 Task: Research Airbnb accommodation in Citrus Park, United States from 5th November, 2023 to 16th November, 2023 for 2 adults. Place can be entire room with 1  bedroom having 1 bed and 1 bathroom. Property type can be hotel.
Action: Mouse moved to (412, 61)
Screenshot: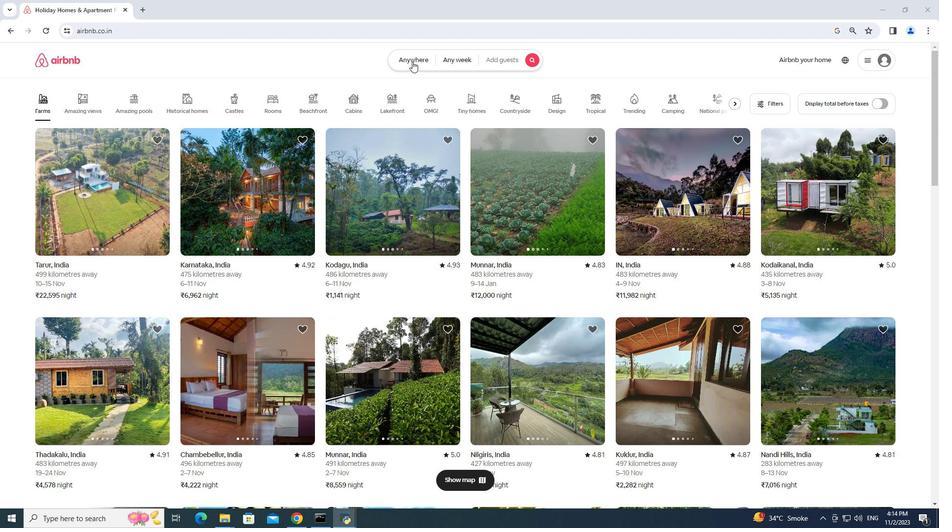 
Action: Mouse pressed left at (412, 61)
Screenshot: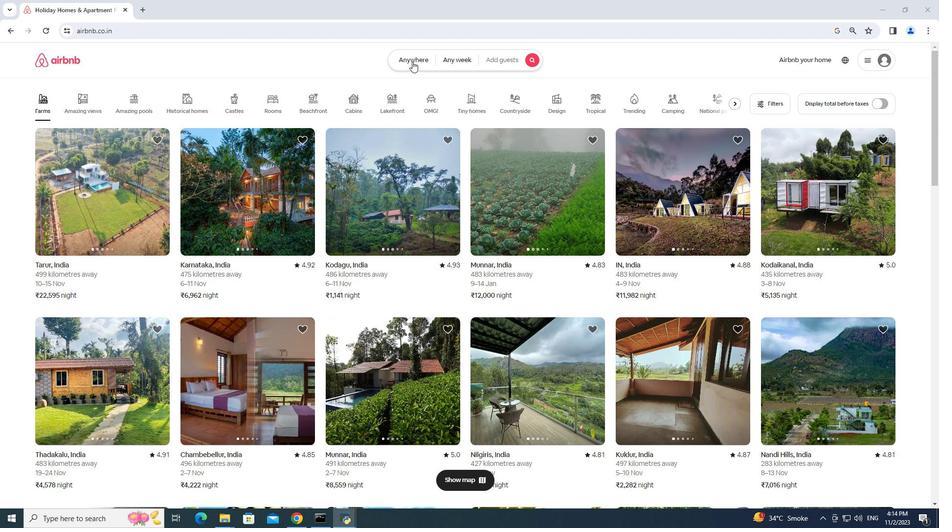 
Action: Key pressed citrus<Key.space>park,<Key.space>united<Key.space>states<Key.space>
Screenshot: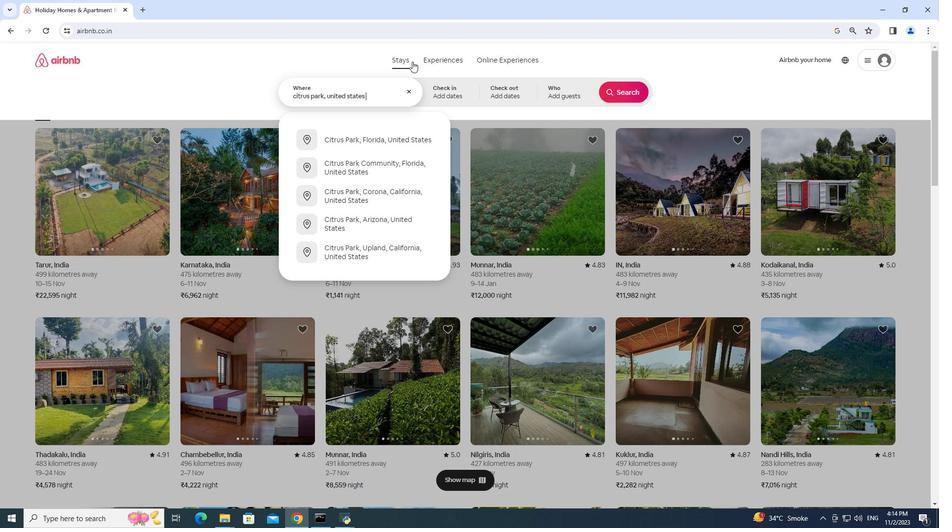 
Action: Mouse moved to (449, 94)
Screenshot: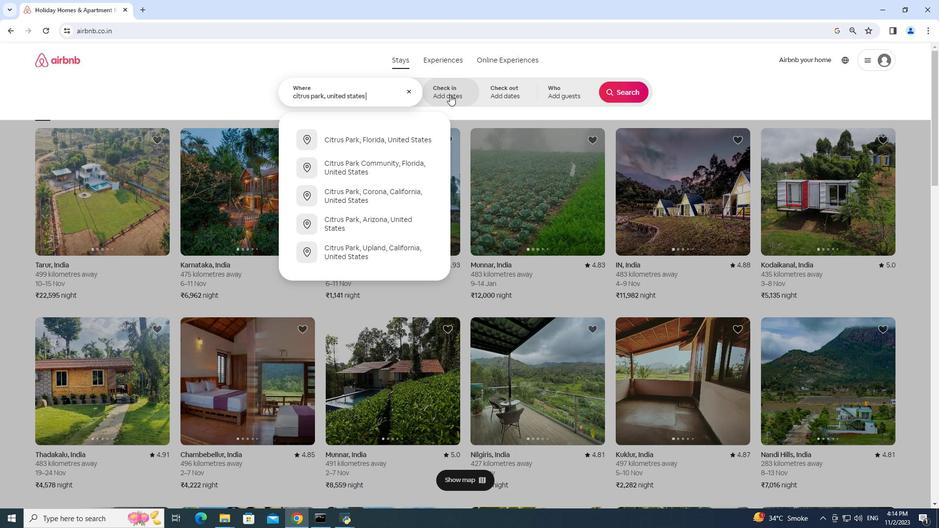 
Action: Mouse pressed left at (449, 94)
Screenshot: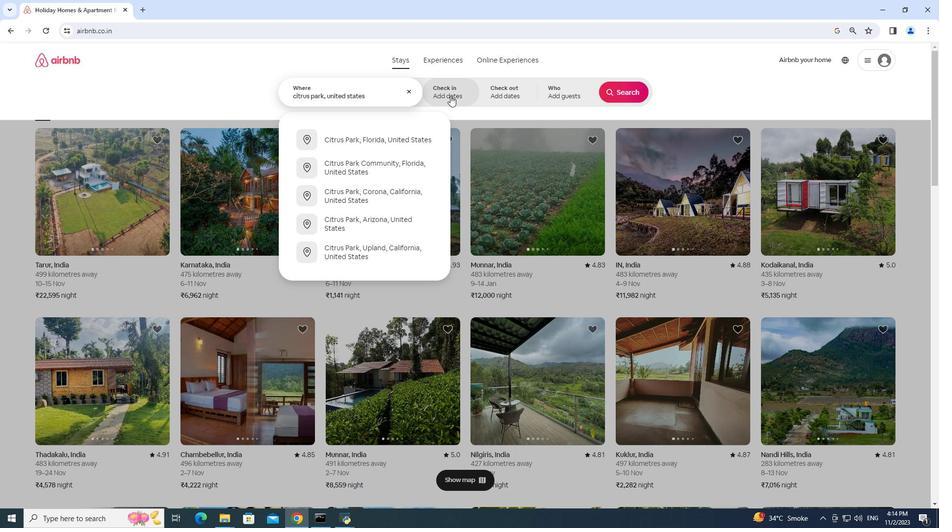 
Action: Mouse moved to (317, 218)
Screenshot: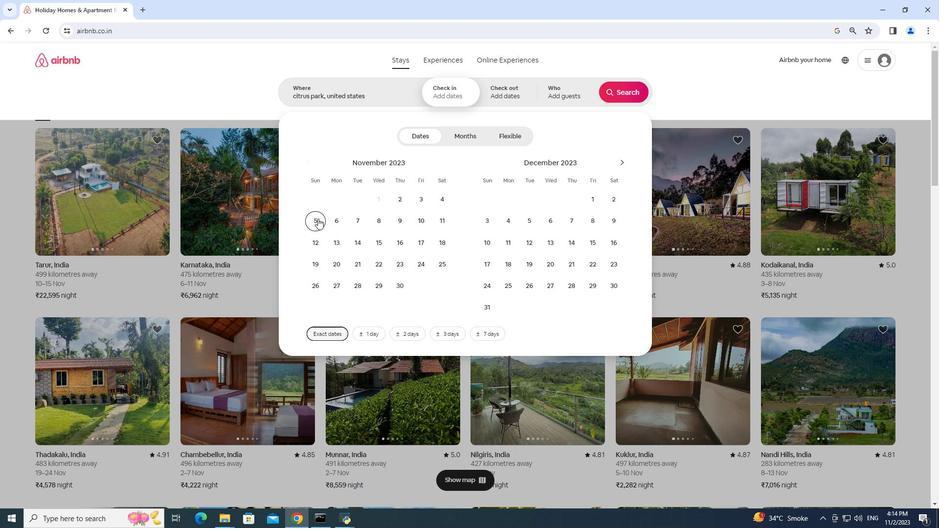 
Action: Mouse pressed left at (317, 218)
Screenshot: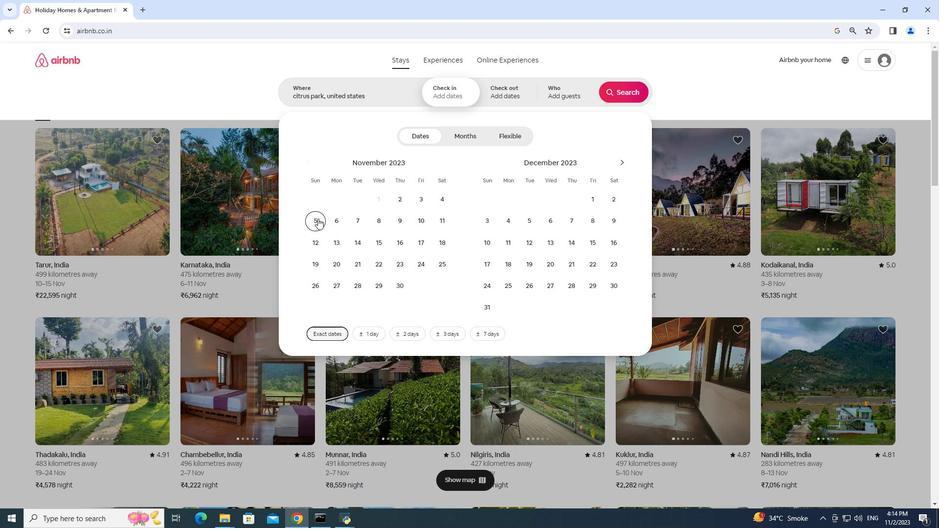
Action: Mouse moved to (400, 238)
Screenshot: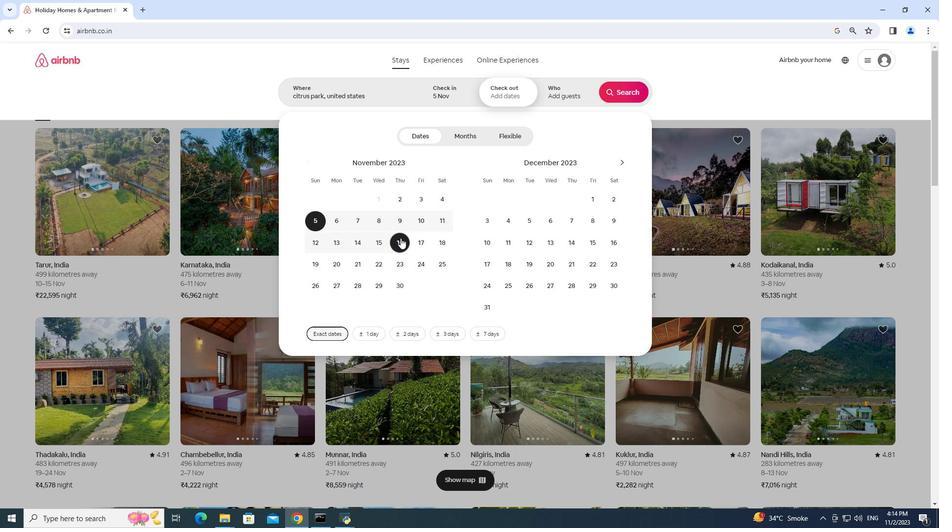 
Action: Mouse pressed left at (400, 238)
Screenshot: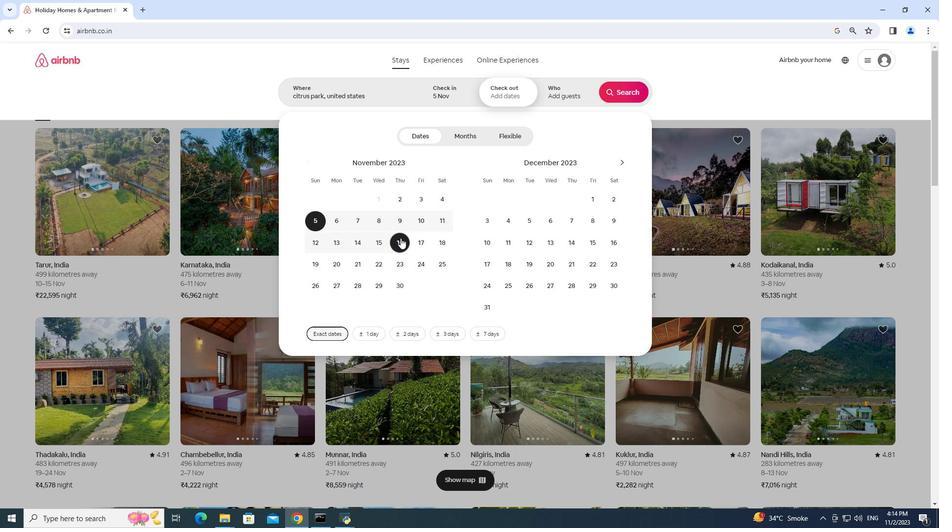 
Action: Mouse moved to (570, 97)
Screenshot: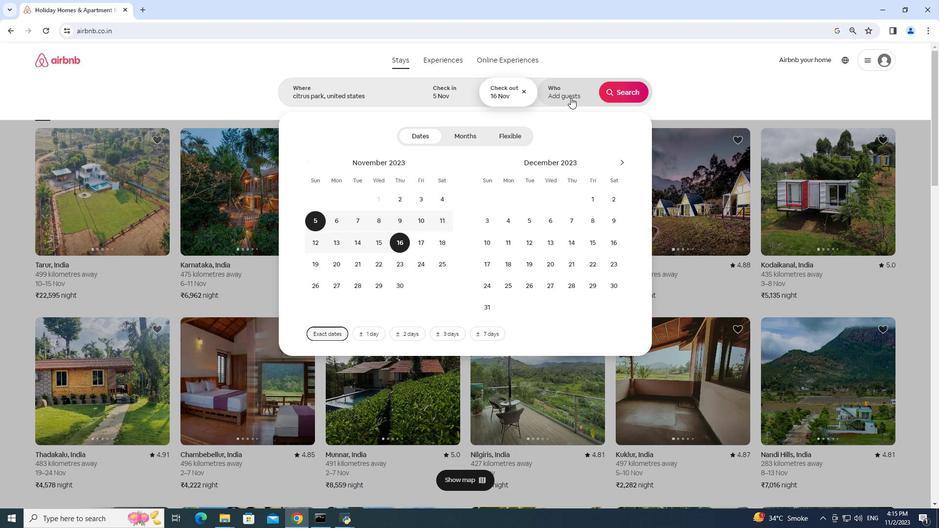 
Action: Mouse pressed left at (570, 97)
Screenshot: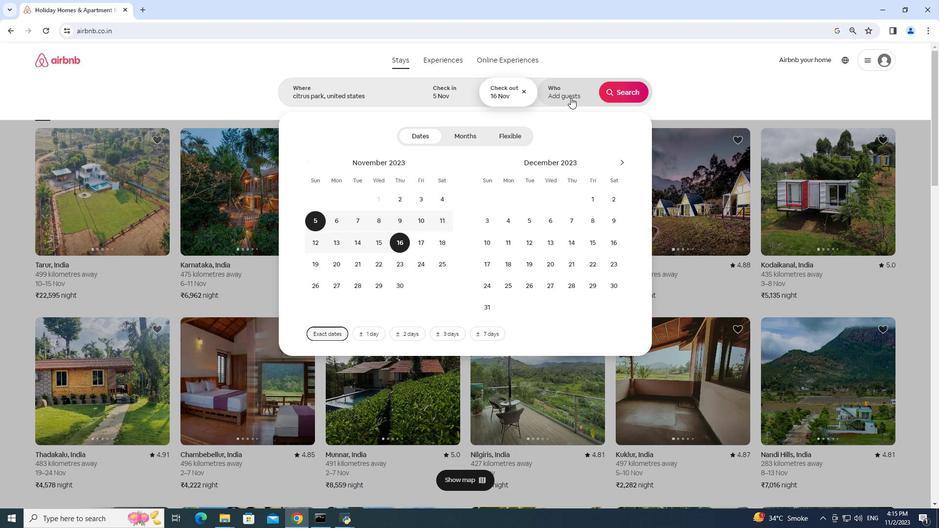 
Action: Mouse moved to (624, 135)
Screenshot: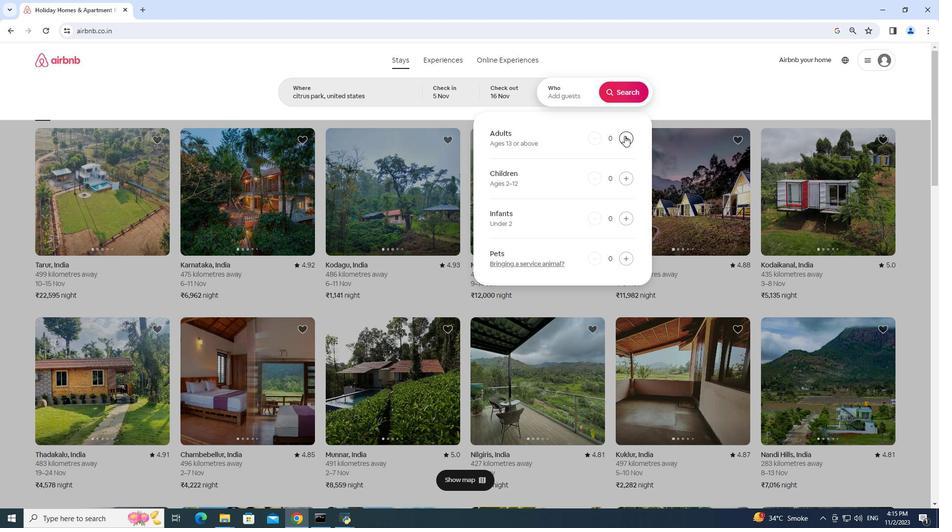 
Action: Mouse pressed left at (624, 135)
Screenshot: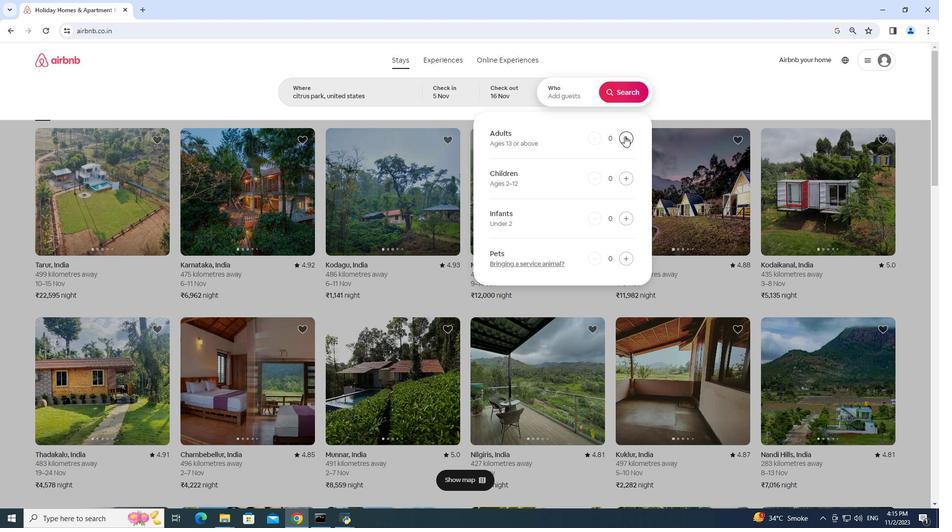 
Action: Mouse moved to (624, 136)
Screenshot: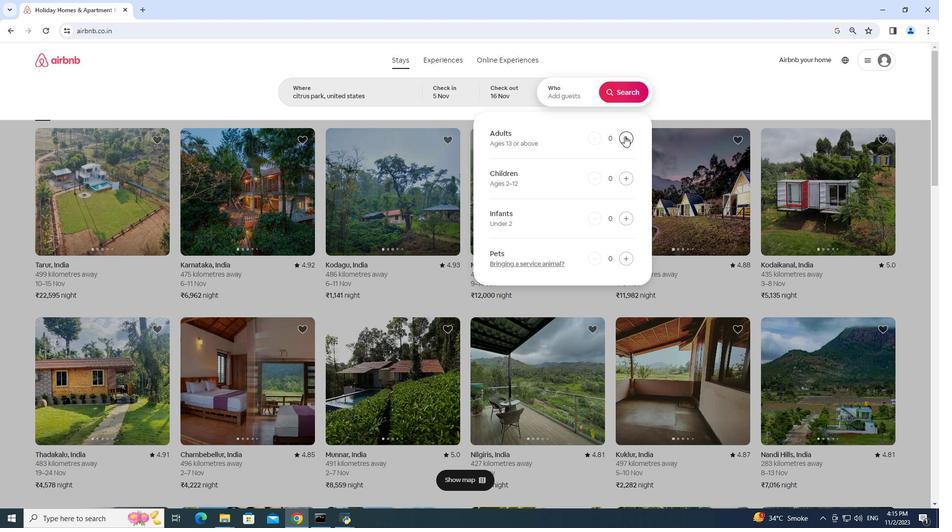 
Action: Mouse pressed left at (624, 136)
Screenshot: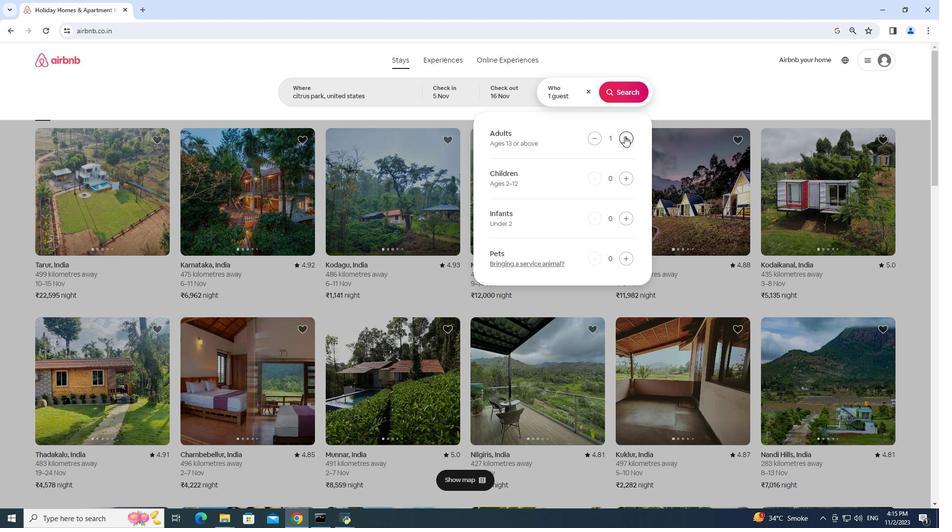 
Action: Mouse moved to (618, 89)
Screenshot: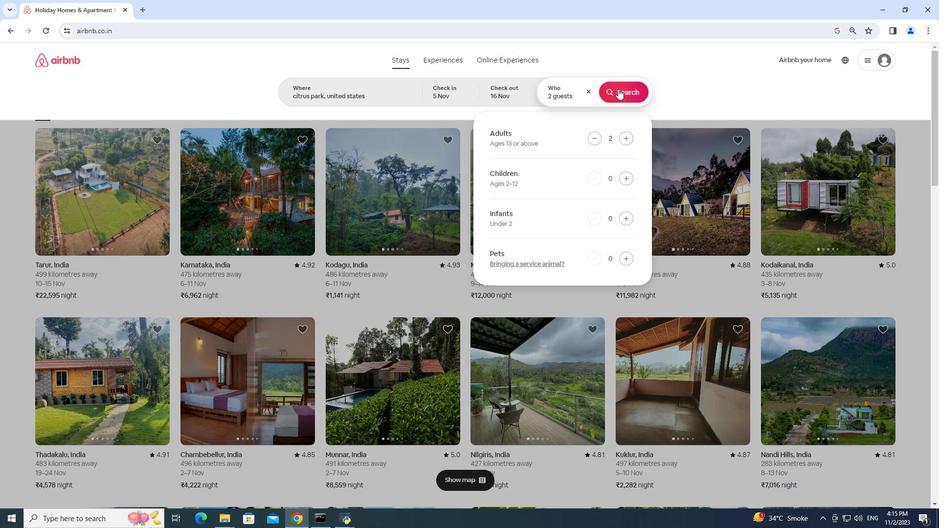
Action: Mouse pressed left at (618, 89)
Screenshot: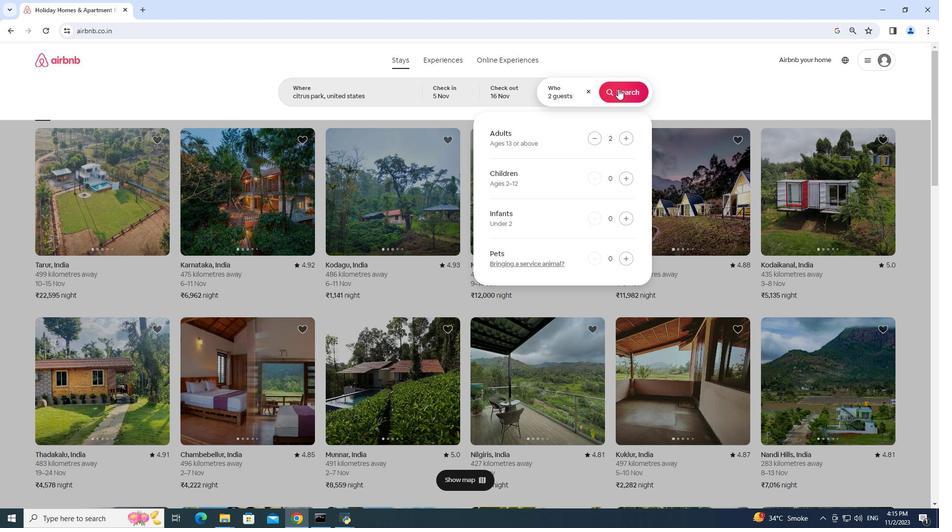 
Action: Mouse moved to (793, 92)
Screenshot: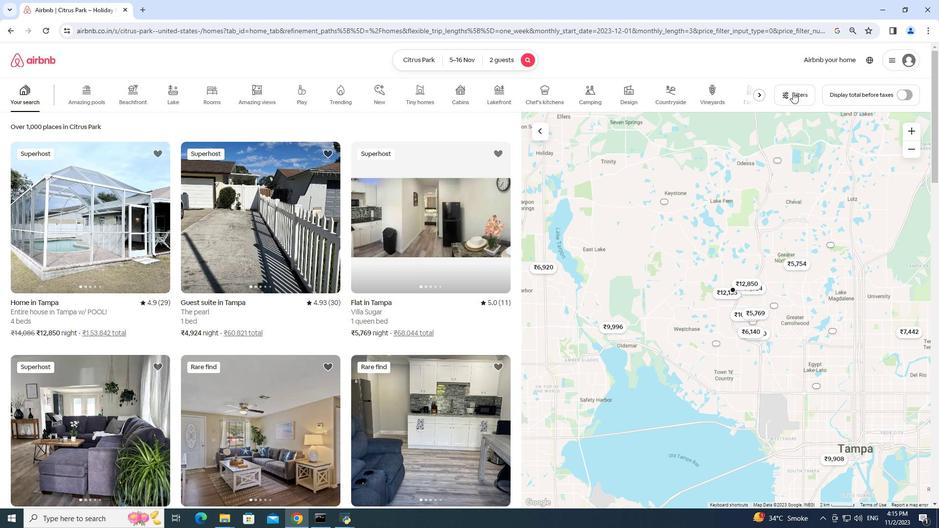 
Action: Mouse pressed left at (793, 92)
Screenshot: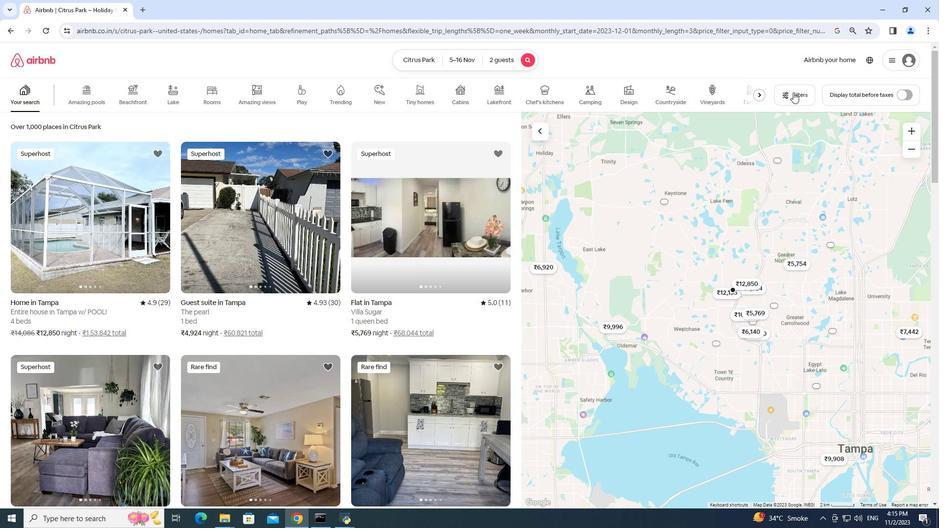 
Action: Mouse moved to (367, 368)
Screenshot: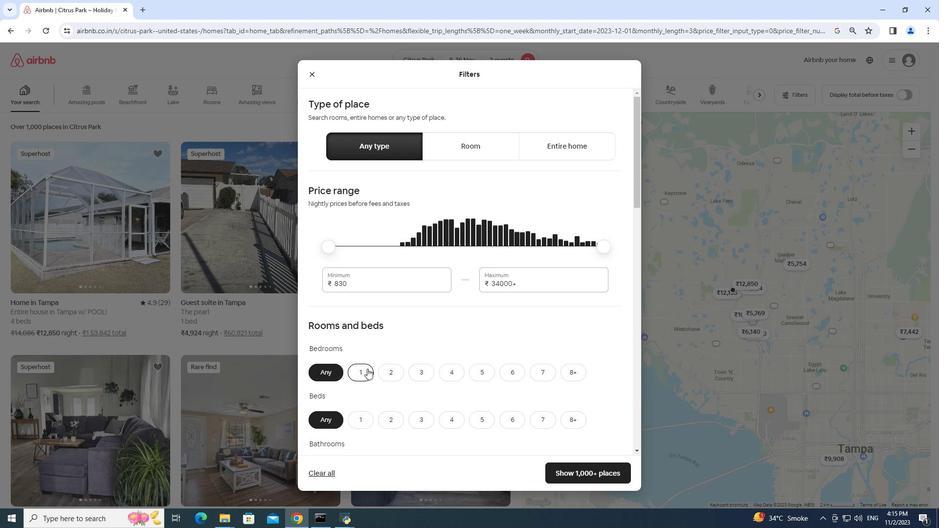 
Action: Mouse pressed left at (367, 368)
Screenshot: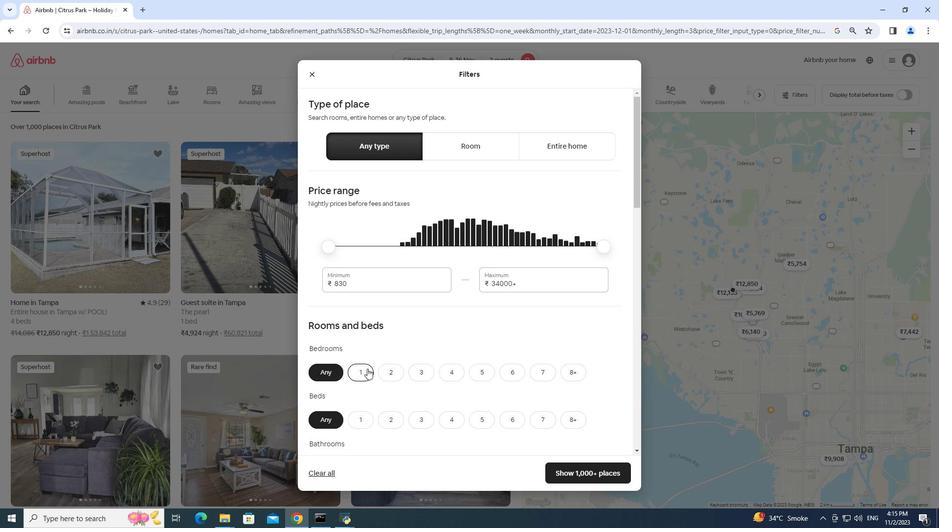 
Action: Mouse moved to (362, 413)
Screenshot: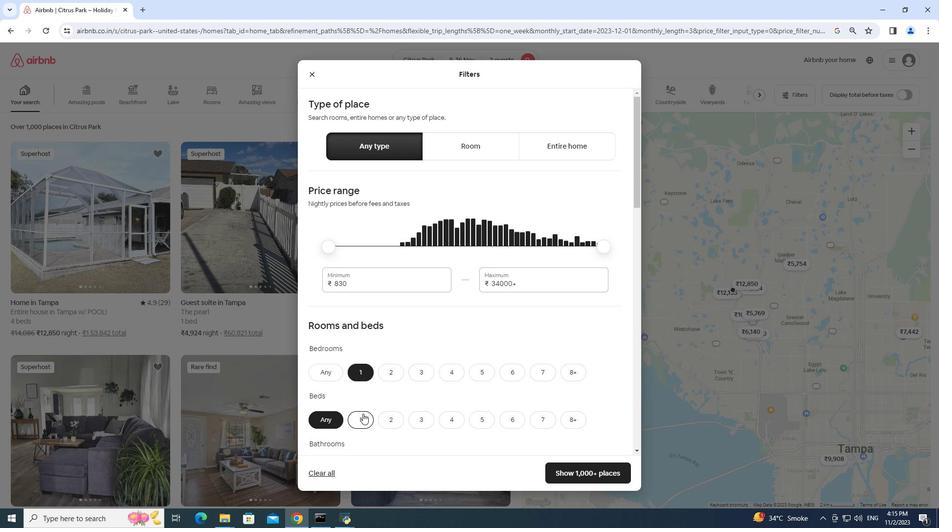 
Action: Mouse scrolled (362, 413) with delta (0, 0)
Screenshot: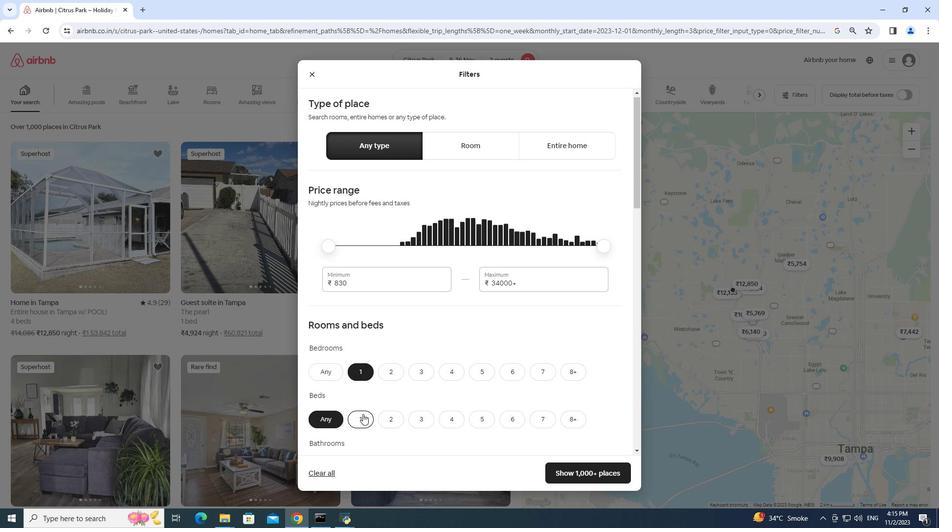 
Action: Mouse moved to (362, 414)
Screenshot: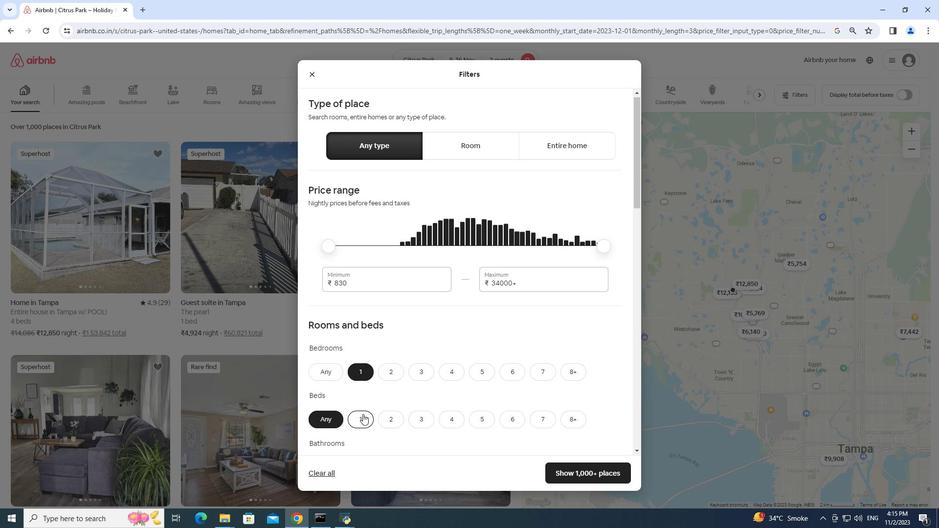 
Action: Mouse scrolled (362, 413) with delta (0, 0)
Screenshot: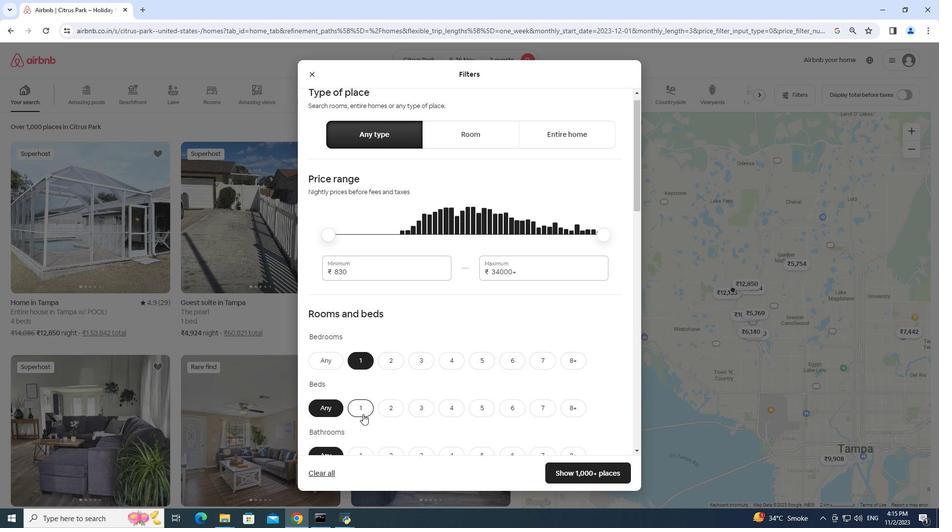 
Action: Mouse moved to (358, 319)
Screenshot: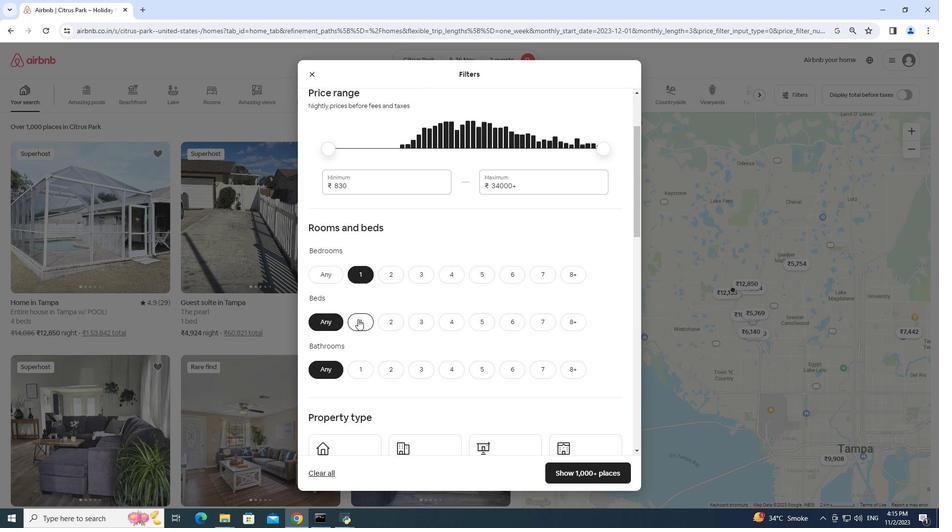 
Action: Mouse pressed left at (358, 319)
Screenshot: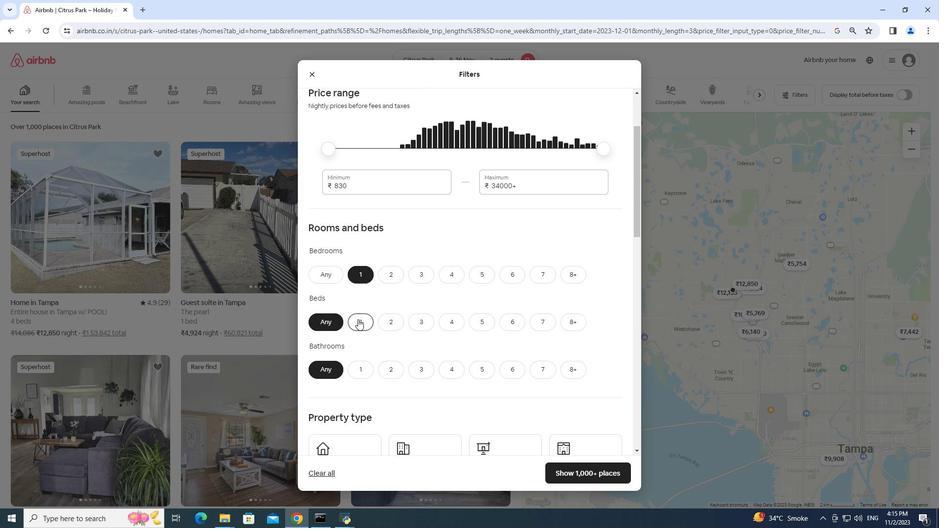 
Action: Mouse moved to (363, 366)
Screenshot: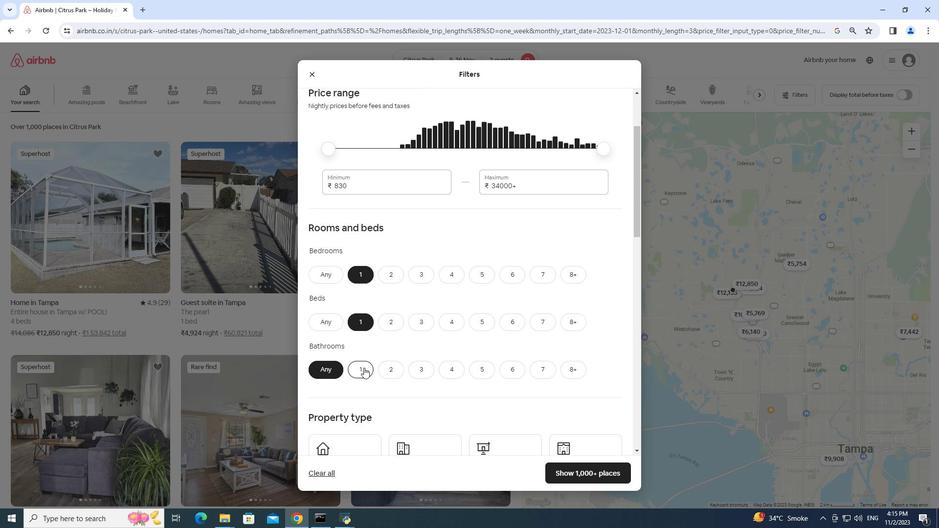 
Action: Mouse pressed left at (363, 366)
Screenshot: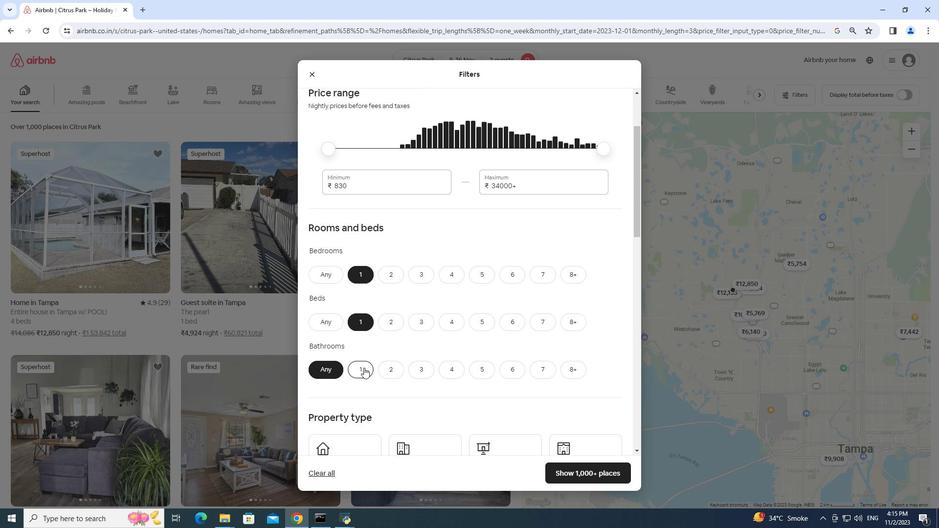 
Action: Mouse moved to (366, 362)
Screenshot: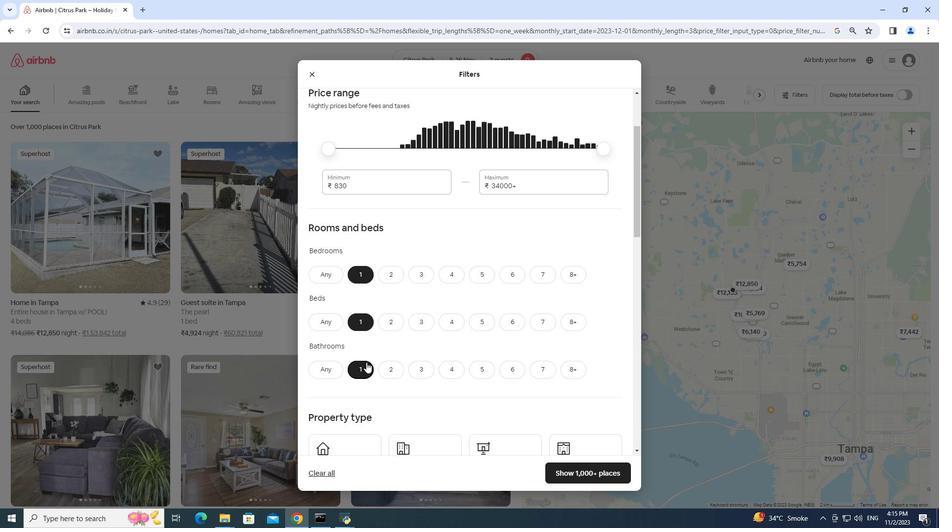 
Action: Mouse scrolled (366, 361) with delta (0, 0)
Screenshot: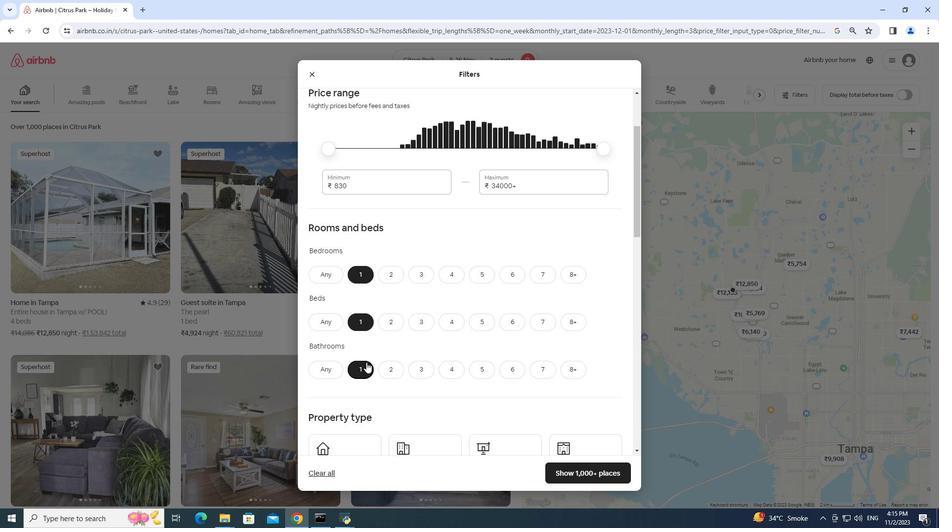 
Action: Mouse scrolled (366, 361) with delta (0, 0)
Screenshot: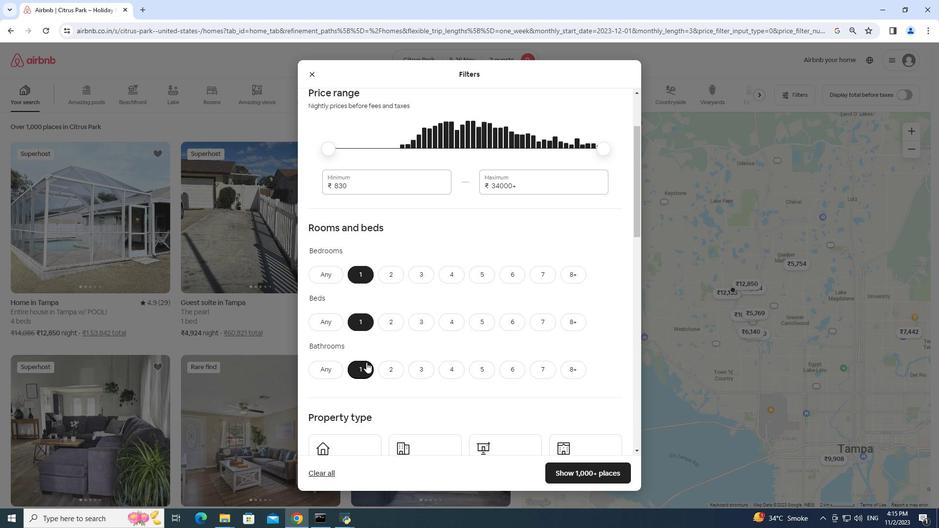 
Action: Mouse scrolled (366, 361) with delta (0, 0)
Screenshot: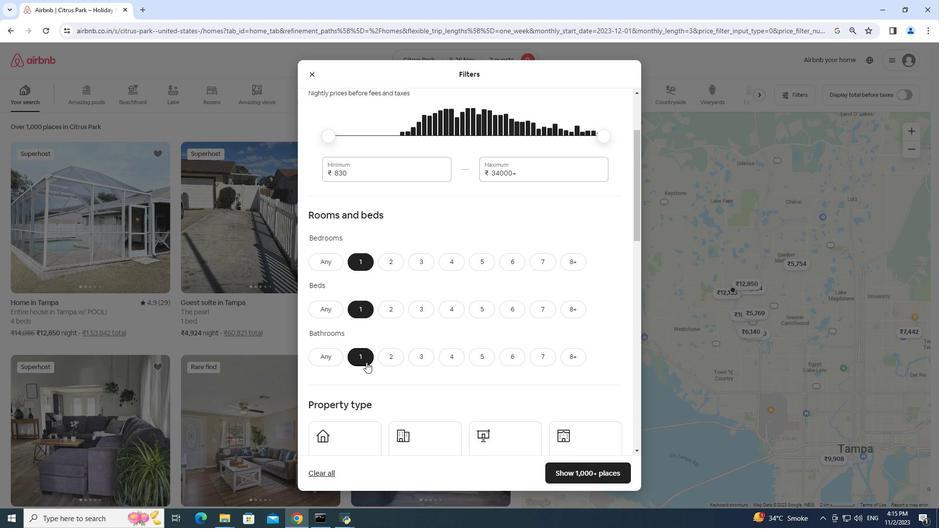 
Action: Mouse scrolled (366, 361) with delta (0, 0)
Screenshot: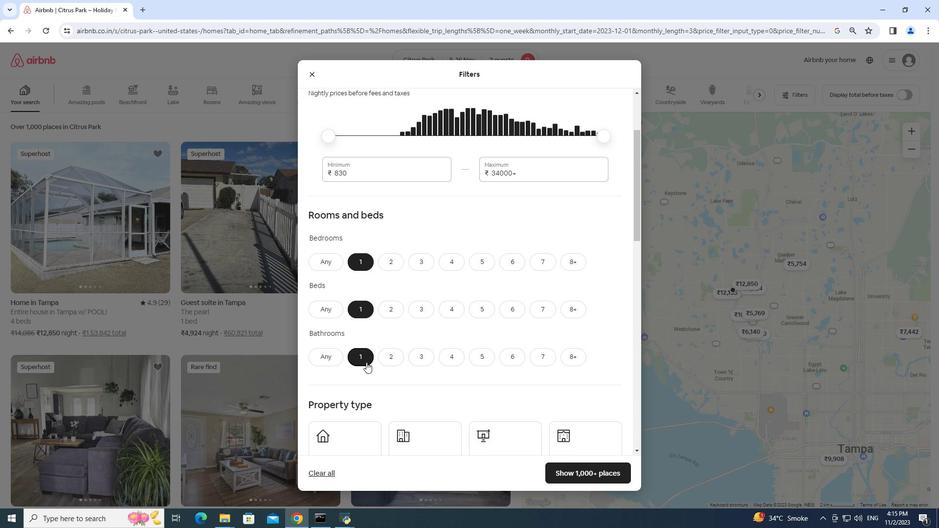 
Action: Mouse moved to (597, 261)
Screenshot: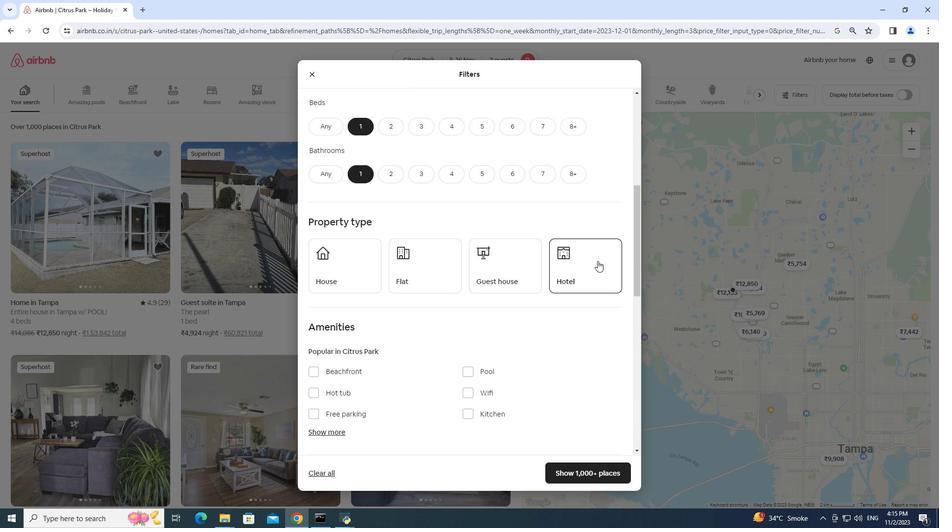
Action: Mouse pressed left at (597, 261)
Screenshot: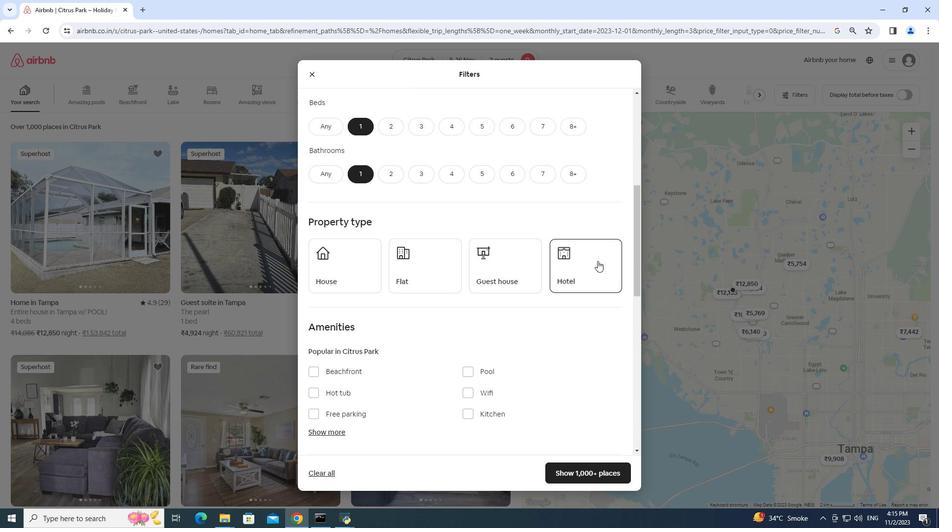 
Action: Mouse moved to (609, 471)
Screenshot: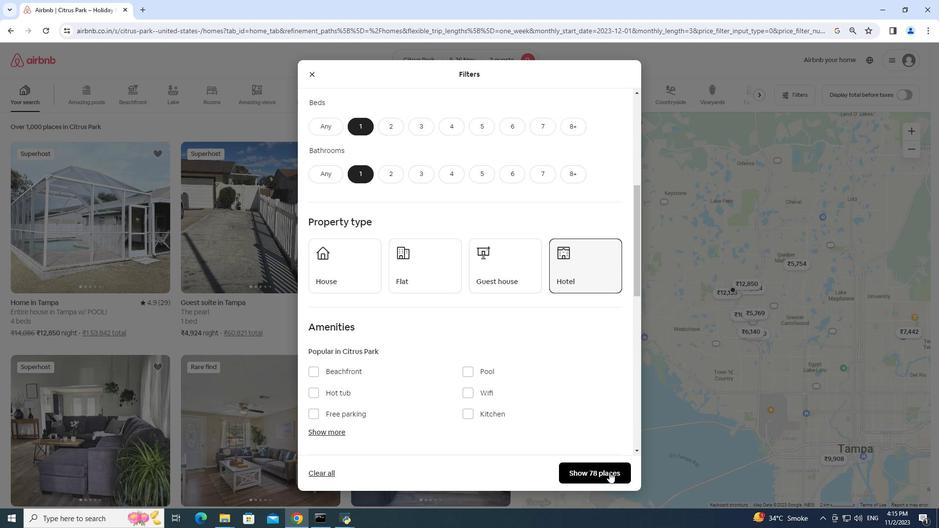 
Action: Mouse pressed left at (609, 471)
Screenshot: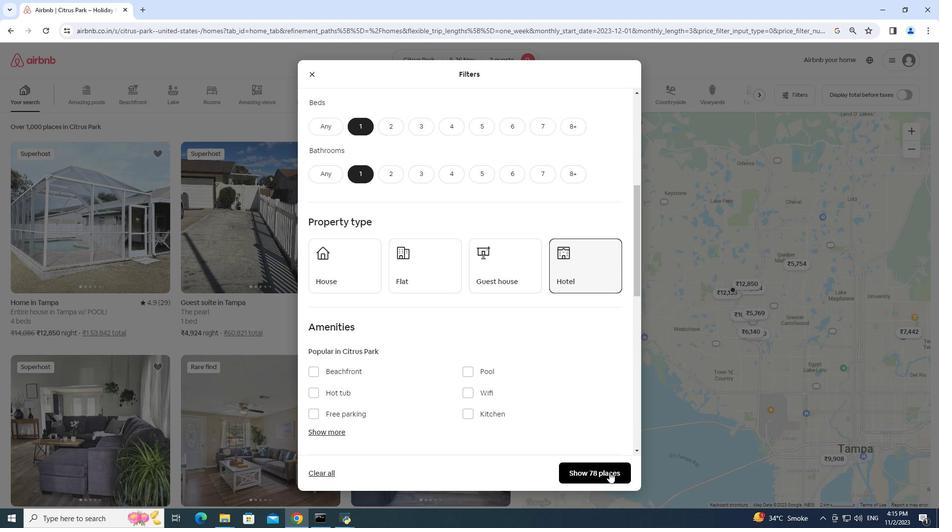 
Action: Mouse moved to (219, 268)
Screenshot: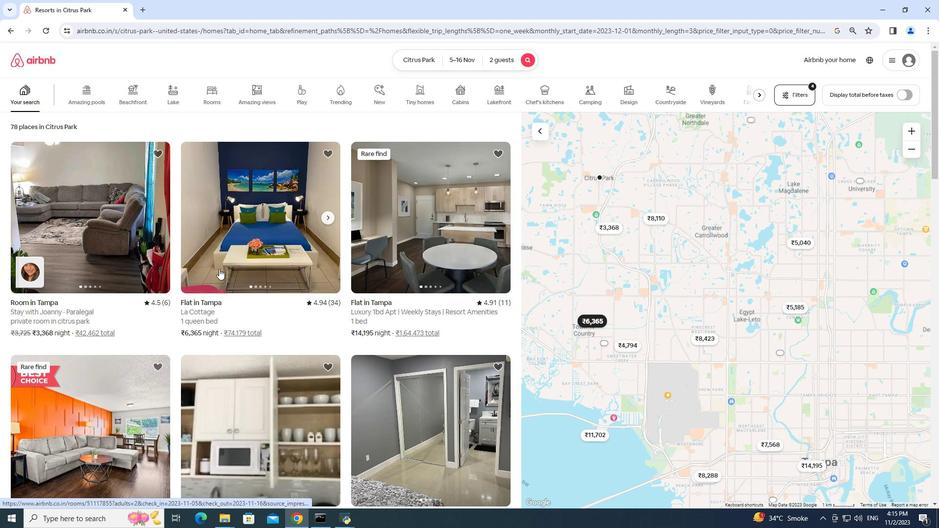 
Action: Mouse pressed left at (219, 268)
Screenshot: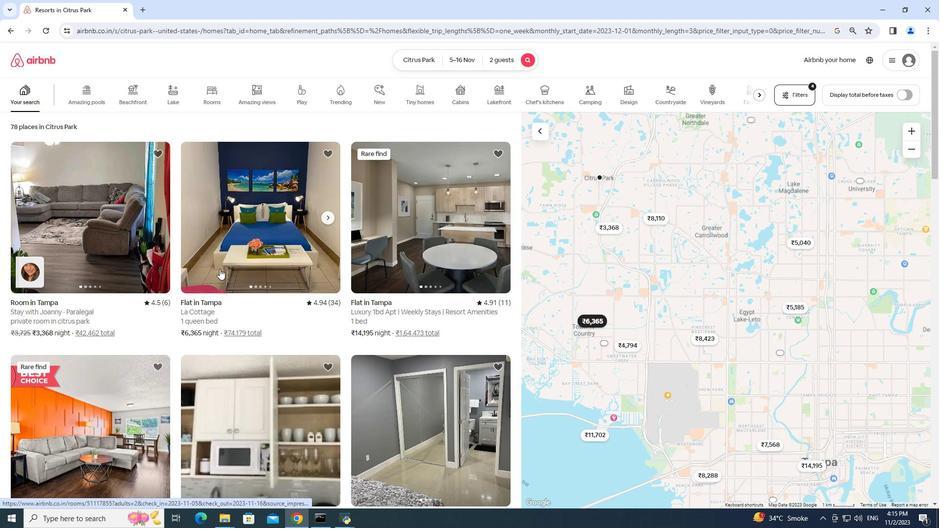 
Action: Mouse moved to (649, 351)
Screenshot: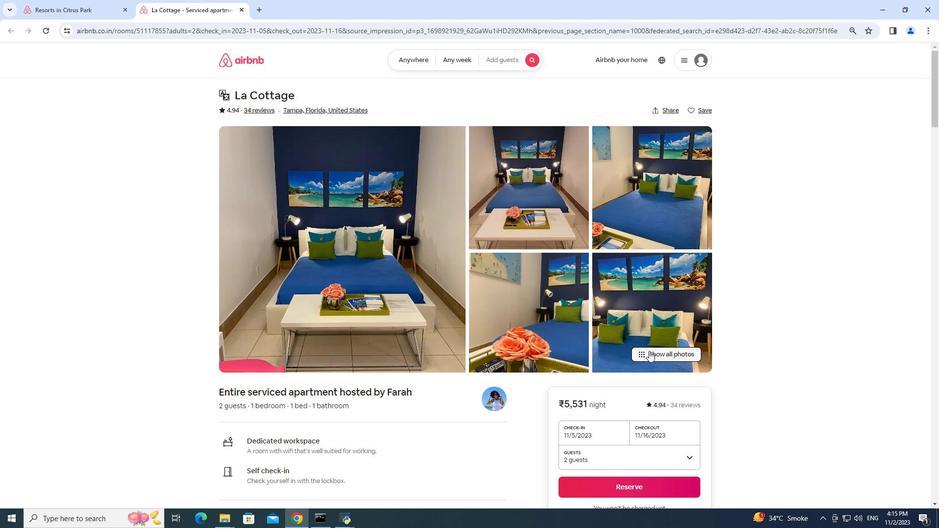 
Action: Mouse pressed left at (649, 351)
Screenshot: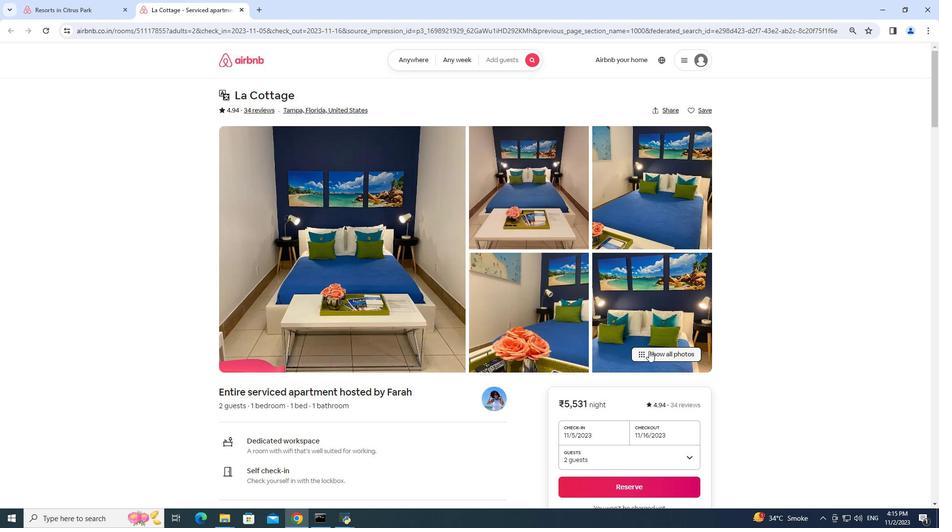 
Action: Mouse moved to (442, 287)
Screenshot: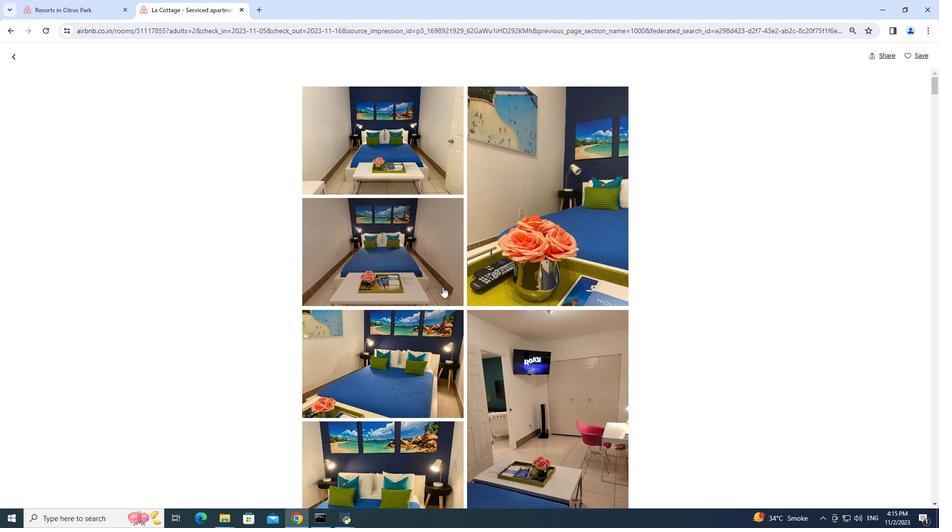 
Action: Mouse scrolled (442, 286) with delta (0, 0)
Screenshot: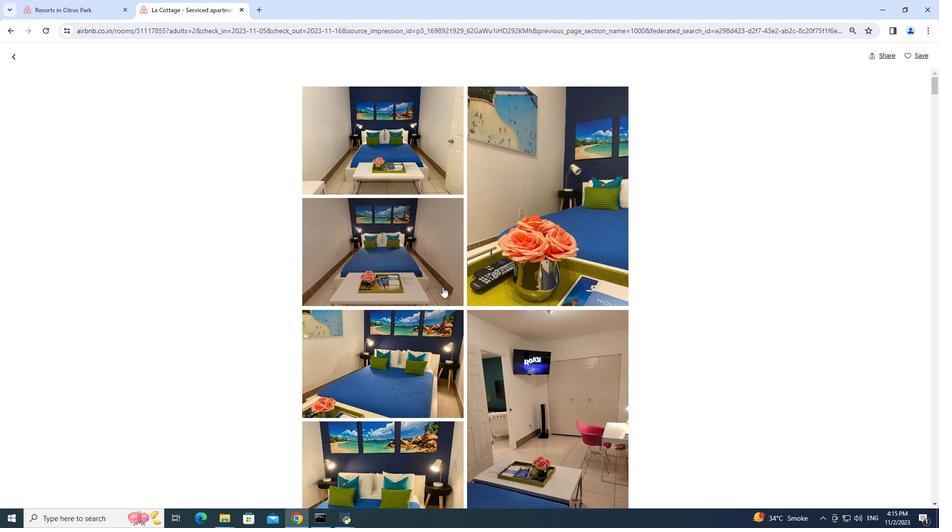 
Action: Mouse scrolled (442, 286) with delta (0, 0)
Screenshot: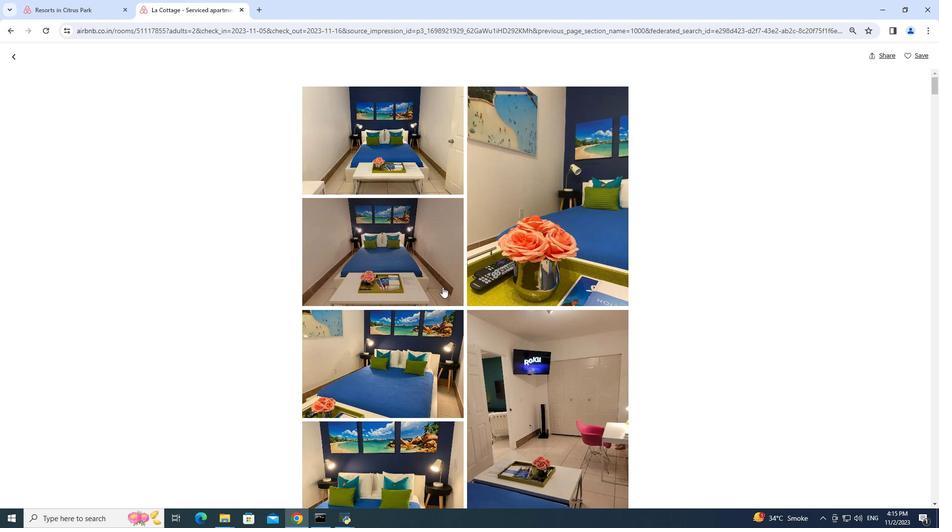 
Action: Mouse scrolled (442, 286) with delta (0, 0)
Screenshot: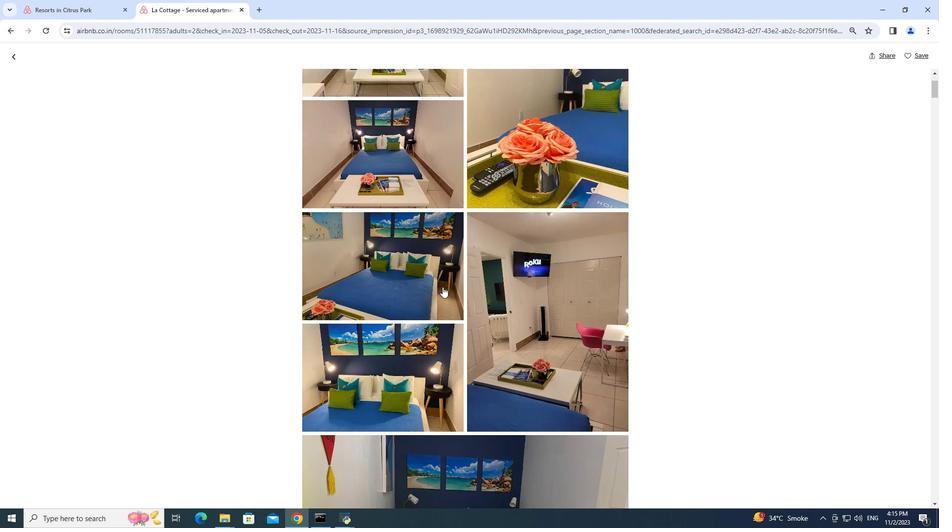 
Action: Mouse scrolled (442, 286) with delta (0, 0)
Screenshot: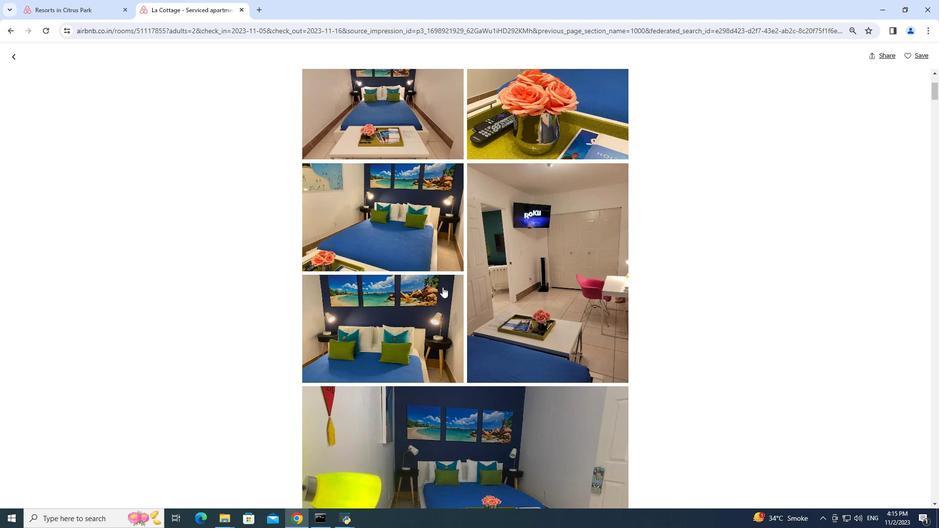 
Action: Mouse scrolled (442, 286) with delta (0, 0)
Screenshot: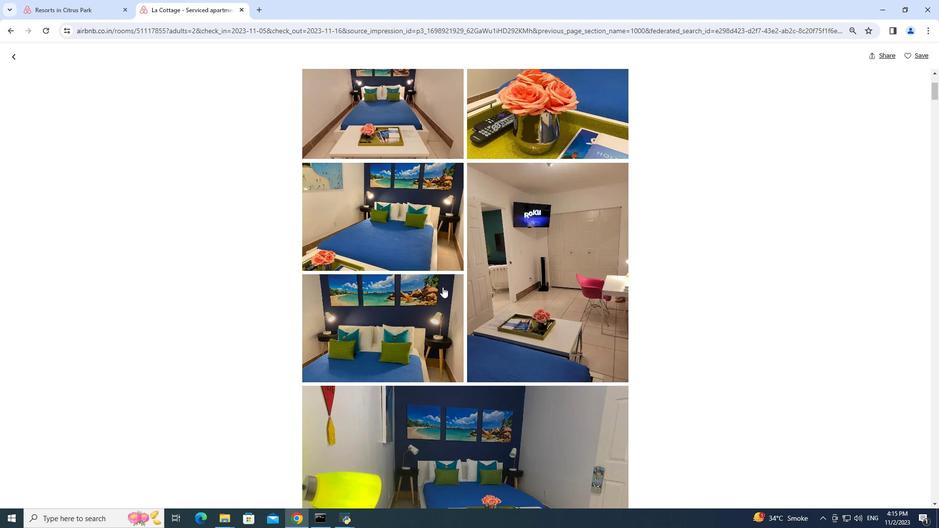 
Action: Mouse scrolled (442, 286) with delta (0, 0)
Screenshot: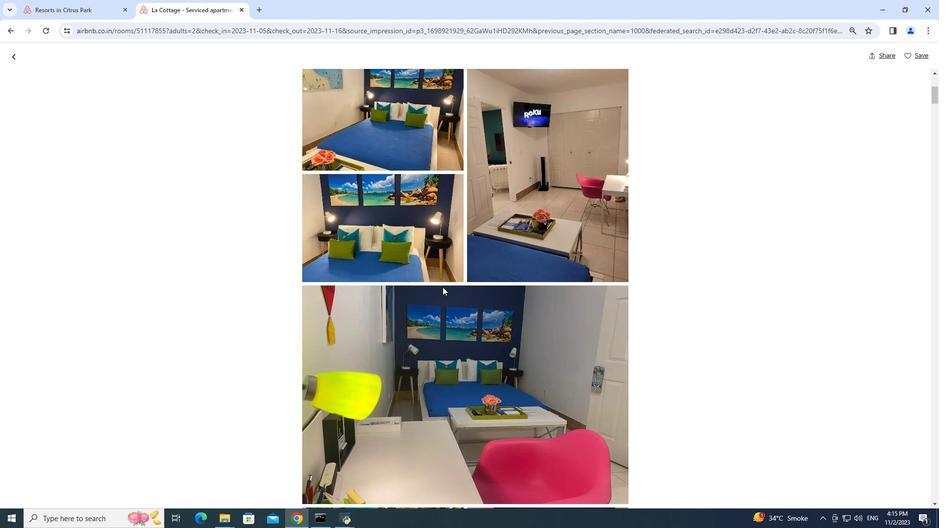 
Action: Mouse scrolled (442, 286) with delta (0, 0)
Screenshot: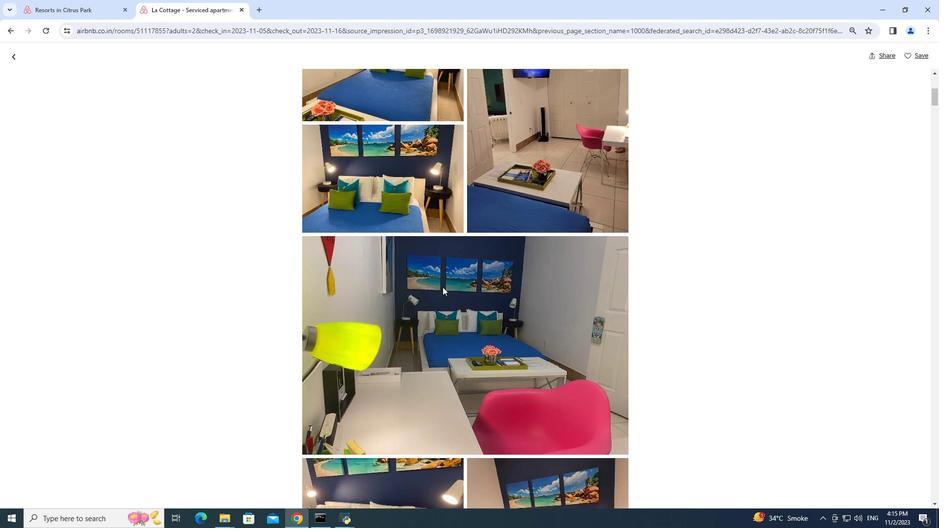 
Action: Mouse scrolled (442, 286) with delta (0, 0)
Screenshot: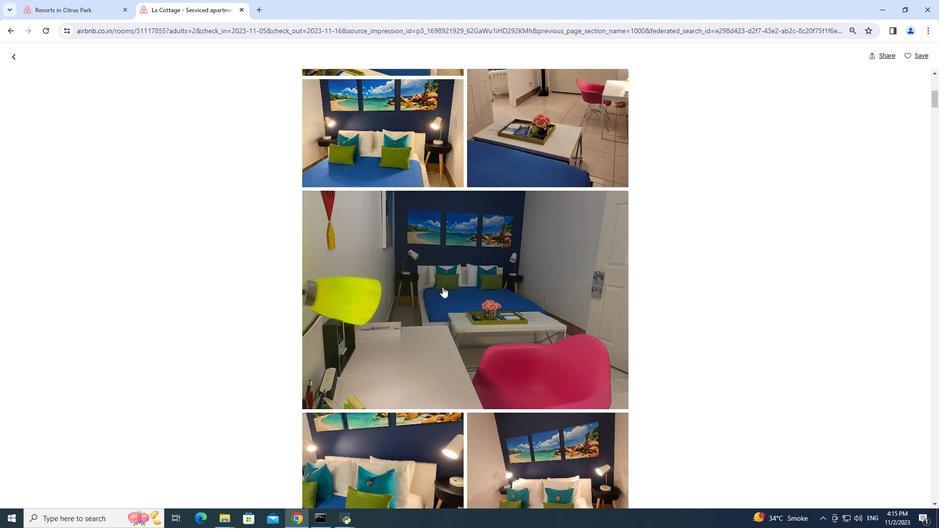 
Action: Mouse scrolled (442, 286) with delta (0, 0)
Screenshot: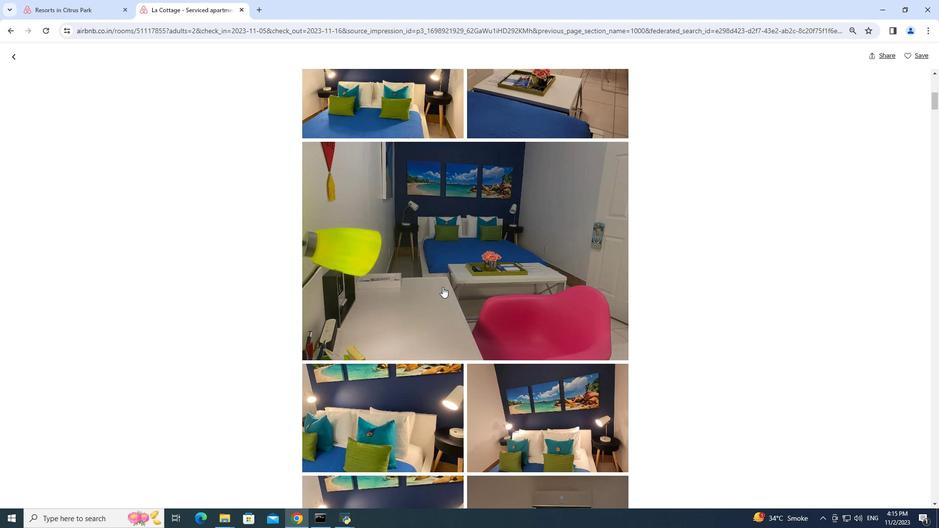 
Action: Mouse moved to (442, 287)
Screenshot: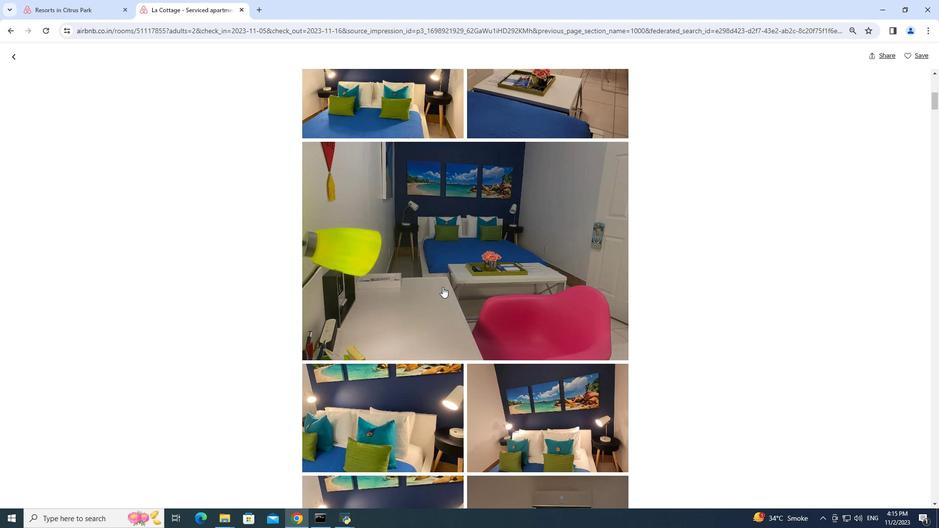 
Action: Mouse scrolled (442, 286) with delta (0, 0)
Screenshot: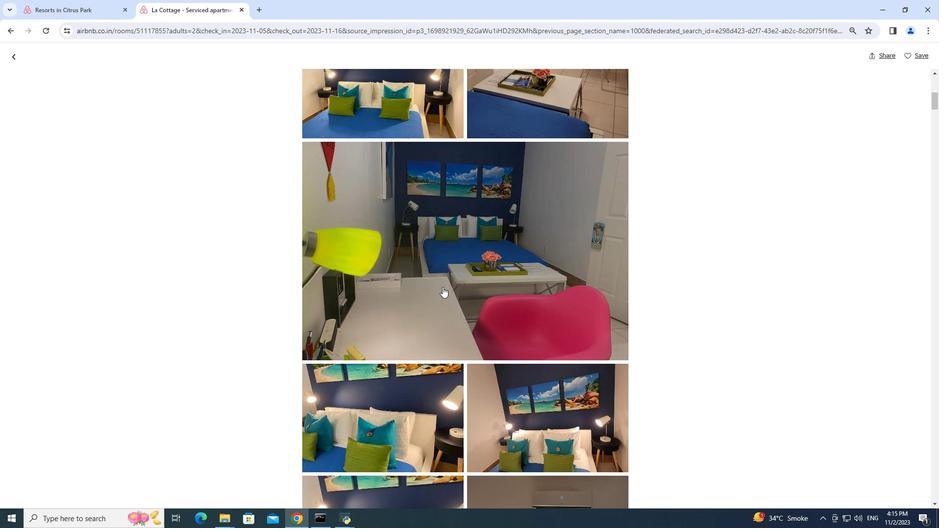 
Action: Mouse scrolled (442, 286) with delta (0, 0)
Screenshot: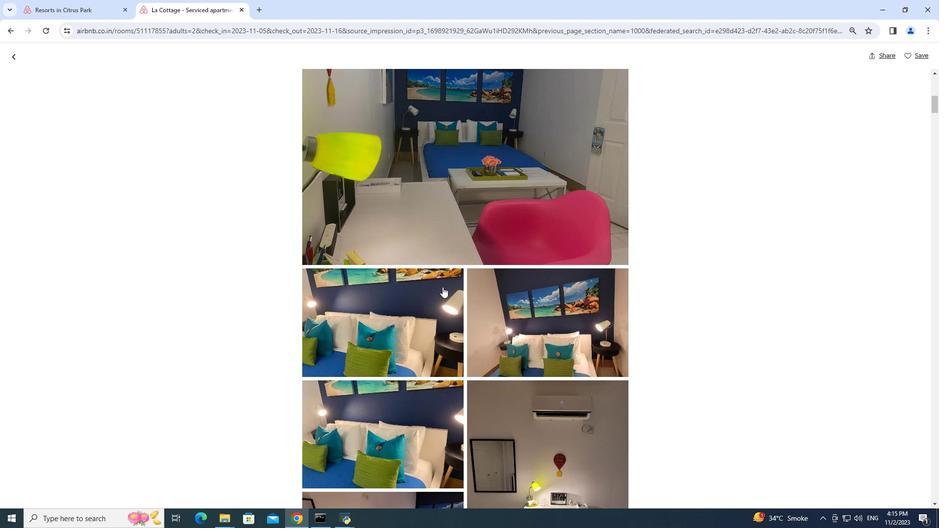 
Action: Mouse scrolled (442, 286) with delta (0, 0)
Screenshot: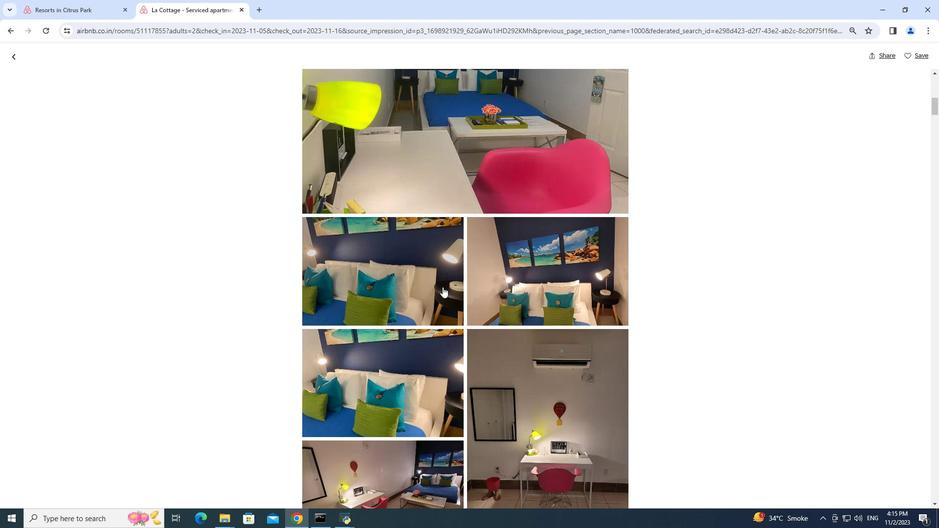 
Action: Mouse scrolled (442, 286) with delta (0, 0)
Screenshot: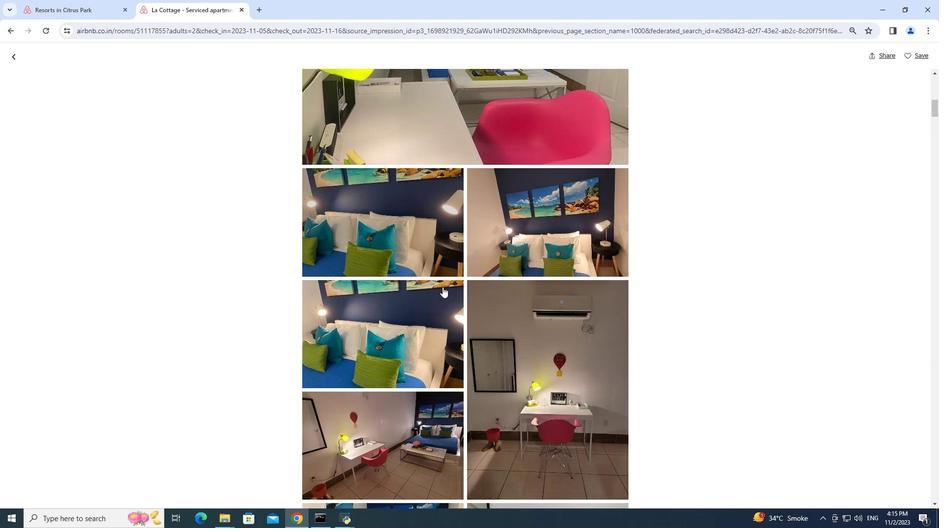 
Action: Mouse moved to (442, 287)
Screenshot: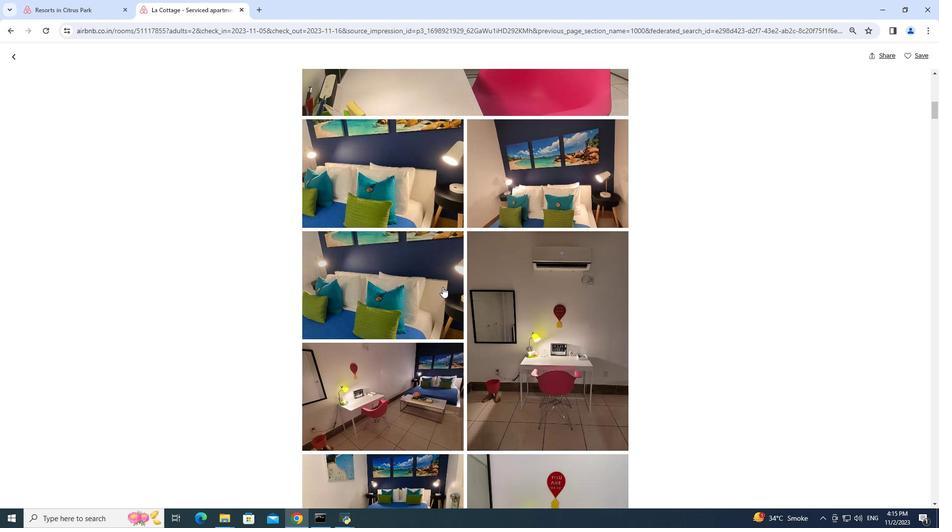 
Action: Mouse scrolled (442, 286) with delta (0, 0)
Screenshot: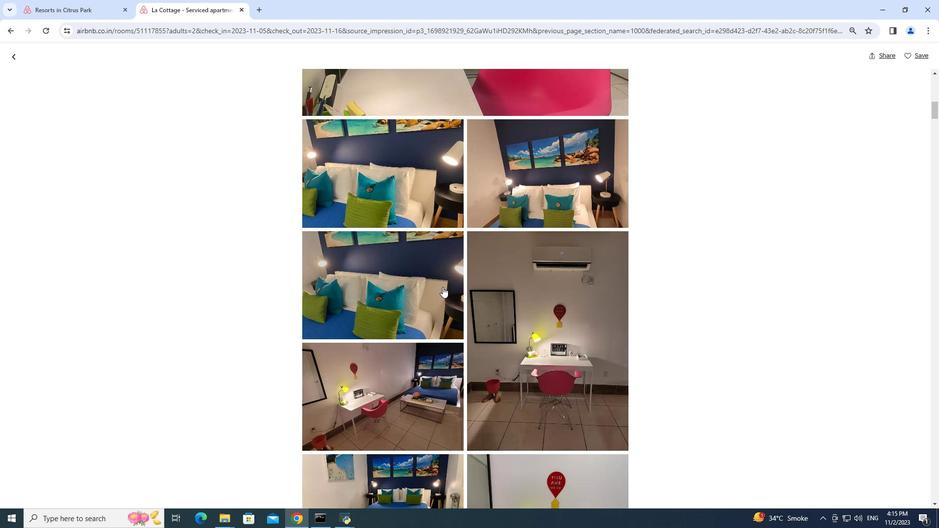 
Action: Mouse scrolled (442, 286) with delta (0, 0)
Screenshot: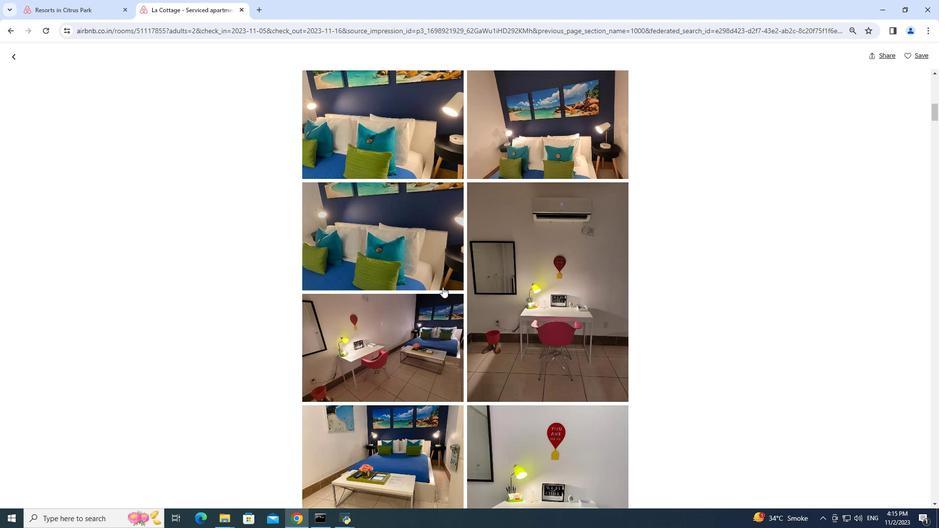 
Action: Mouse scrolled (442, 286) with delta (0, 0)
Screenshot: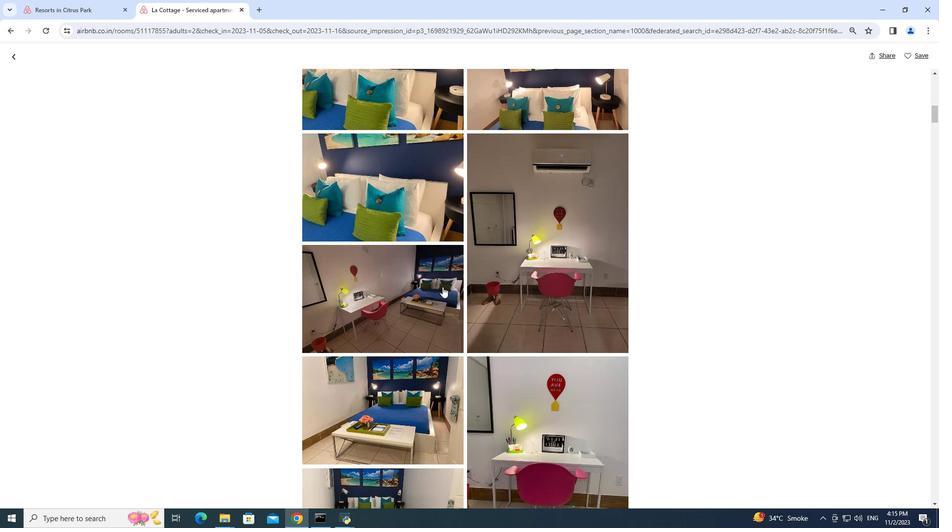 
Action: Mouse scrolled (442, 286) with delta (0, 0)
Screenshot: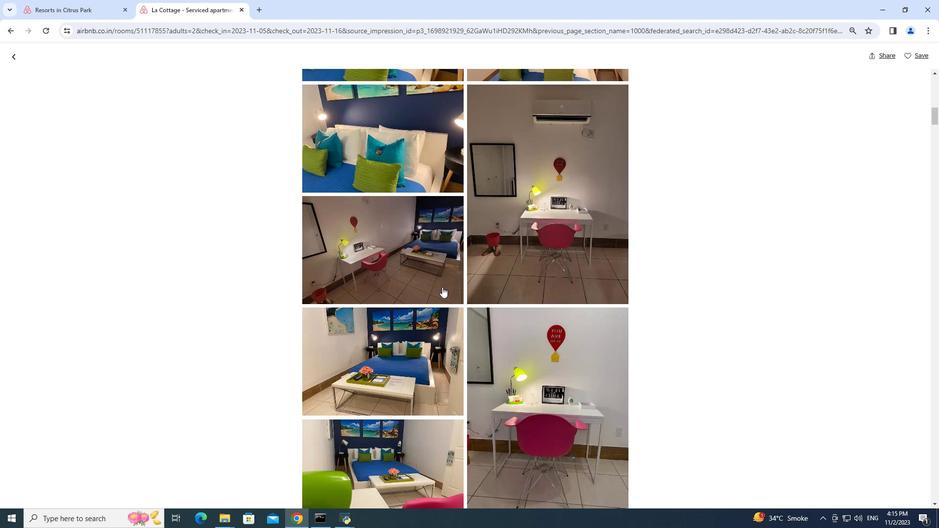 
Action: Mouse moved to (441, 287)
Screenshot: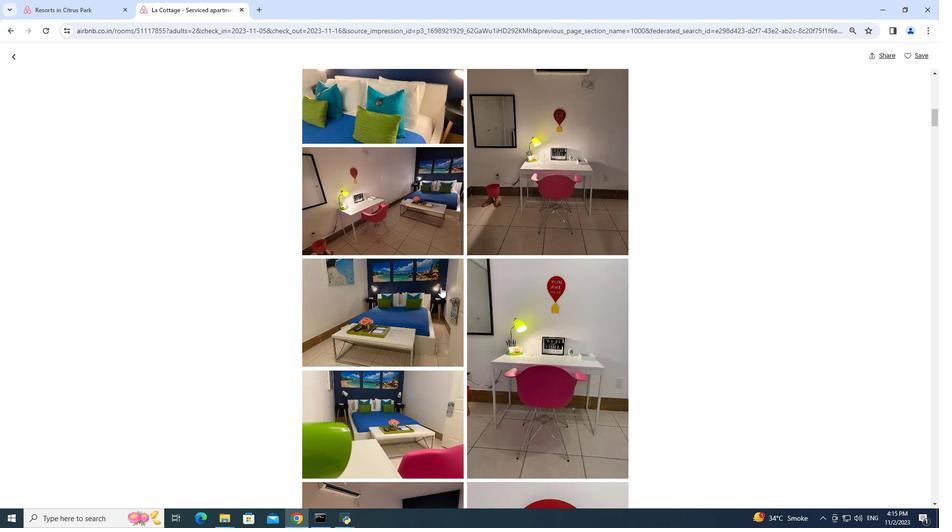 
Action: Mouse scrolled (441, 286) with delta (0, 0)
Screenshot: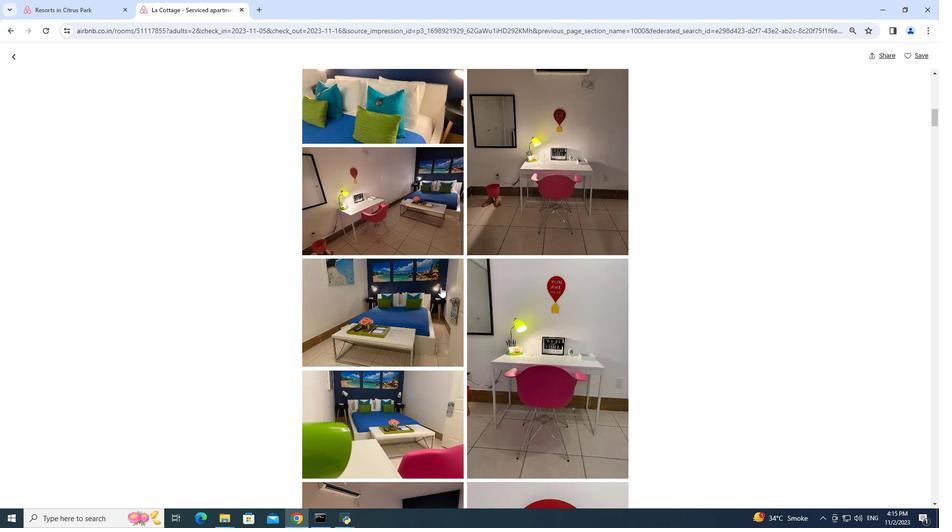 
Action: Mouse moved to (440, 287)
Screenshot: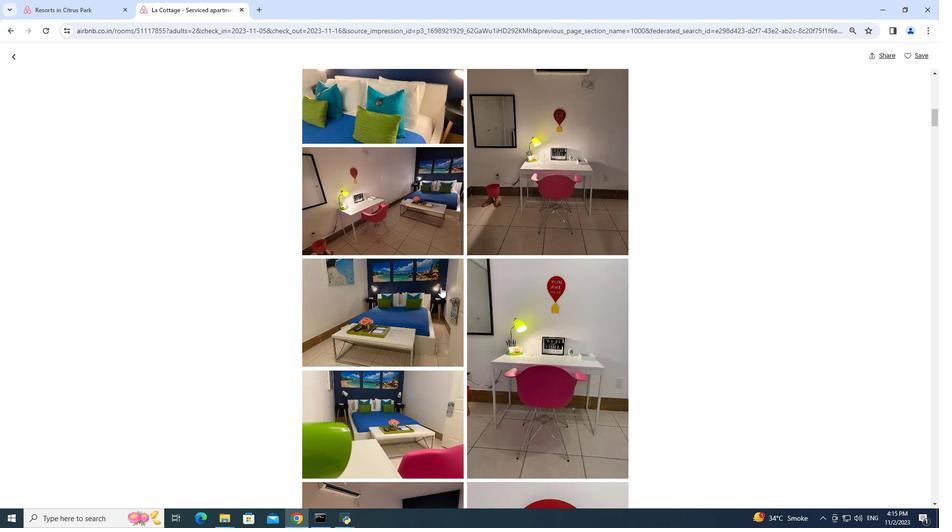 
Action: Mouse scrolled (440, 286) with delta (0, 0)
Screenshot: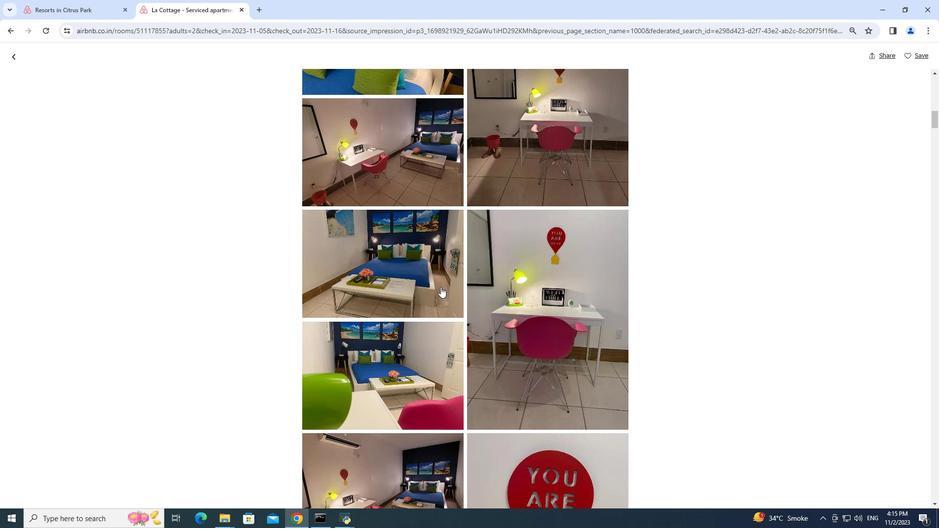 
Action: Mouse moved to (439, 287)
Screenshot: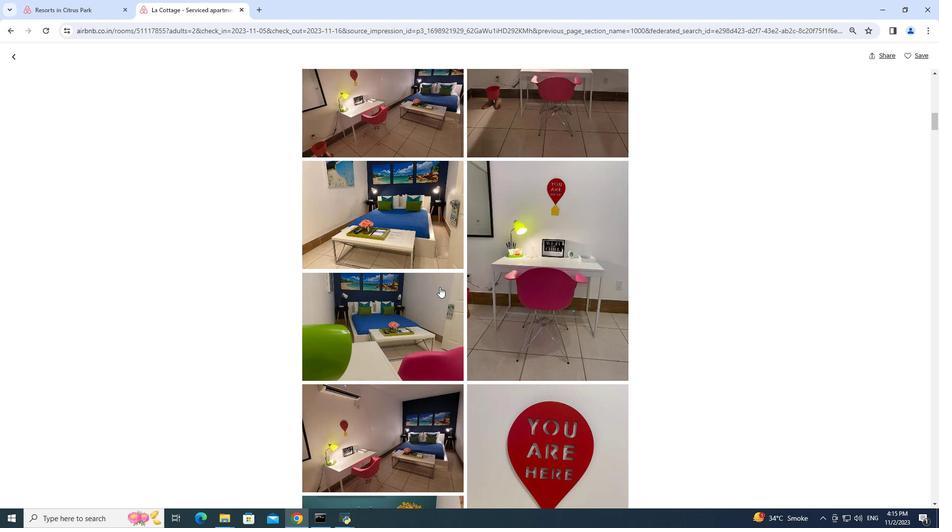 
Action: Mouse scrolled (439, 286) with delta (0, 0)
Screenshot: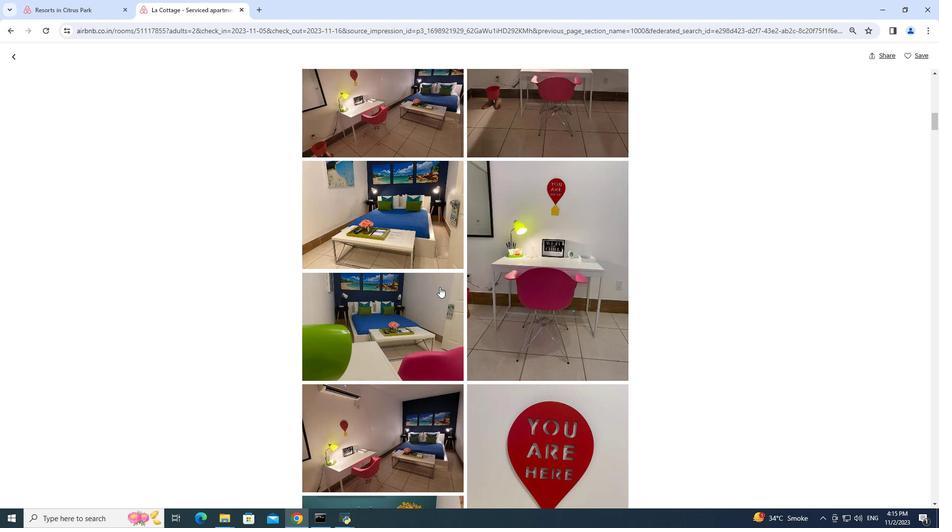 
Action: Mouse scrolled (439, 286) with delta (0, 0)
Screenshot: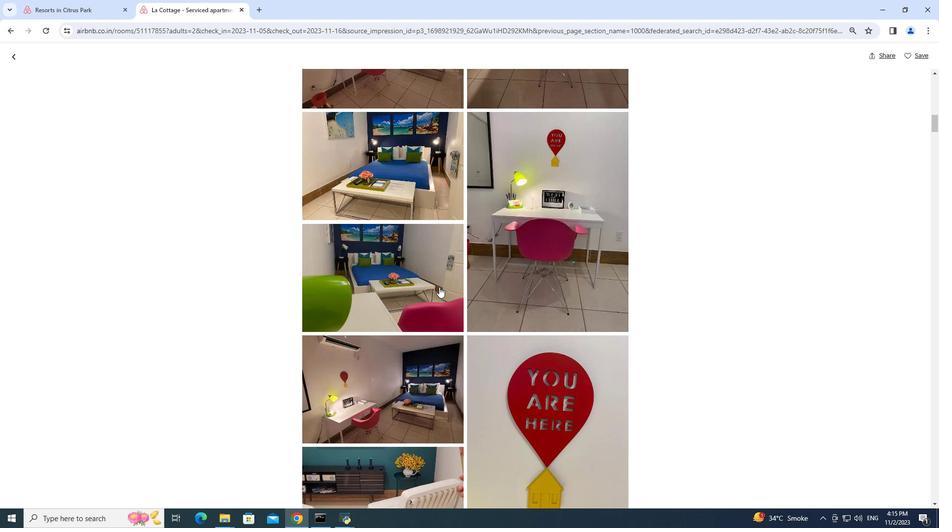 
Action: Mouse moved to (439, 287)
Screenshot: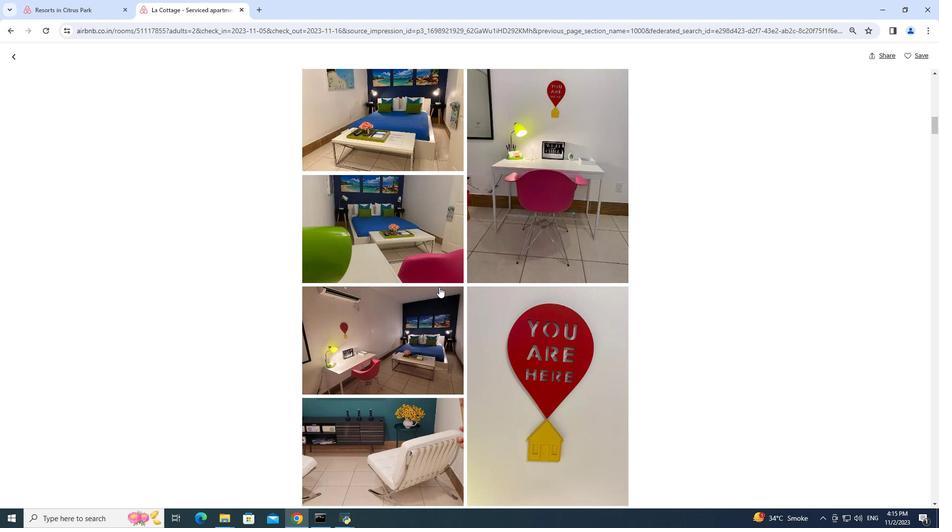 
Action: Mouse scrolled (439, 286) with delta (0, 0)
Screenshot: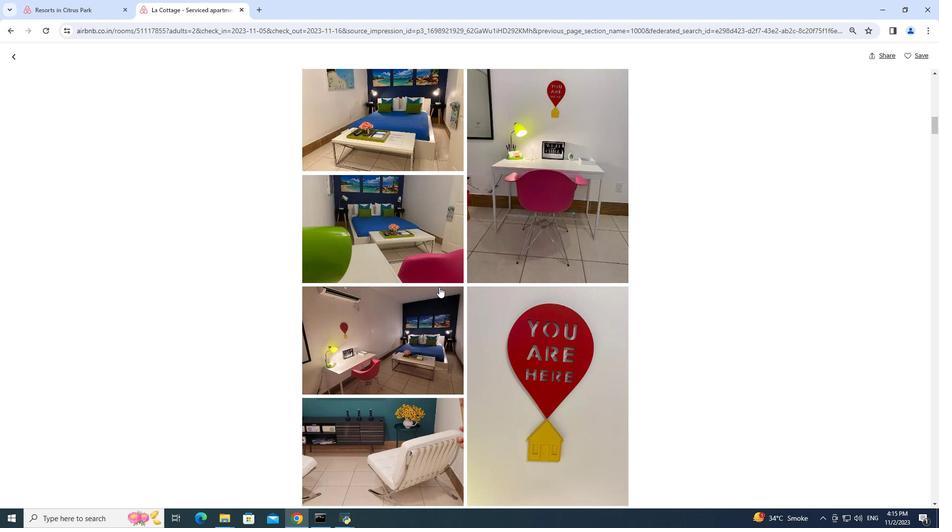 
Action: Mouse moved to (438, 287)
Screenshot: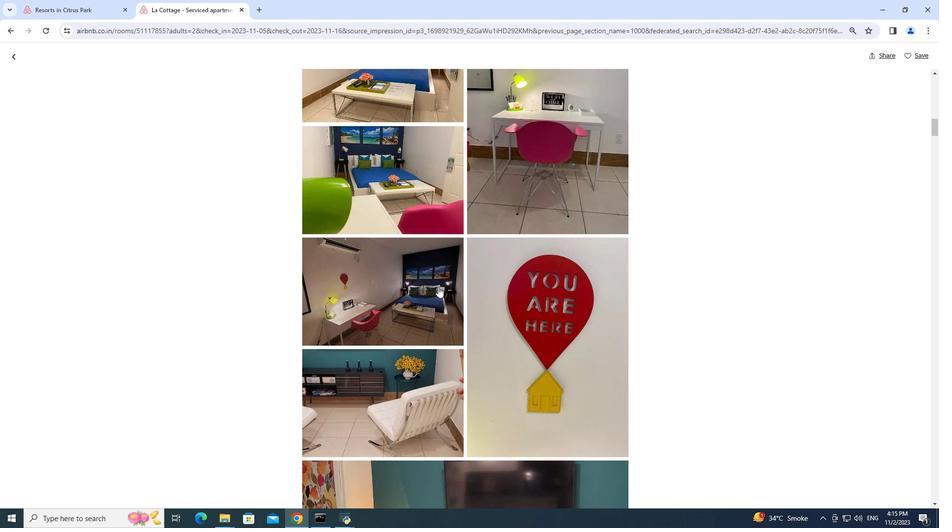 
Action: Mouse scrolled (438, 286) with delta (0, 0)
Screenshot: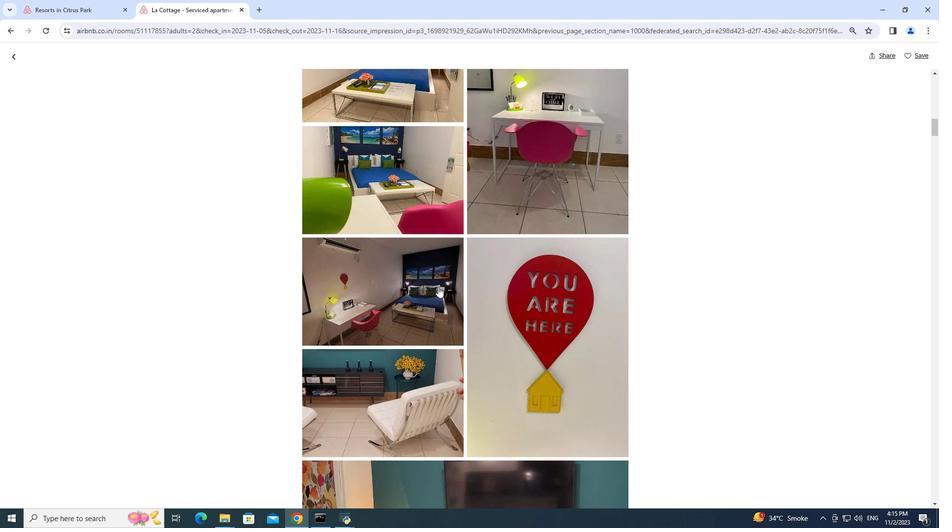 
Action: Mouse moved to (436, 287)
Screenshot: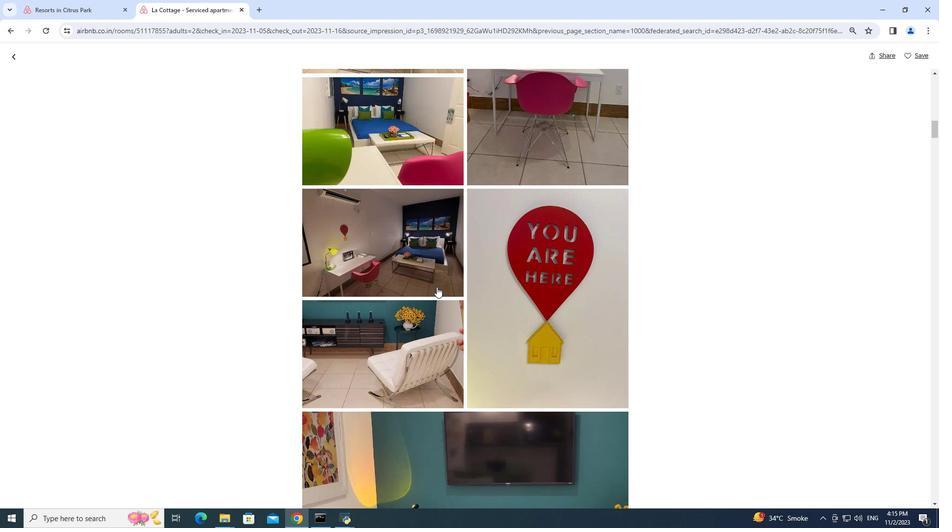 
Action: Mouse scrolled (436, 286) with delta (0, 0)
Screenshot: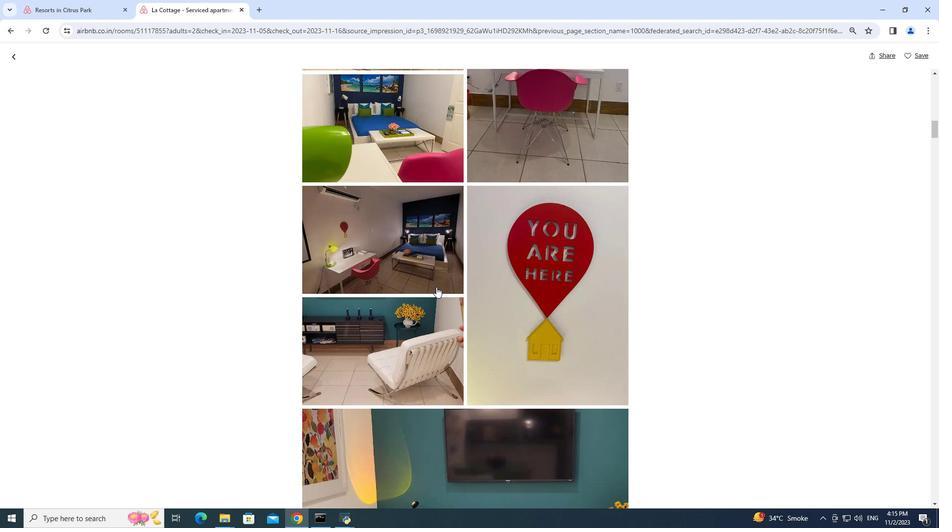 
Action: Mouse moved to (436, 287)
Screenshot: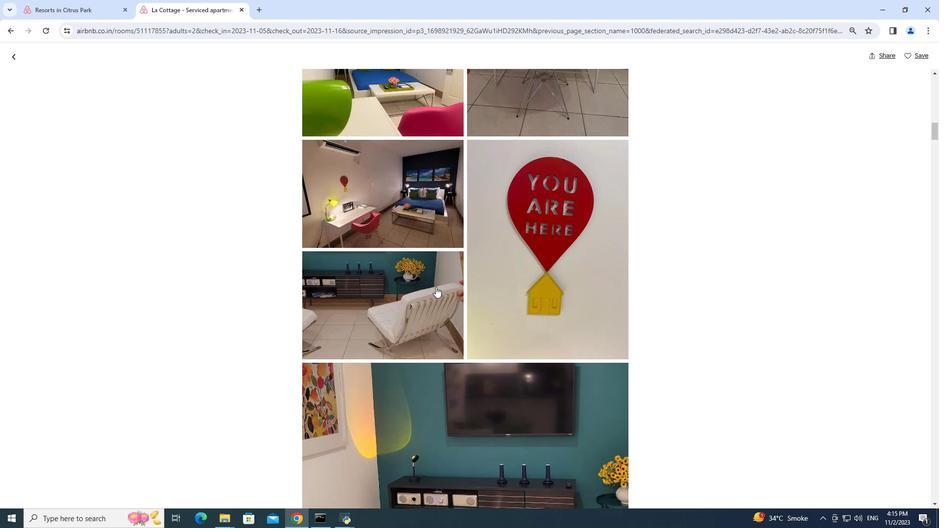 
Action: Mouse scrolled (436, 286) with delta (0, 0)
Screenshot: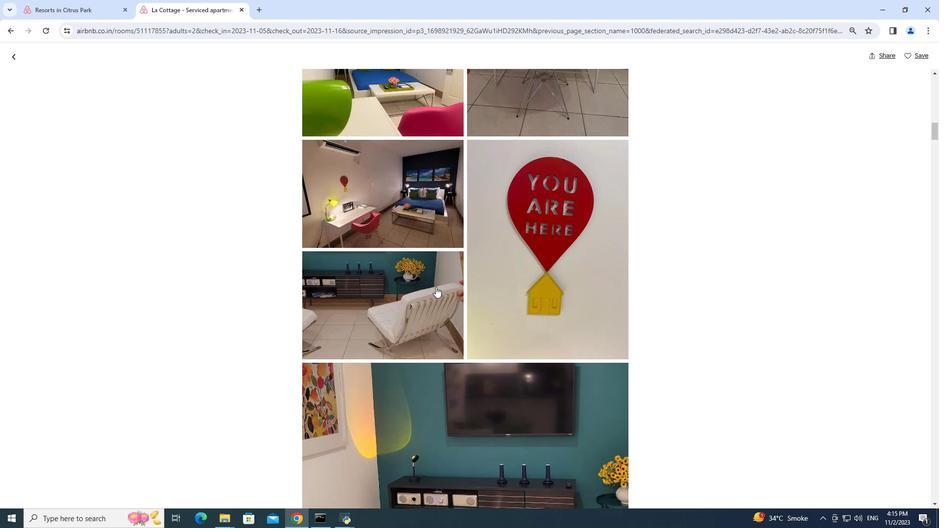 
Action: Mouse moved to (435, 287)
Screenshot: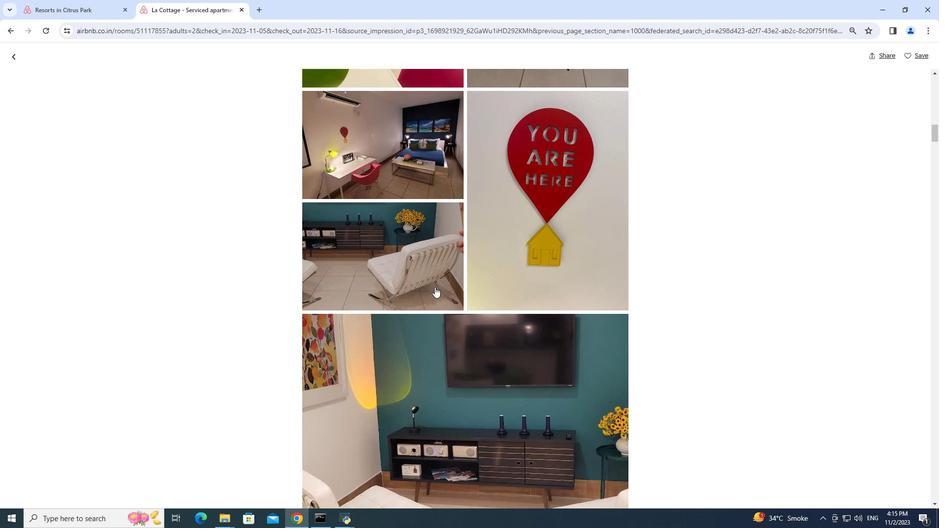 
Action: Mouse scrolled (435, 286) with delta (0, 0)
Screenshot: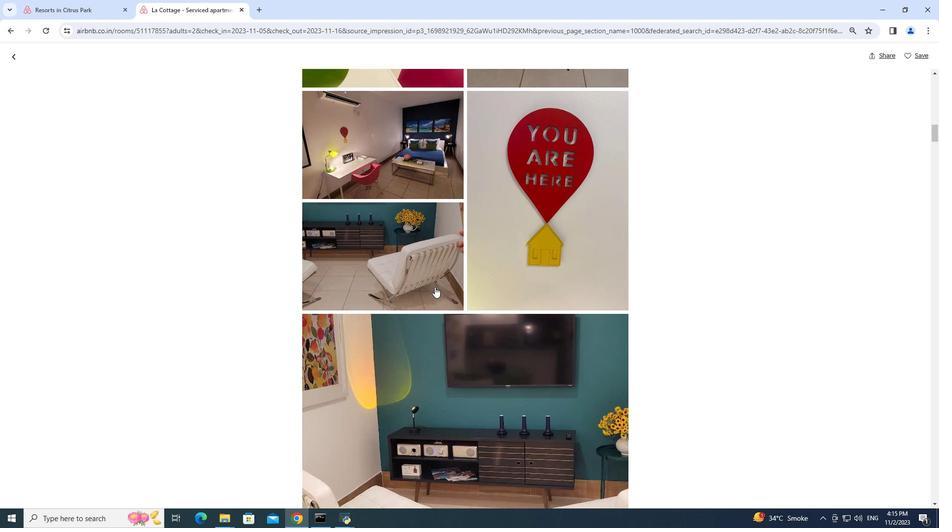 
Action: Mouse moved to (434, 287)
Screenshot: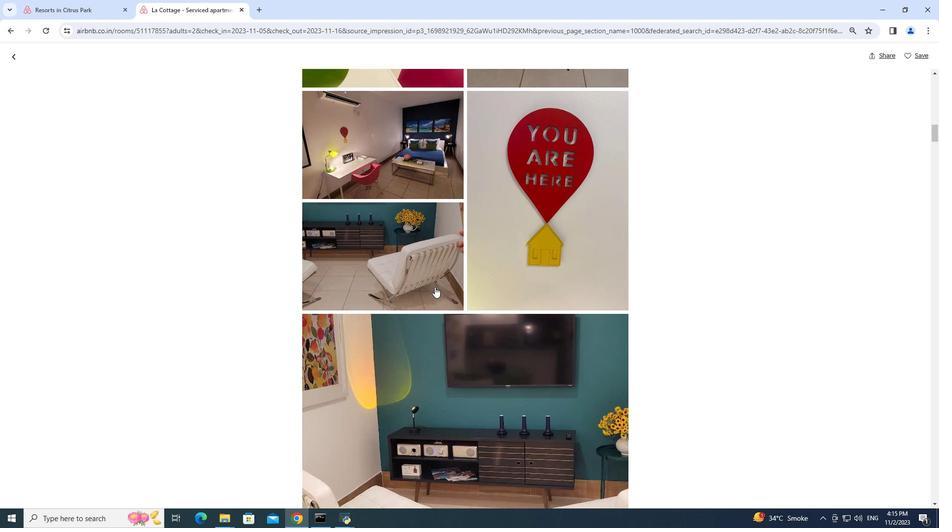 
Action: Mouse scrolled (434, 286) with delta (0, 0)
Screenshot: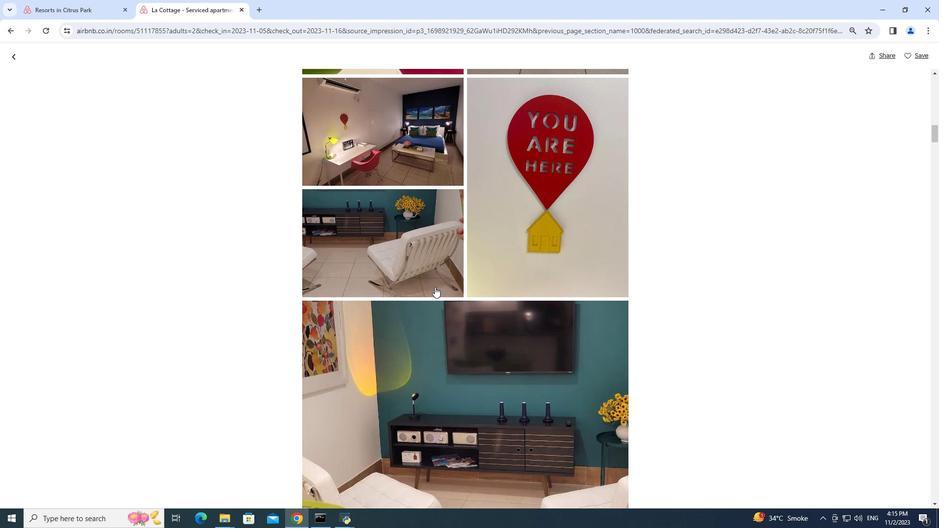
Action: Mouse moved to (434, 287)
Screenshot: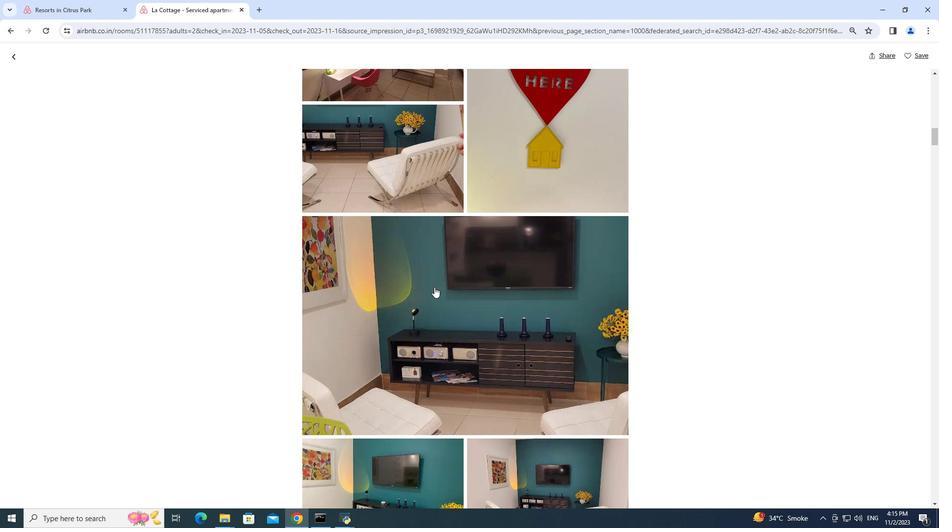 
Action: Mouse scrolled (434, 286) with delta (0, 0)
Screenshot: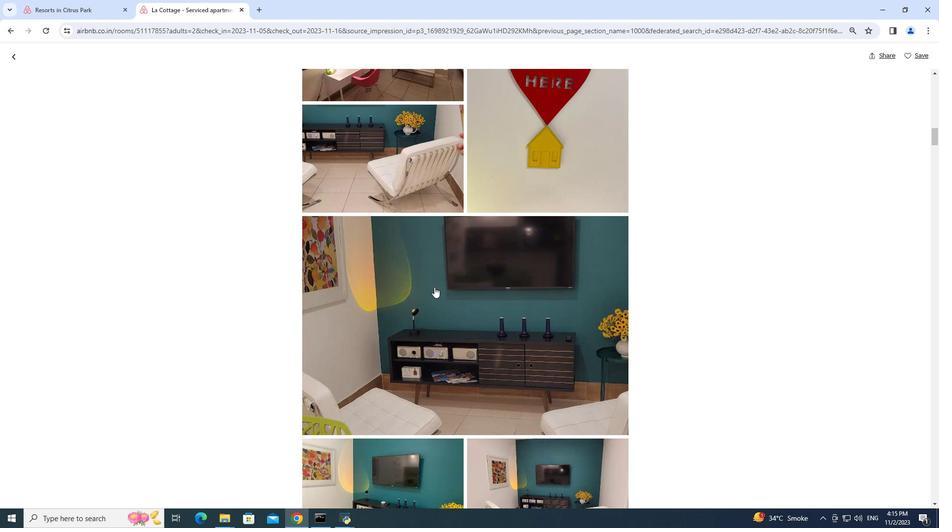 
Action: Mouse moved to (433, 287)
Screenshot: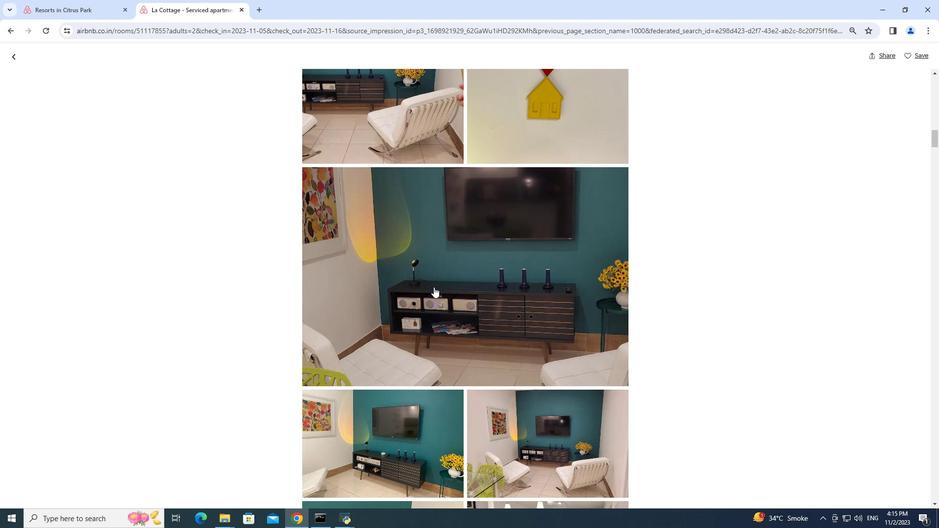 
Action: Mouse scrolled (433, 286) with delta (0, 0)
Screenshot: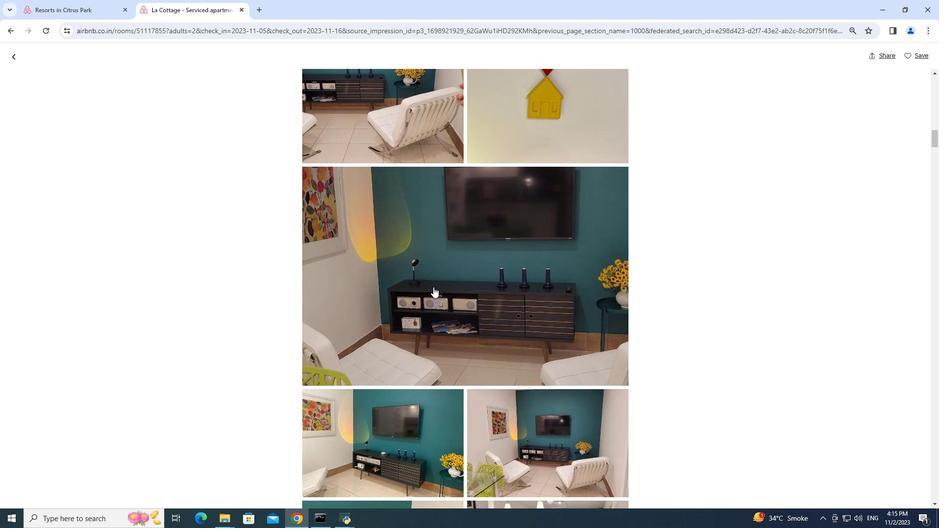 
Action: Mouse moved to (432, 287)
Screenshot: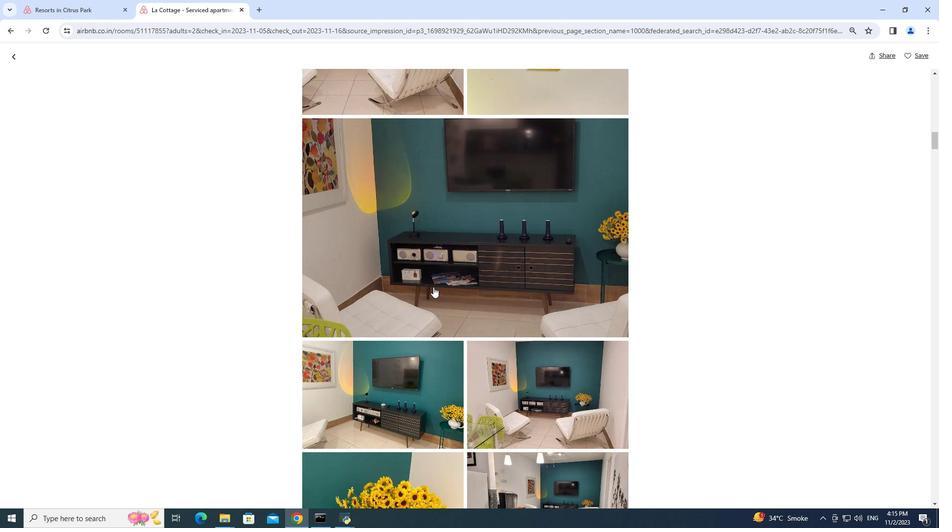 
Action: Mouse scrolled (432, 286) with delta (0, 0)
Screenshot: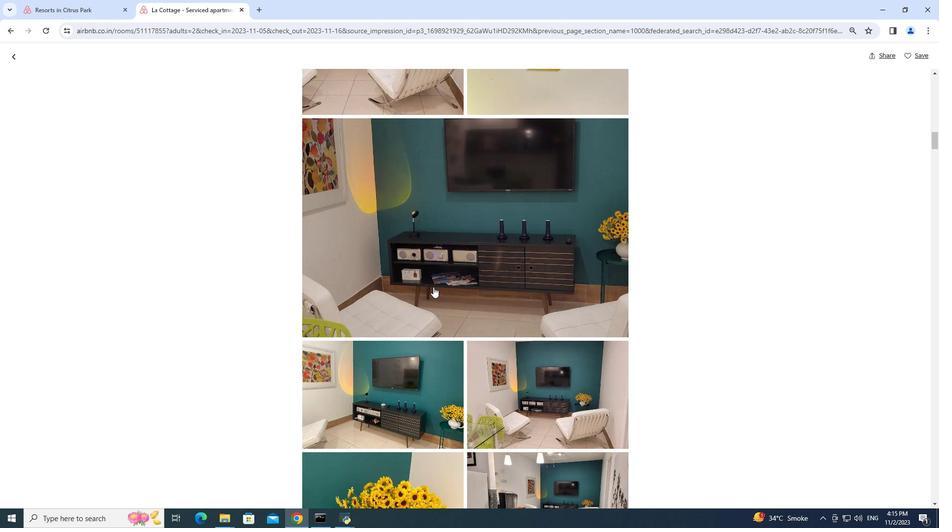 
Action: Mouse moved to (432, 287)
Screenshot: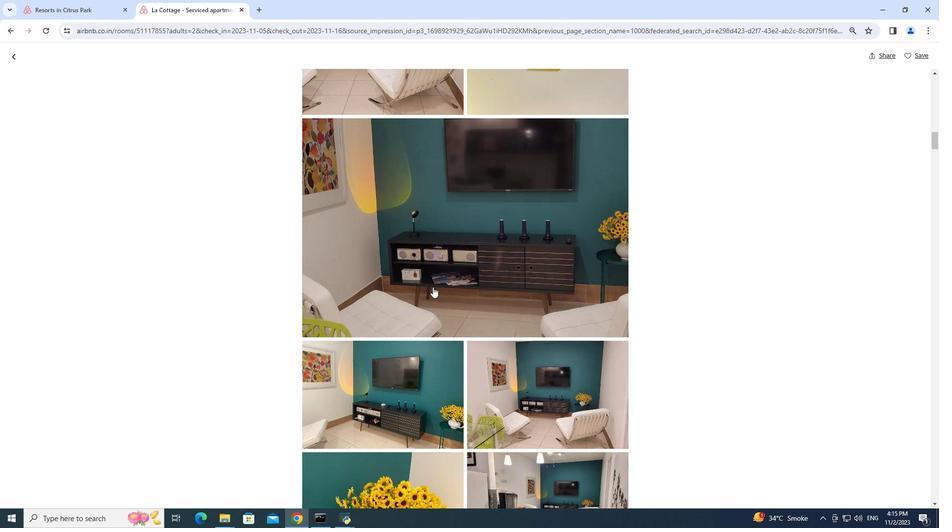 
Action: Mouse scrolled (432, 286) with delta (0, 0)
Screenshot: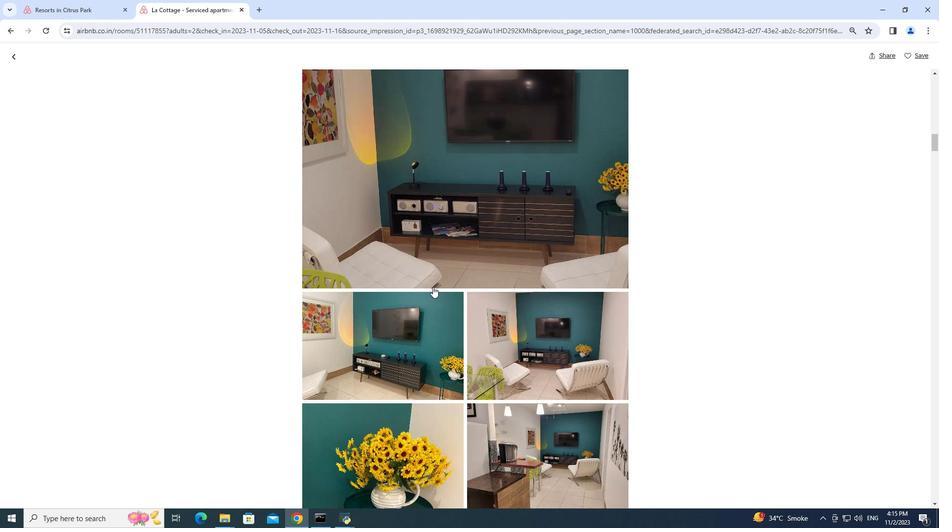 
Action: Mouse moved to (432, 287)
Screenshot: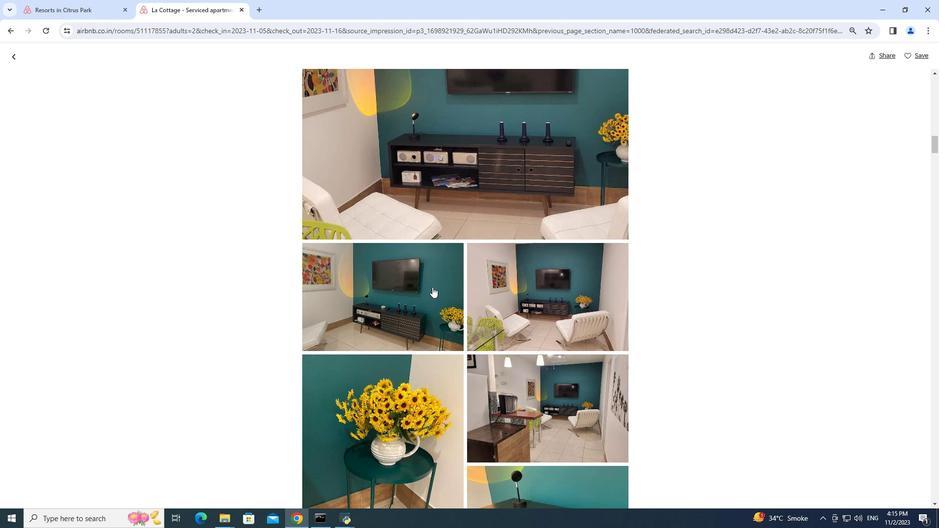 
Action: Mouse scrolled (432, 286) with delta (0, 0)
Screenshot: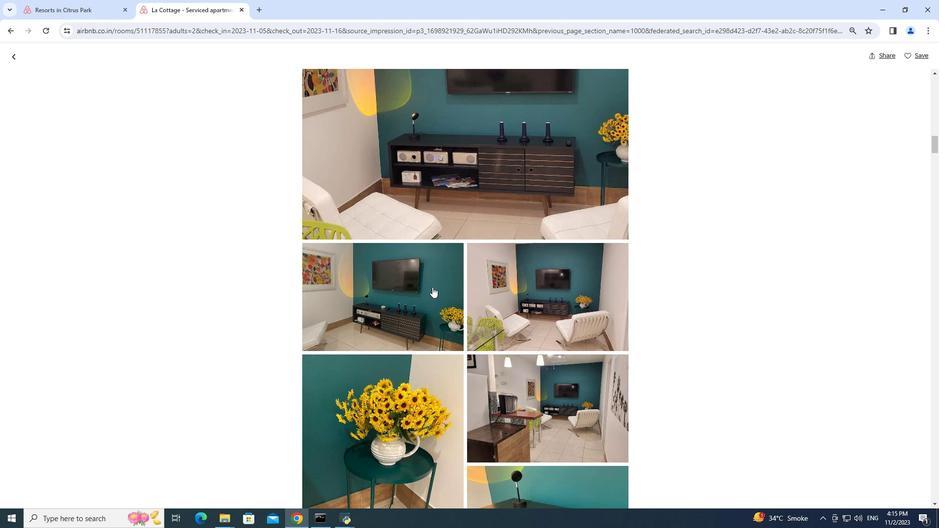 
Action: Mouse scrolled (432, 286) with delta (0, 0)
Screenshot: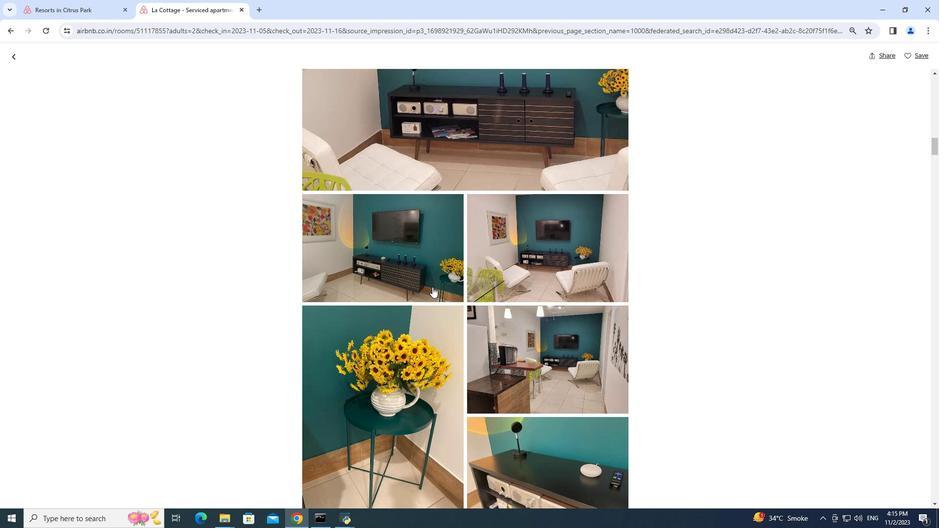 
Action: Mouse scrolled (432, 286) with delta (0, 0)
Screenshot: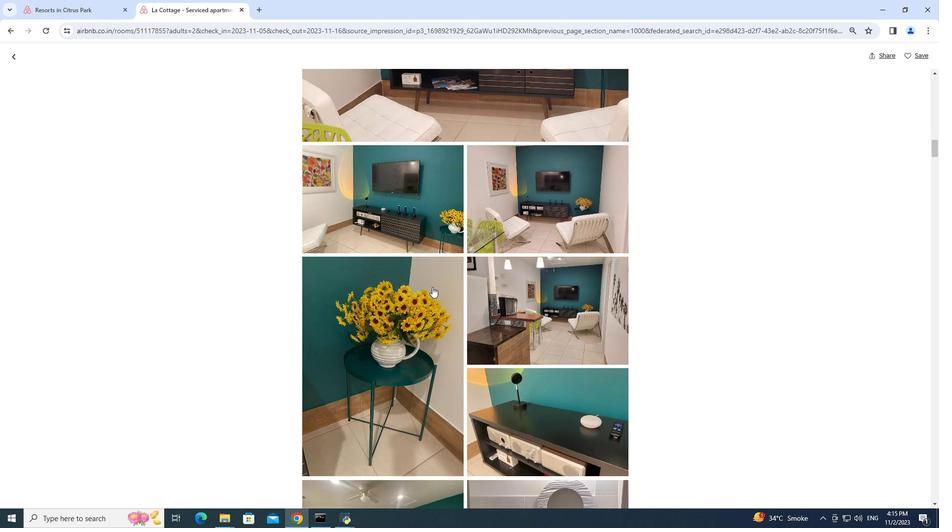 
Action: Mouse moved to (431, 287)
Screenshot: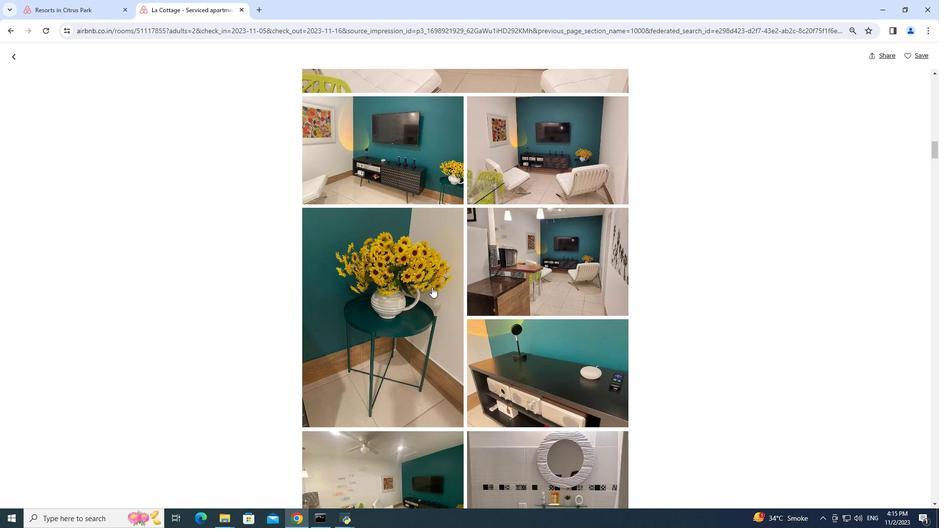 
Action: Mouse scrolled (431, 286) with delta (0, 0)
Screenshot: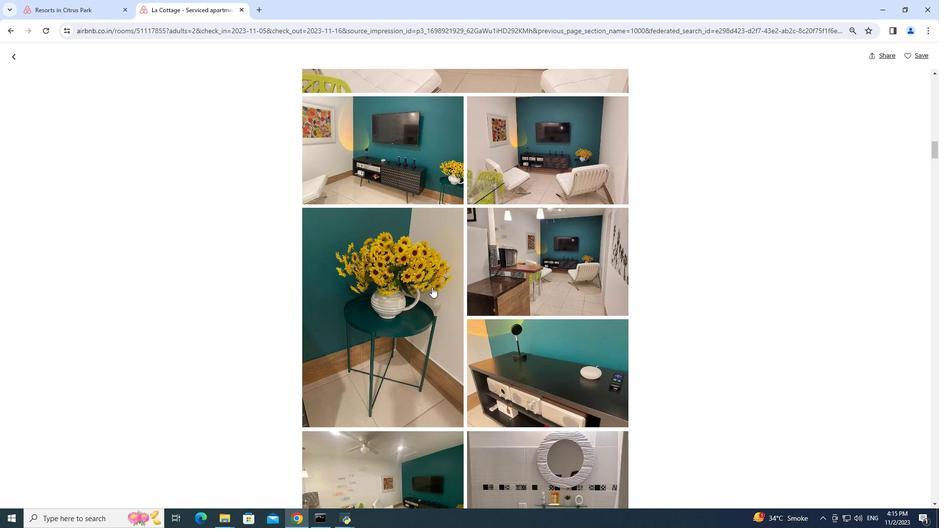 
Action: Mouse scrolled (431, 286) with delta (0, 0)
Screenshot: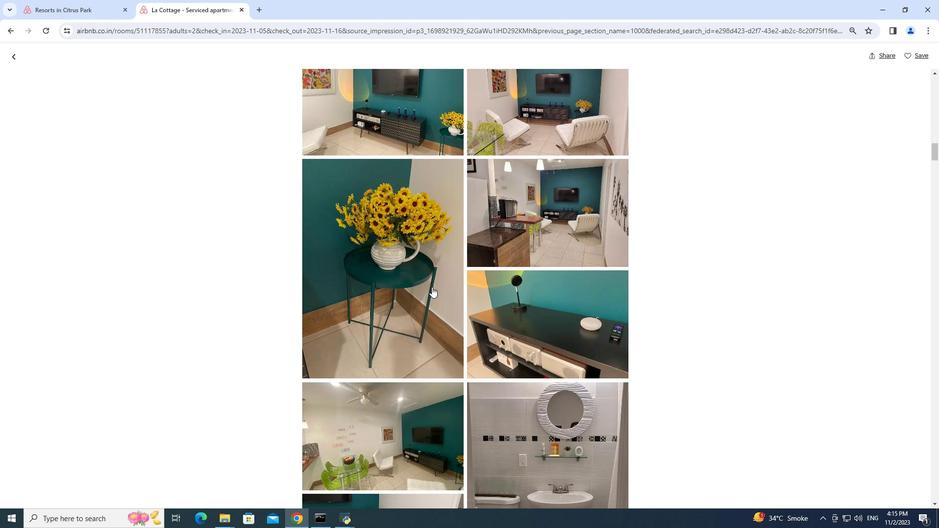 
Action: Mouse scrolled (431, 286) with delta (0, 0)
Screenshot: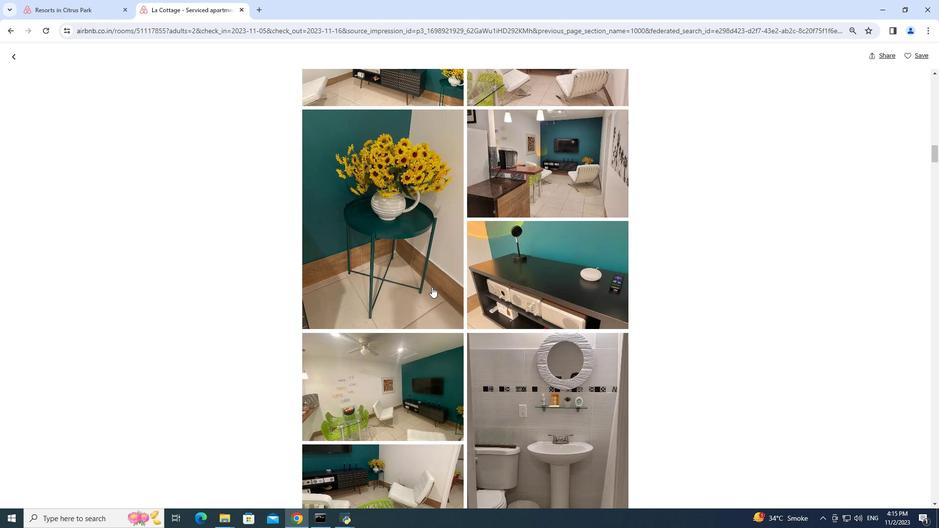 
Action: Mouse scrolled (431, 286) with delta (0, 0)
Screenshot: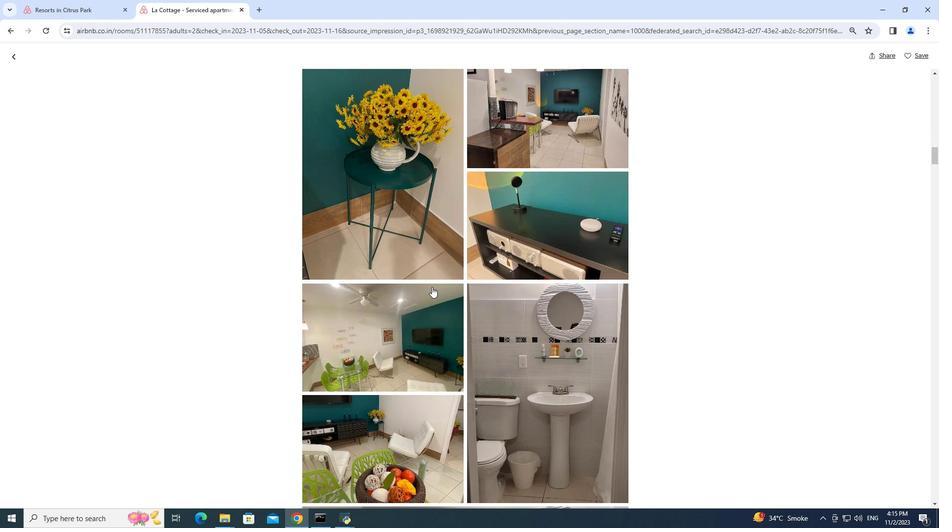 
Action: Mouse scrolled (431, 286) with delta (0, 0)
Screenshot: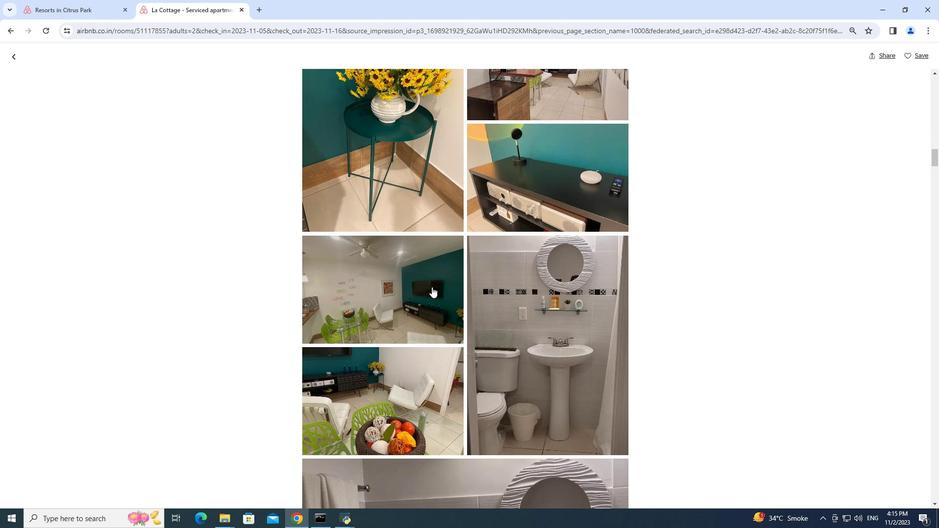 
Action: Mouse moved to (431, 287)
Screenshot: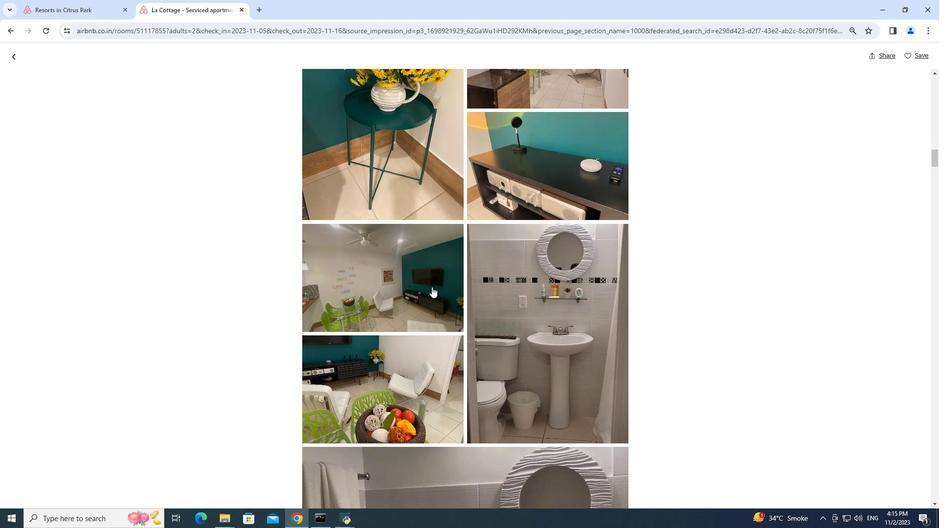 
Action: Mouse scrolled (431, 286) with delta (0, 0)
Screenshot: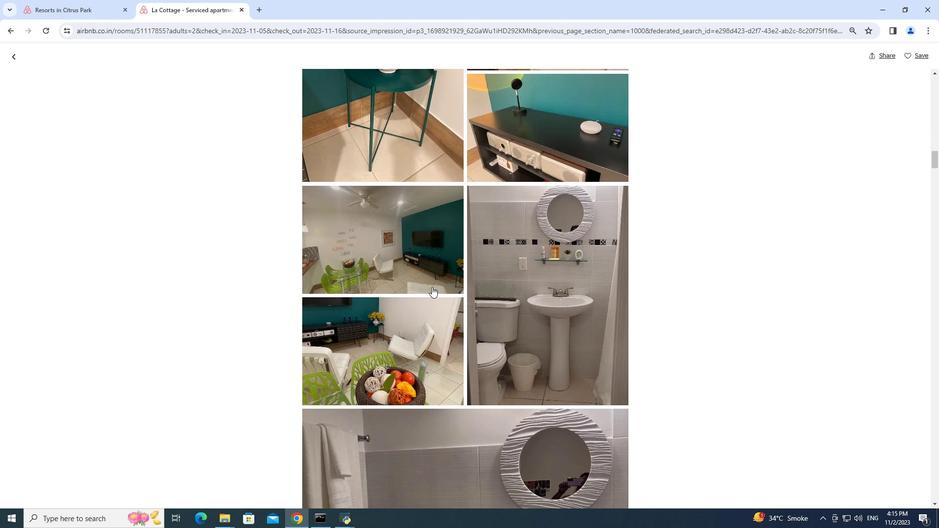 
Action: Mouse scrolled (431, 286) with delta (0, 0)
Screenshot: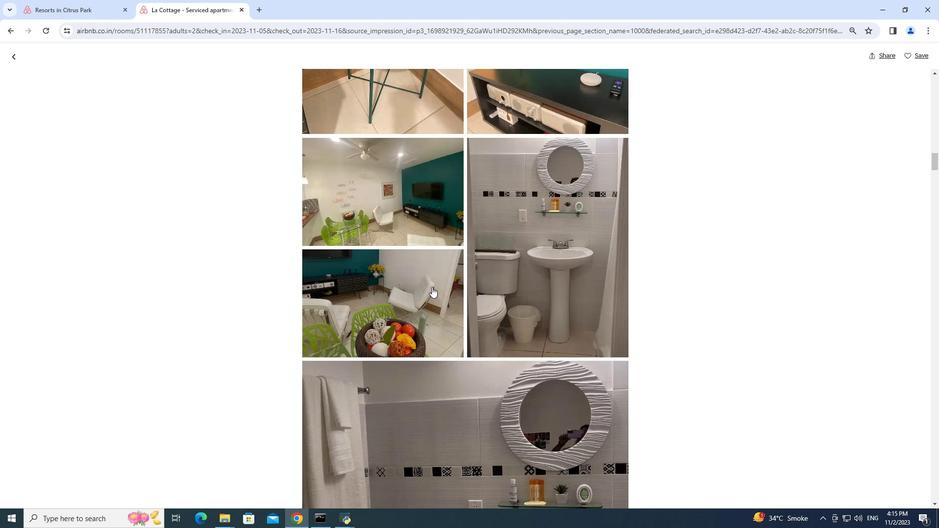 
Action: Mouse moved to (398, 266)
Screenshot: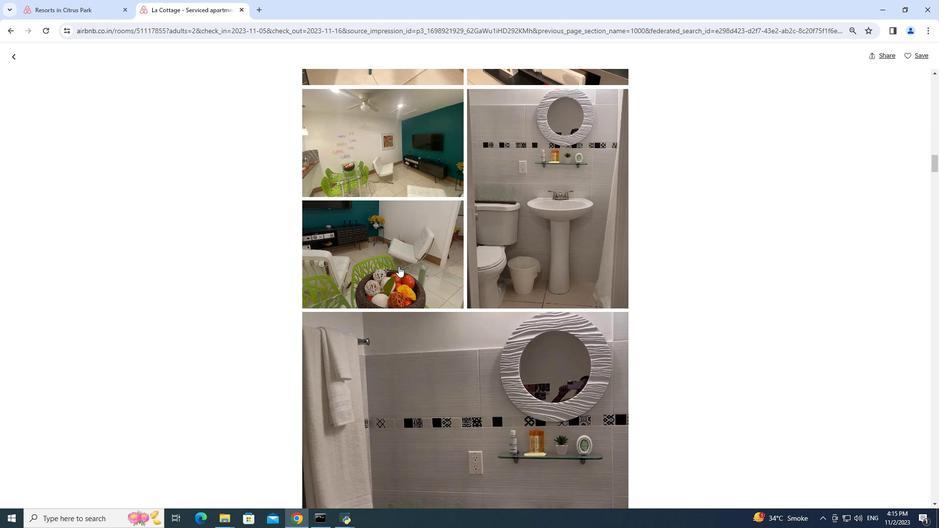 
Action: Mouse scrolled (398, 267) with delta (0, 0)
Screenshot: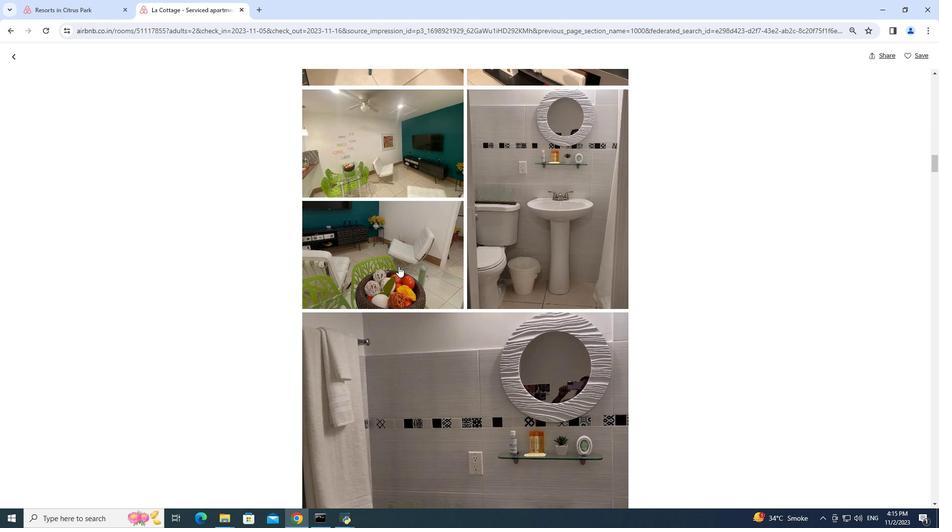 
Action: Mouse scrolled (398, 267) with delta (0, 0)
Screenshot: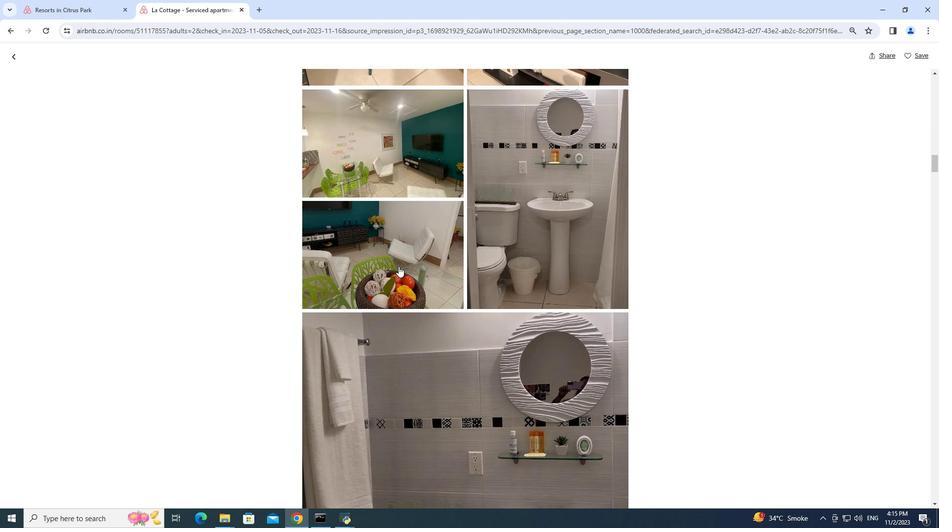 
Action: Mouse scrolled (398, 267) with delta (0, 0)
Screenshot: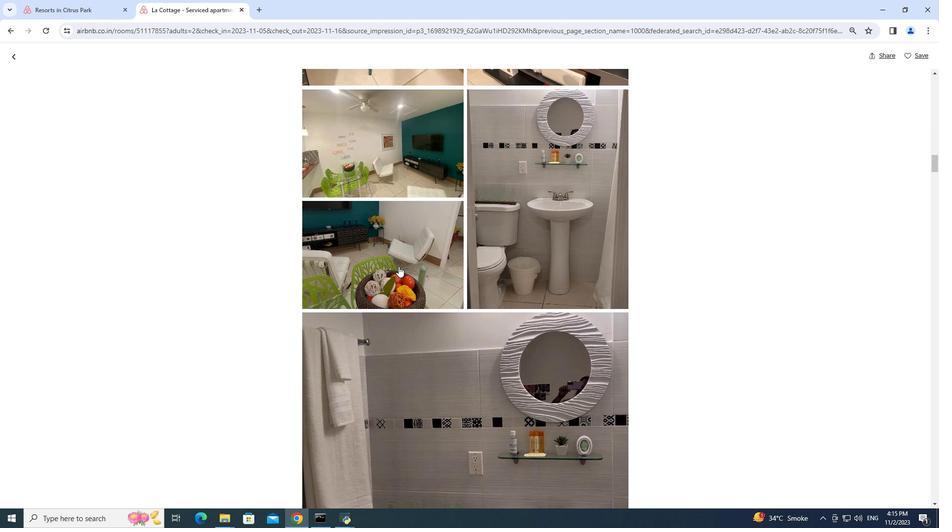 
Action: Mouse scrolled (398, 267) with delta (0, 0)
Screenshot: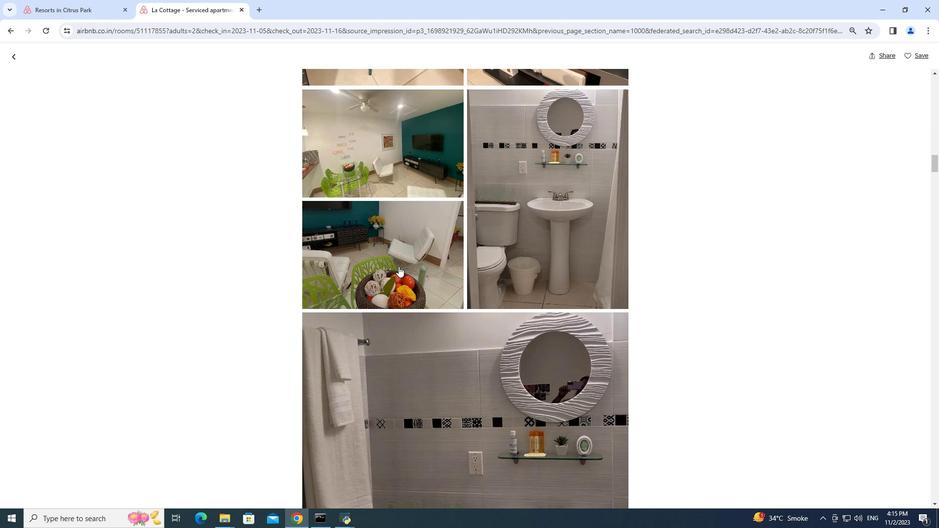 
Action: Mouse scrolled (398, 267) with delta (0, 0)
Screenshot: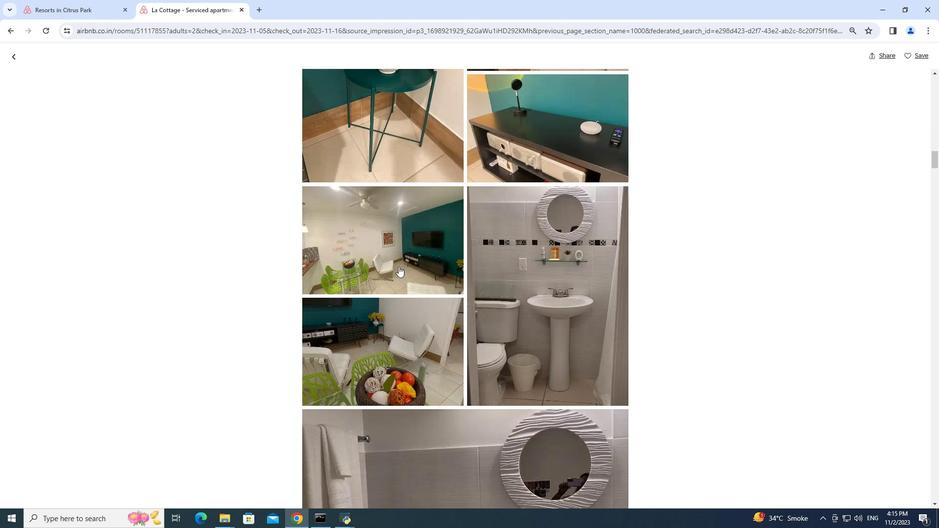 
Action: Mouse scrolled (398, 267) with delta (0, 0)
Screenshot: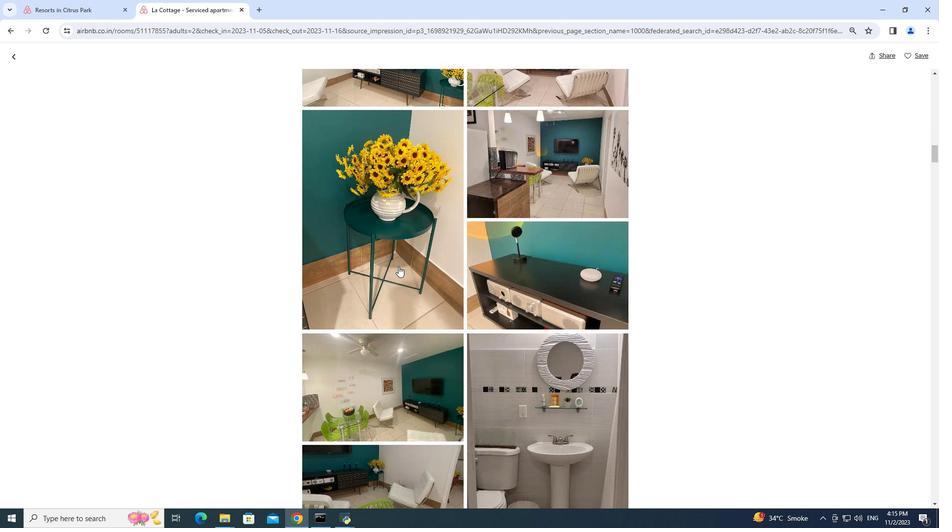 
Action: Mouse scrolled (398, 267) with delta (0, 0)
Screenshot: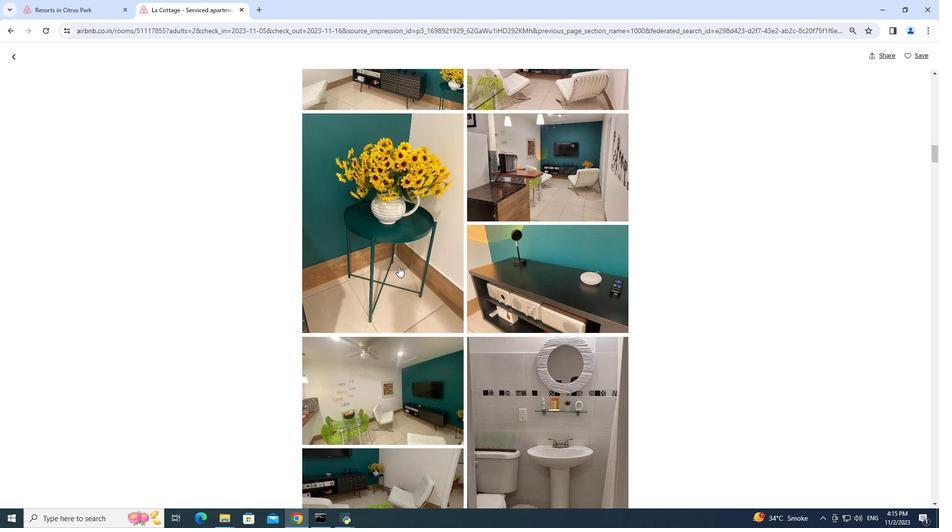 
Action: Mouse scrolled (398, 267) with delta (0, 0)
Screenshot: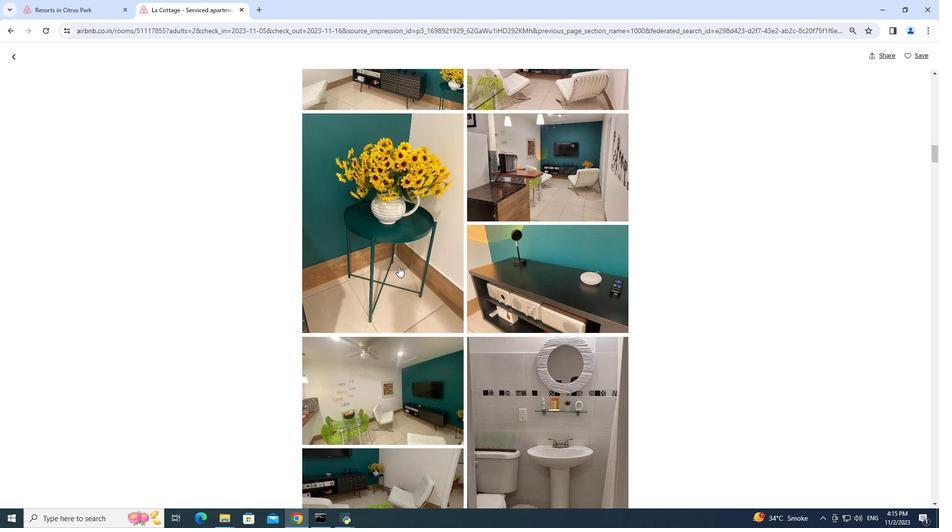 
Action: Mouse scrolled (398, 267) with delta (0, 0)
Screenshot: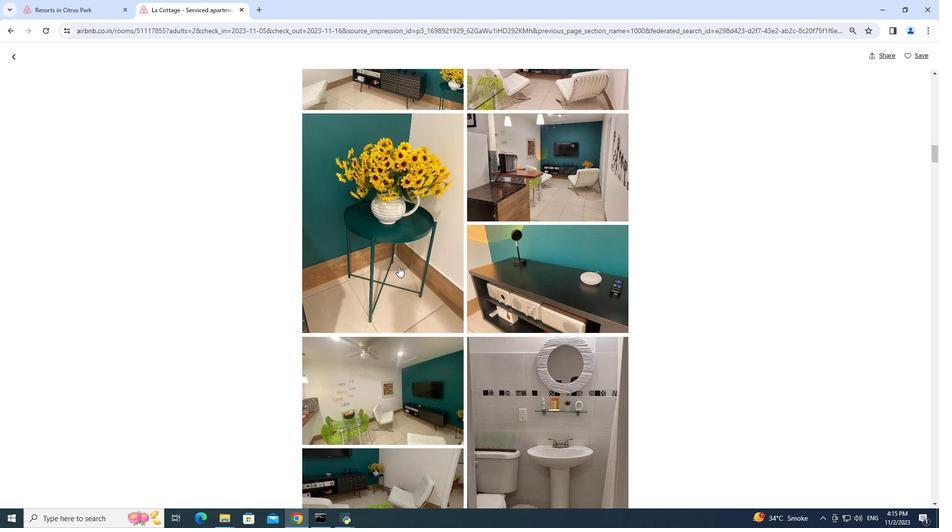 
Action: Mouse scrolled (398, 267) with delta (0, 0)
Screenshot: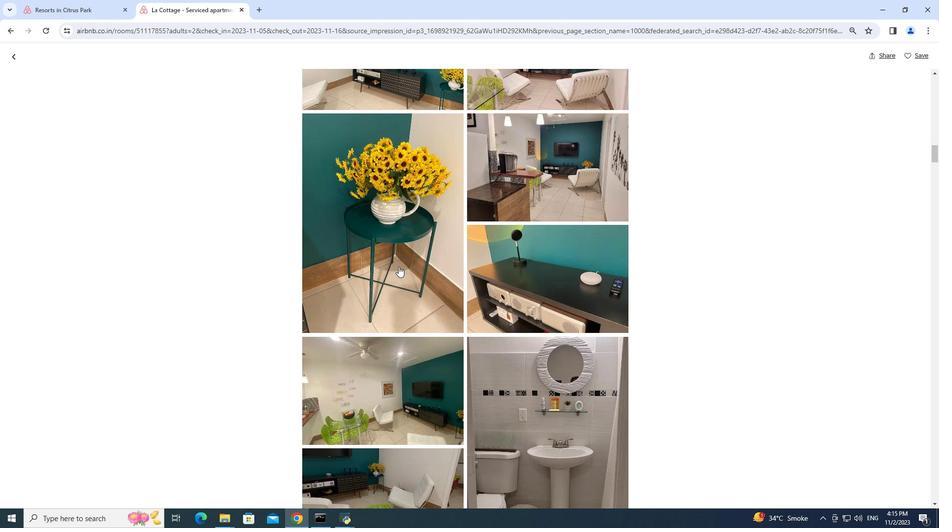 
Action: Mouse scrolled (398, 267) with delta (0, 0)
Screenshot: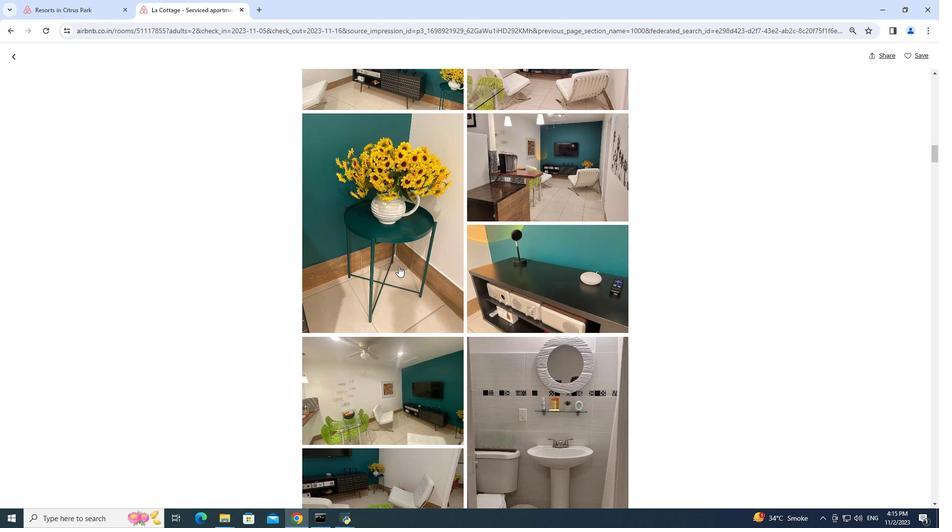
Action: Mouse scrolled (398, 267) with delta (0, 0)
Screenshot: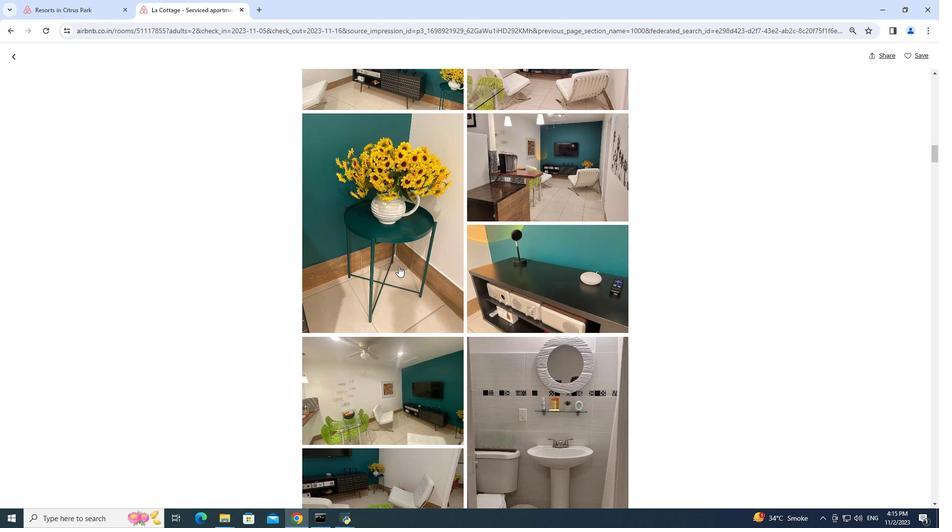 
Action: Mouse scrolled (398, 267) with delta (0, 0)
Screenshot: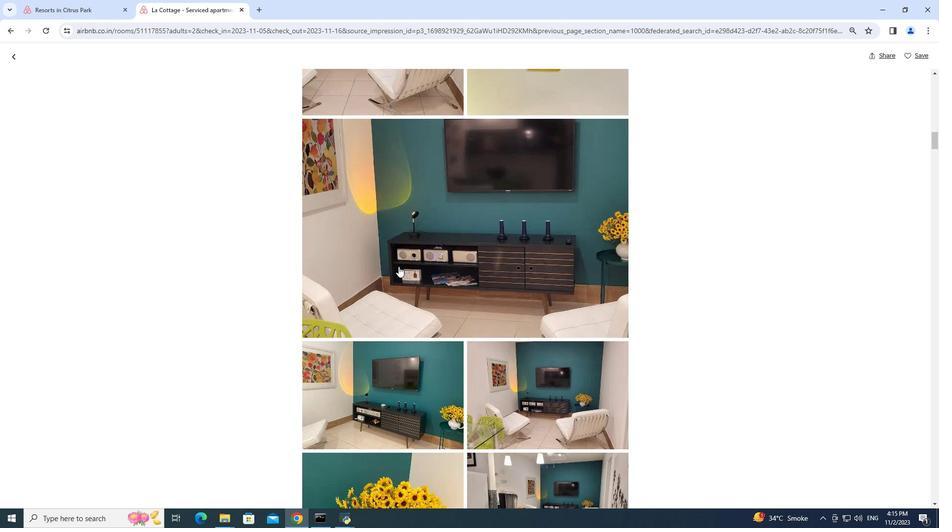 
Action: Mouse scrolled (398, 267) with delta (0, 0)
Screenshot: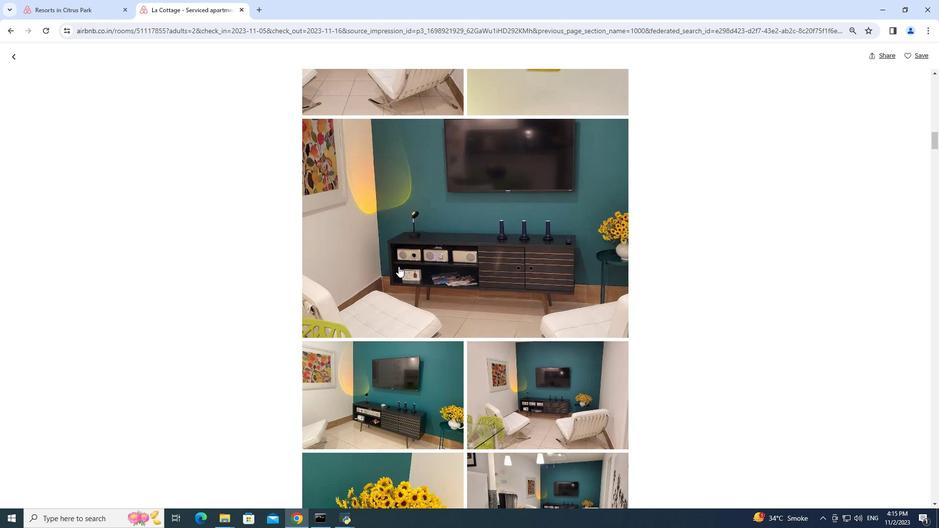 
Action: Mouse scrolled (398, 267) with delta (0, 0)
Screenshot: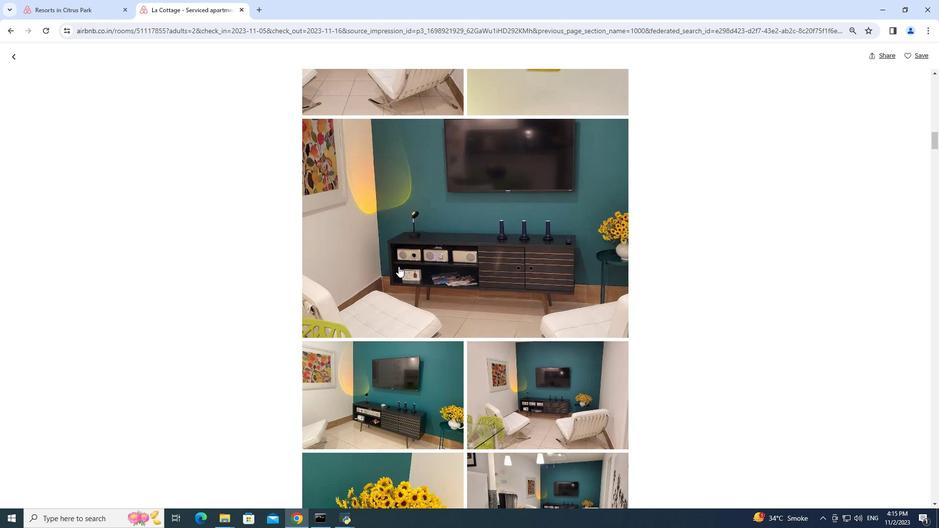 
Action: Mouse scrolled (398, 267) with delta (0, 0)
Screenshot: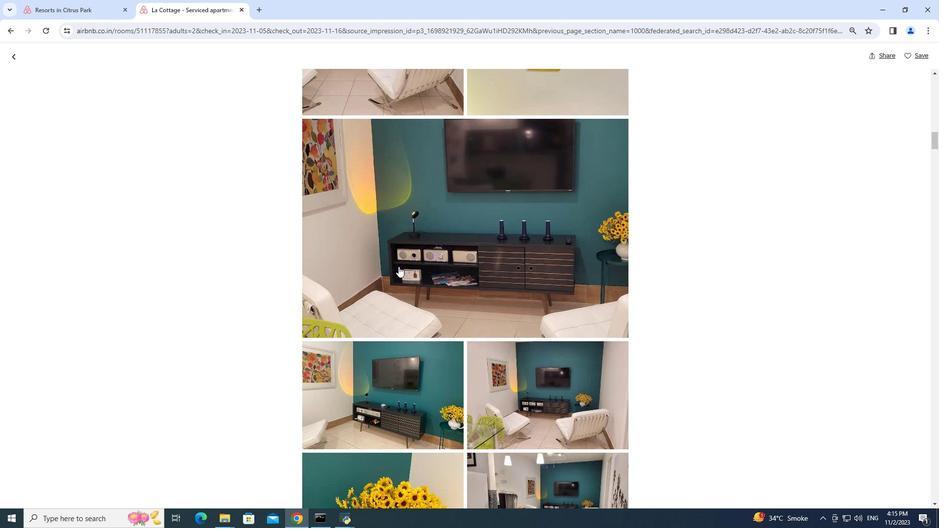 
Action: Mouse scrolled (398, 267) with delta (0, 0)
Screenshot: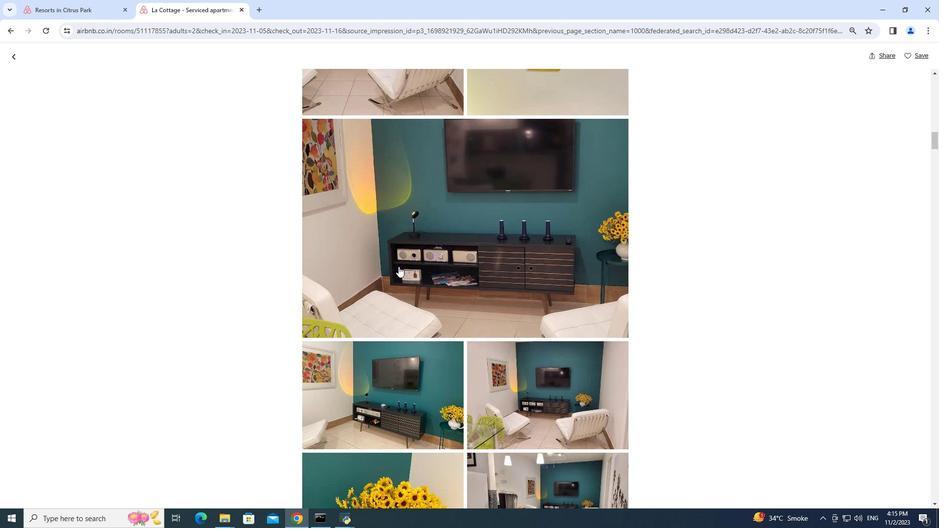 
Action: Mouse scrolled (398, 267) with delta (0, 0)
Screenshot: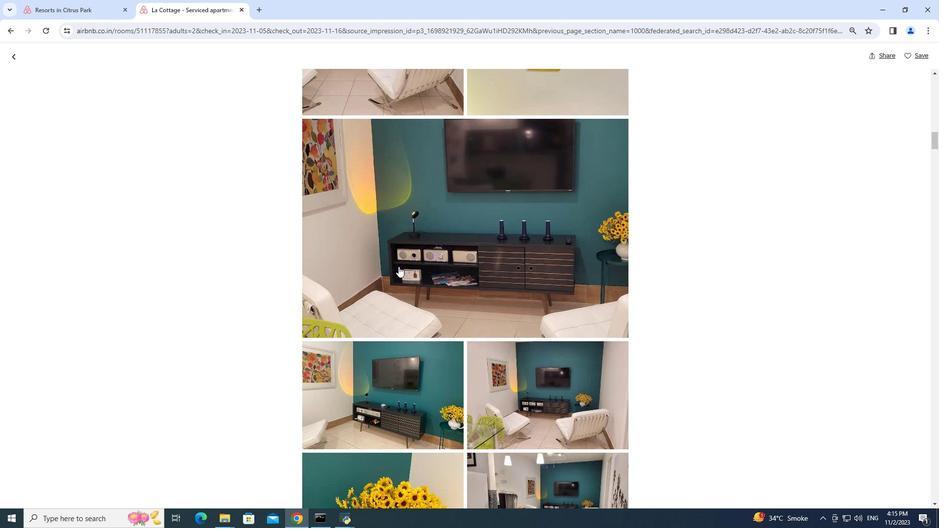 
Action: Mouse scrolled (398, 267) with delta (0, 0)
Screenshot: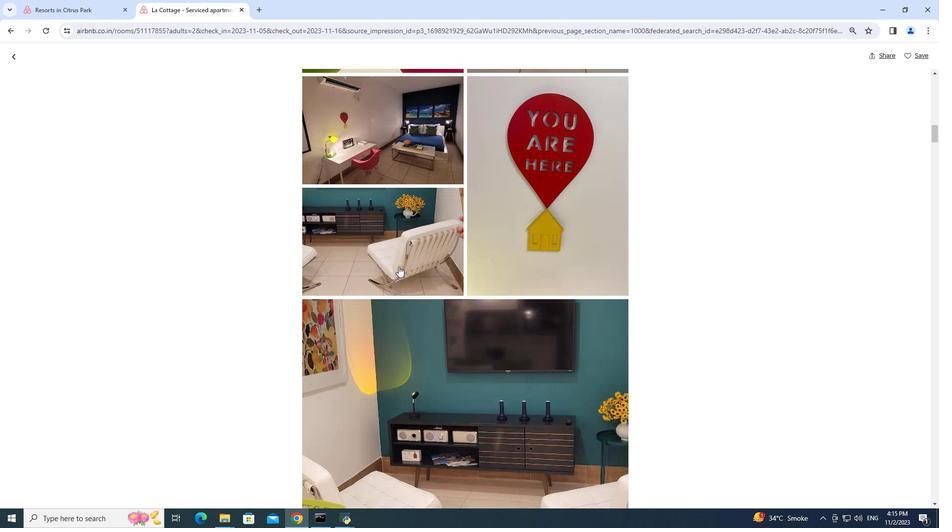 
Action: Mouse moved to (398, 258)
Screenshot: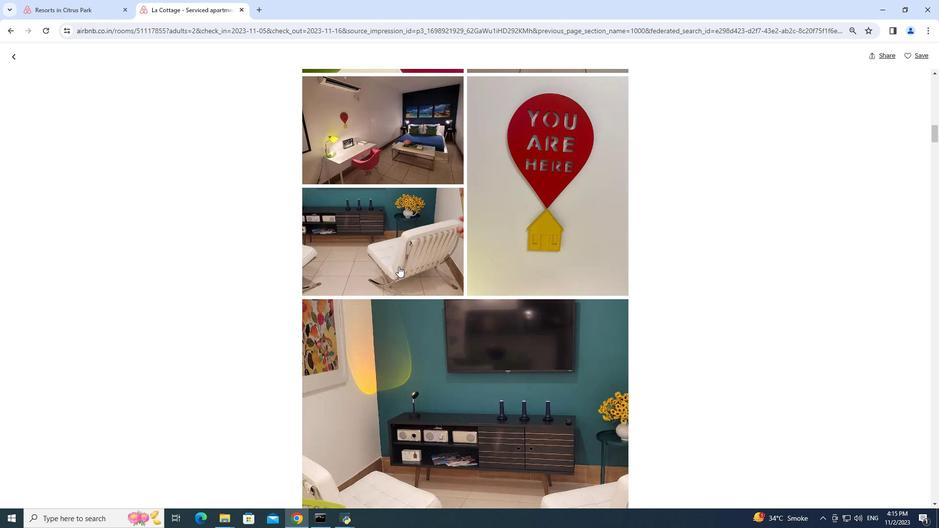 
Action: Mouse scrolled (398, 258) with delta (0, 0)
Screenshot: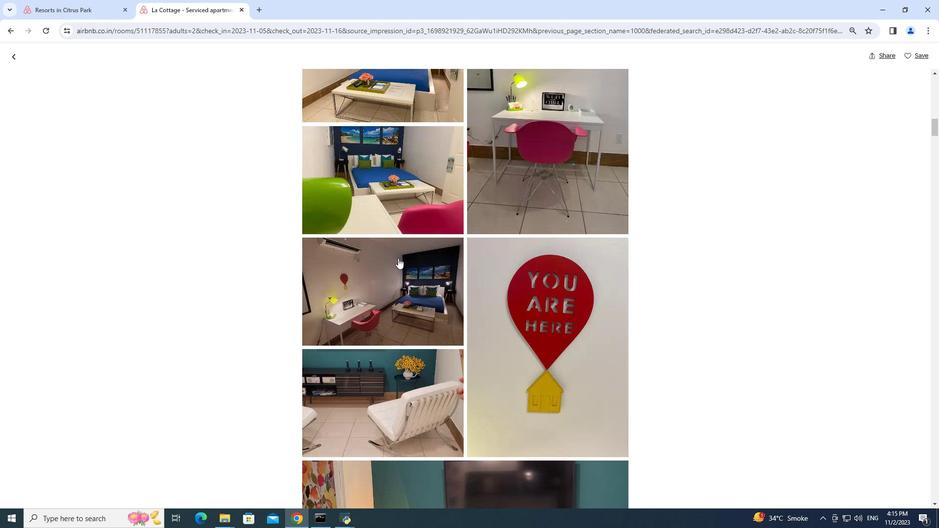 
Action: Mouse scrolled (398, 258) with delta (0, 0)
Screenshot: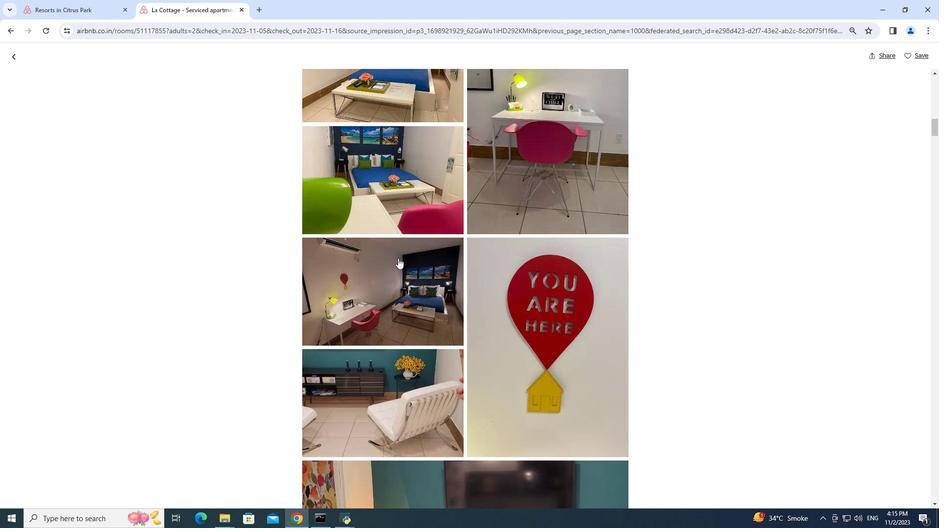 
Action: Mouse scrolled (398, 258) with delta (0, 0)
Screenshot: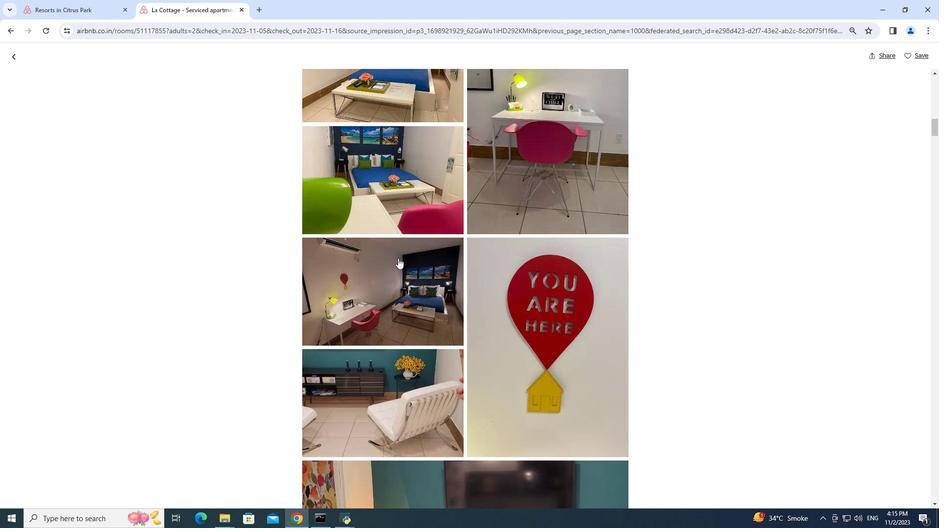 
Action: Mouse scrolled (398, 258) with delta (0, 0)
Screenshot: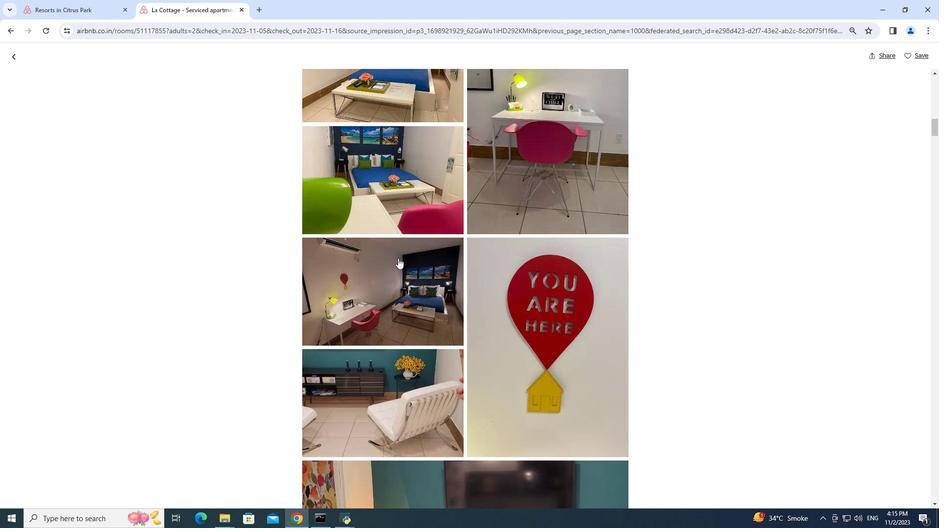 
Action: Mouse scrolled (398, 258) with delta (0, 0)
Screenshot: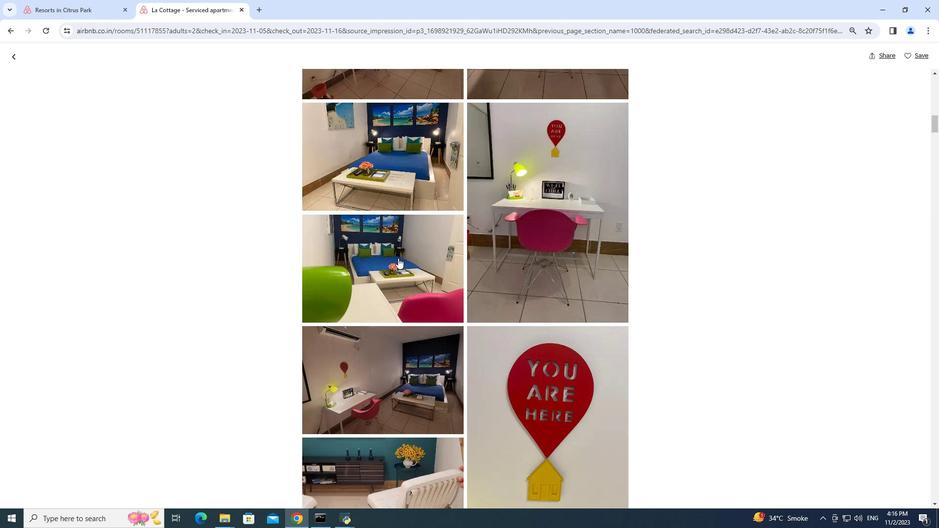 
Action: Mouse scrolled (398, 258) with delta (0, 0)
Screenshot: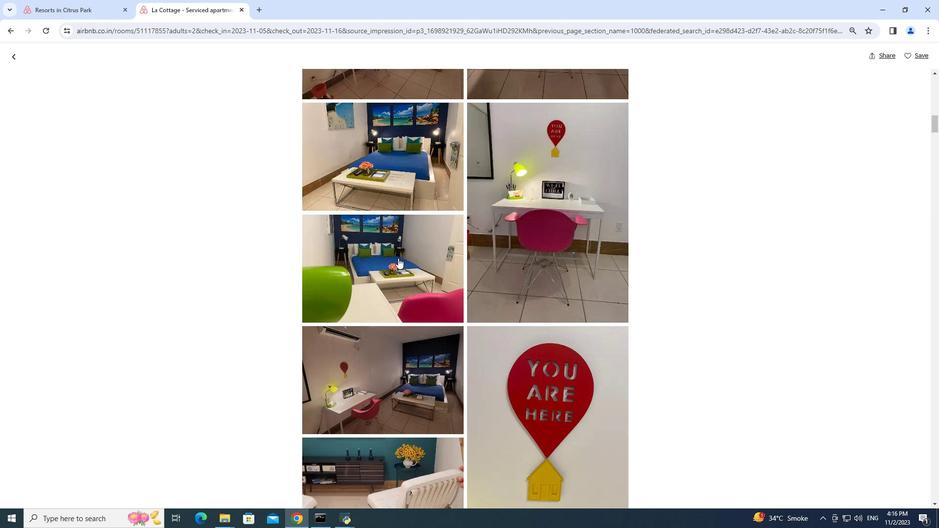 
Action: Mouse moved to (397, 256)
Screenshot: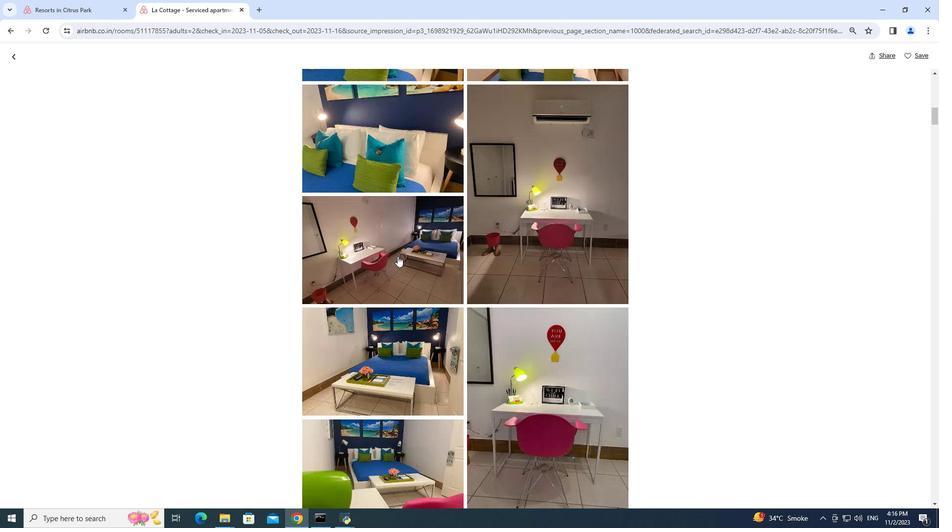 
Action: Mouse scrolled (397, 256) with delta (0, 0)
Screenshot: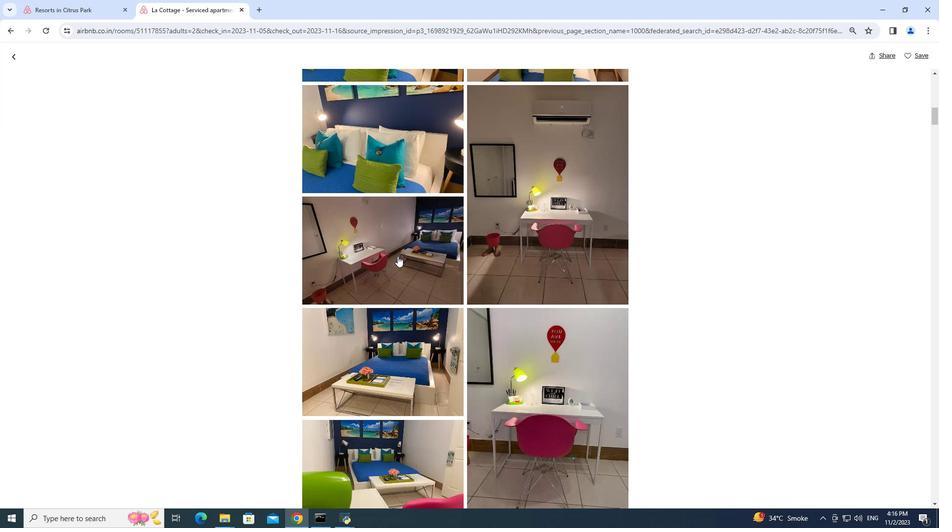 
Action: Mouse scrolled (397, 256) with delta (0, 0)
Screenshot: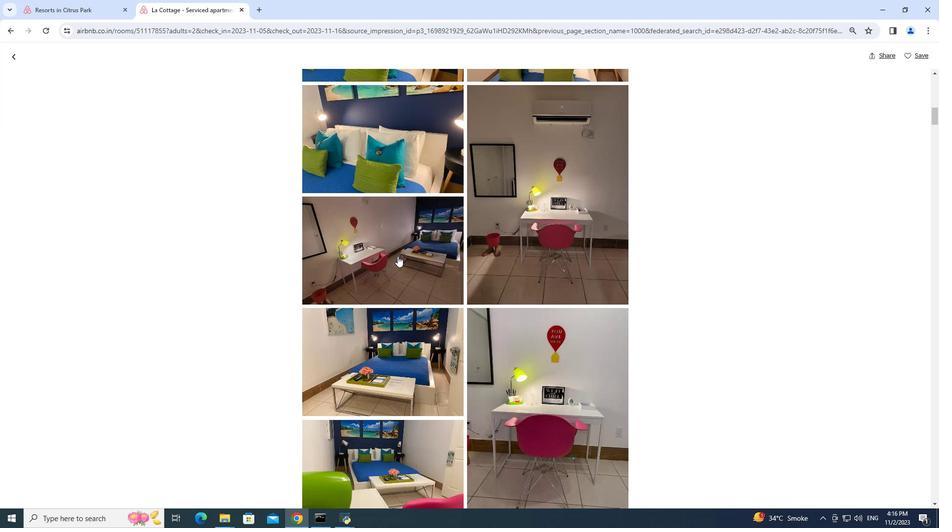 
Action: Mouse scrolled (397, 256) with delta (0, 0)
Screenshot: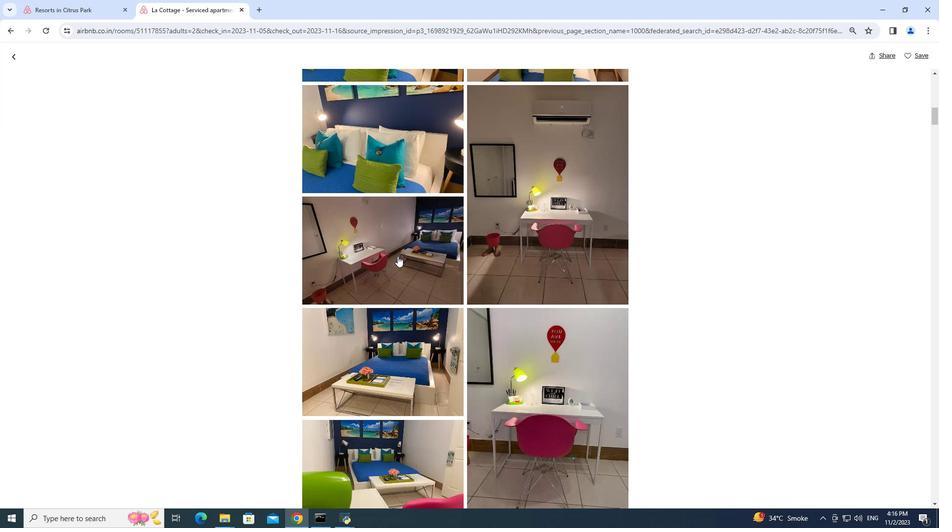 
Action: Mouse scrolled (397, 256) with delta (0, 0)
Screenshot: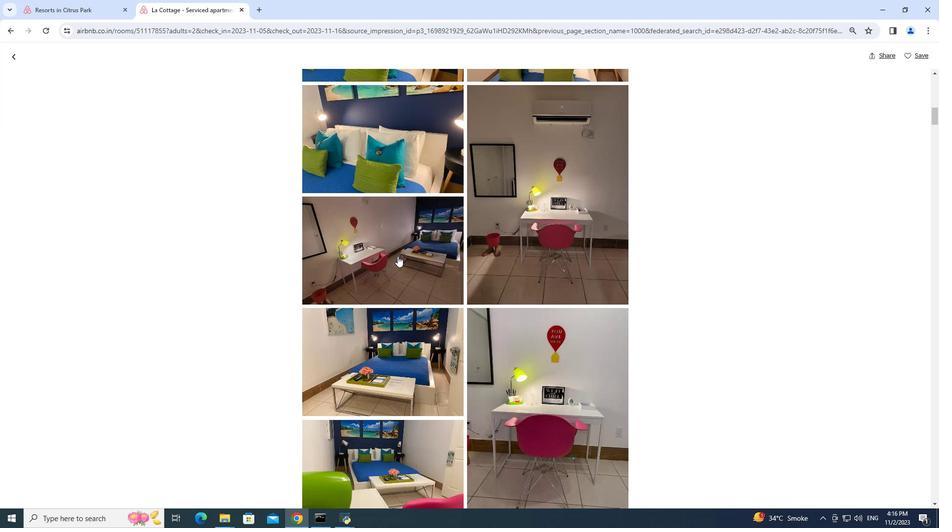 
Action: Mouse scrolled (397, 256) with delta (0, 0)
Screenshot: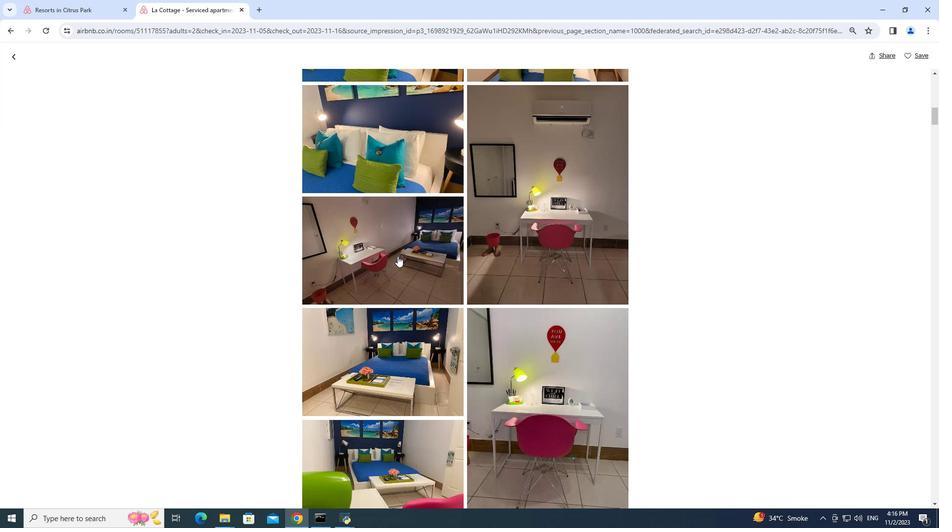 
Action: Mouse scrolled (397, 256) with delta (0, 0)
Screenshot: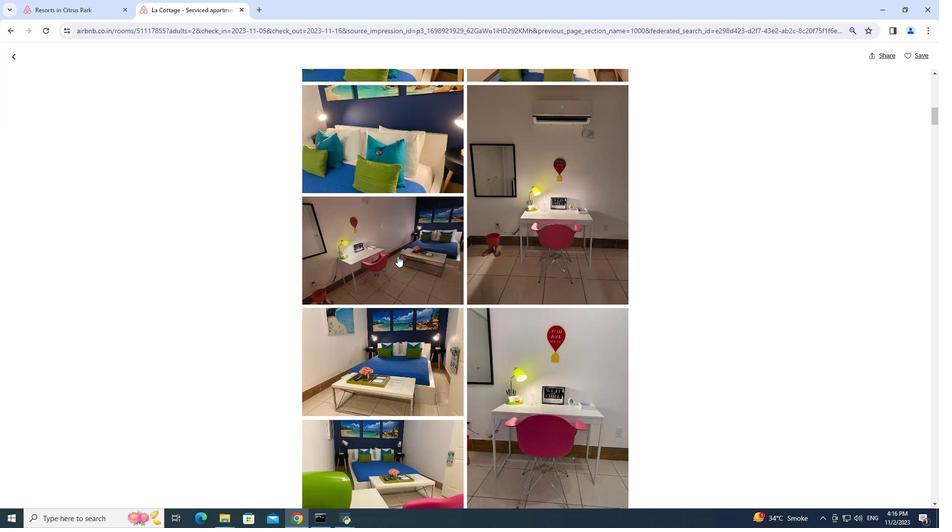 
Action: Mouse moved to (399, 249)
Screenshot: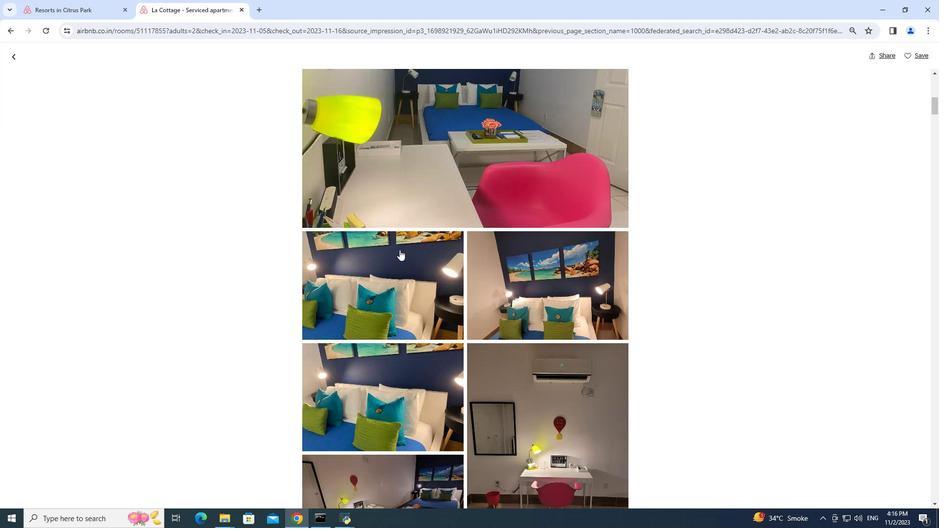 
Action: Mouse pressed middle at (399, 249)
Screenshot: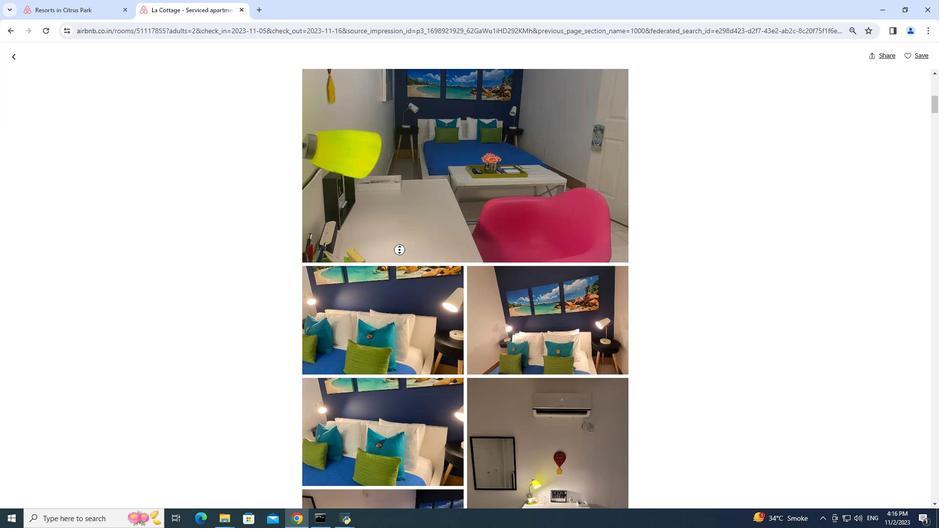
Action: Mouse scrolled (399, 250) with delta (0, 0)
Screenshot: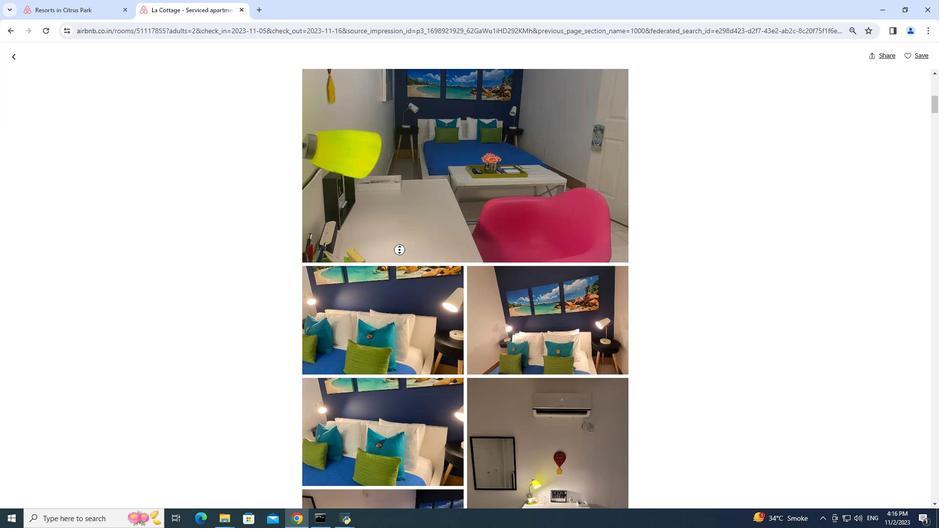 
Action: Mouse scrolled (399, 250) with delta (0, 0)
Screenshot: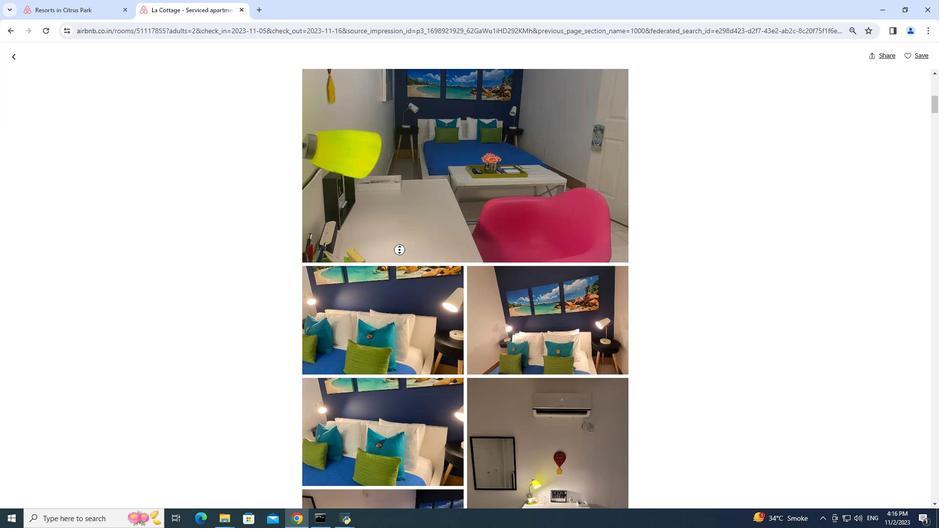 
Action: Mouse scrolled (399, 250) with delta (0, 0)
Screenshot: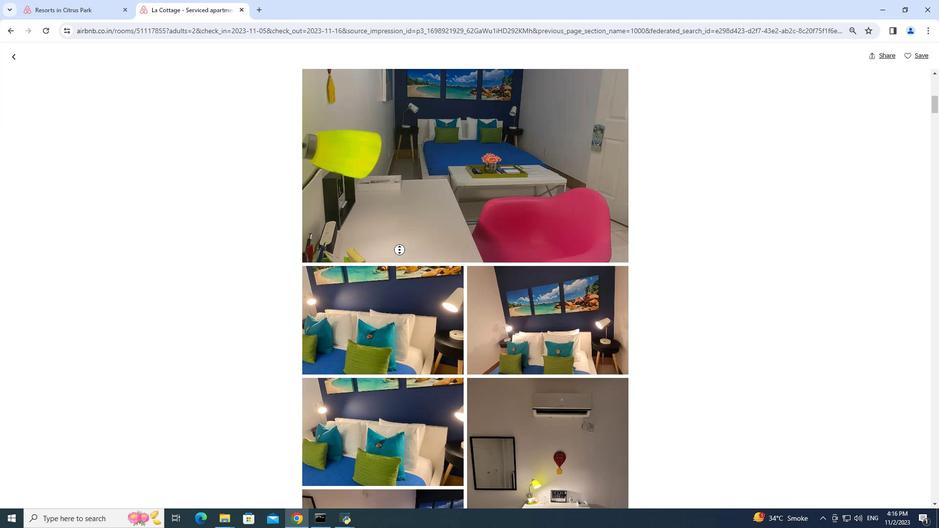 
Action: Mouse scrolled (399, 250) with delta (0, 0)
Screenshot: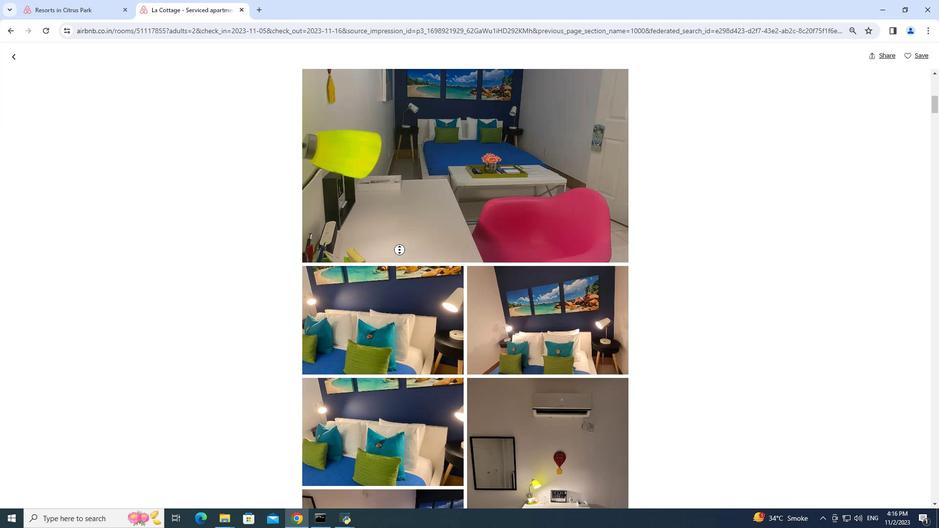 
Action: Mouse scrolled (399, 250) with delta (0, 0)
Screenshot: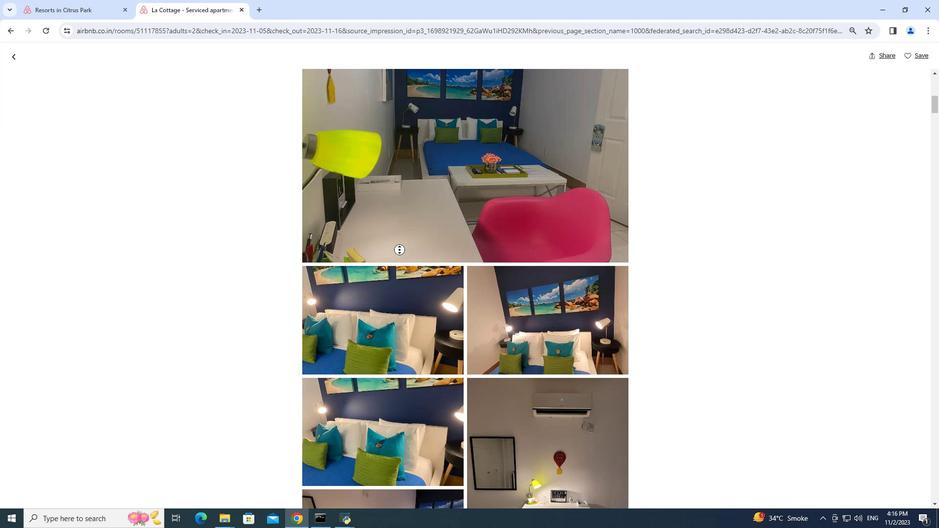 
Action: Mouse scrolled (399, 250) with delta (0, 0)
Screenshot: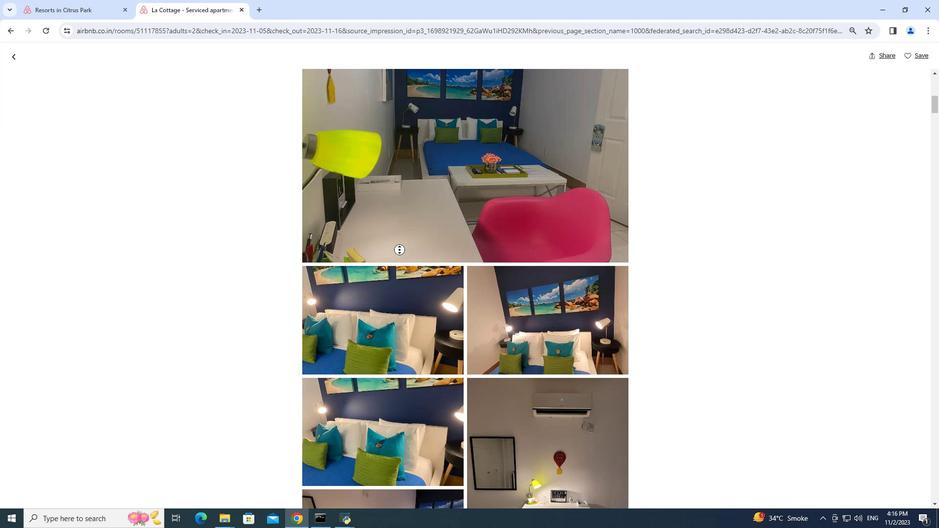 
Action: Mouse scrolled (399, 250) with delta (0, 0)
Screenshot: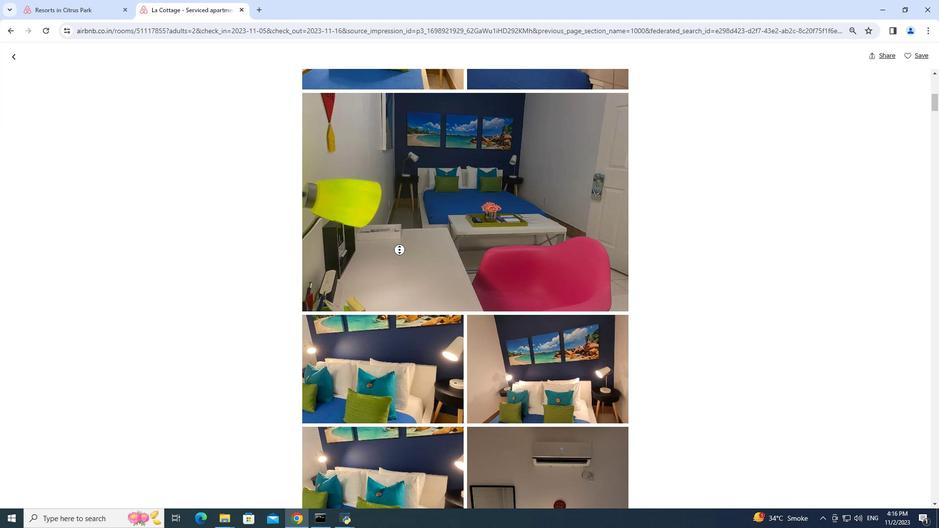 
Action: Mouse scrolled (399, 250) with delta (0, 0)
Screenshot: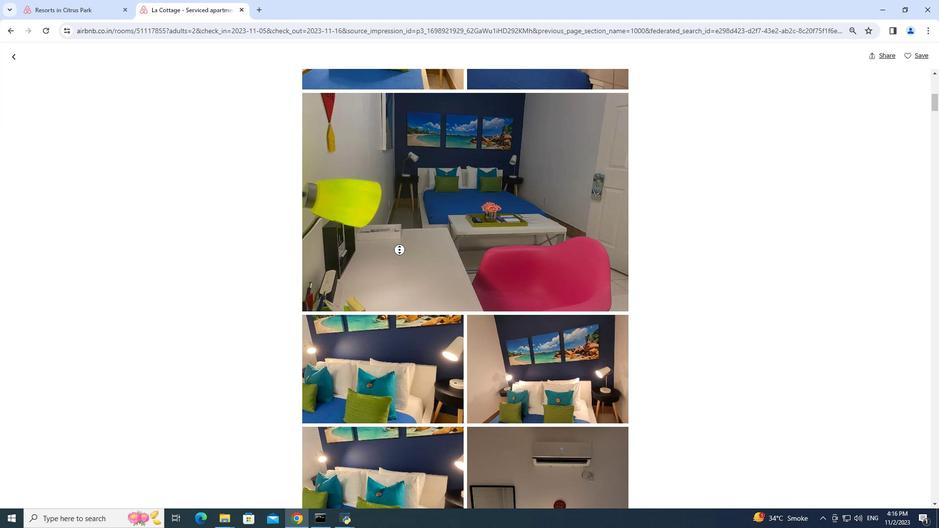 
Action: Mouse scrolled (399, 250) with delta (0, 0)
Screenshot: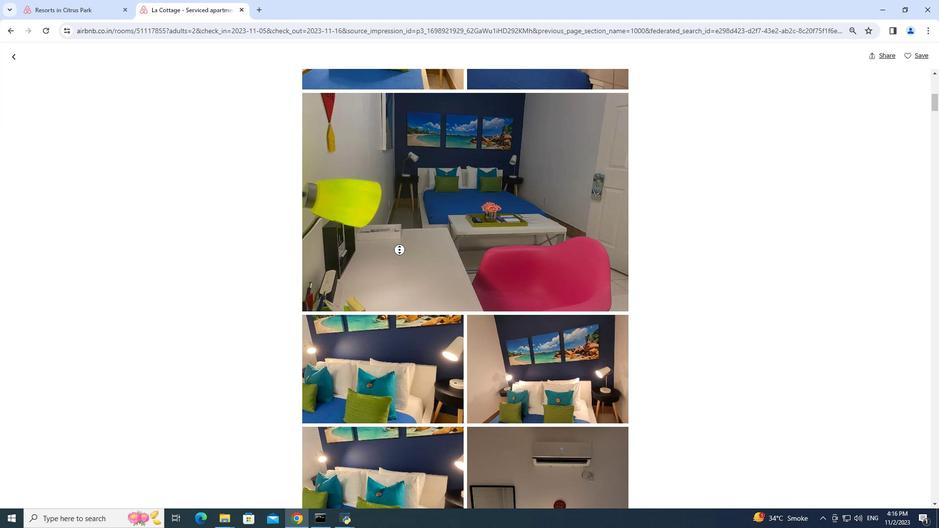 
Action: Mouse scrolled (399, 250) with delta (0, 0)
Screenshot: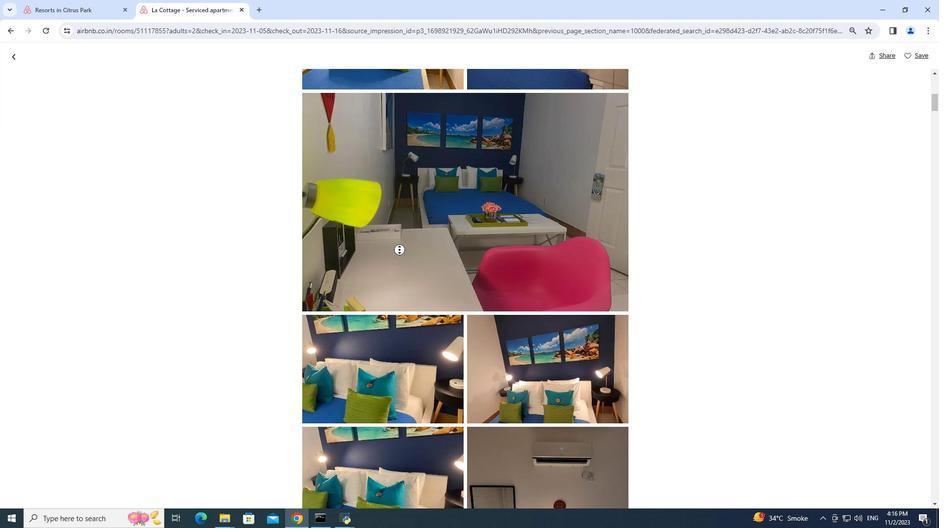 
Action: Mouse scrolled (399, 250) with delta (0, 0)
Screenshot: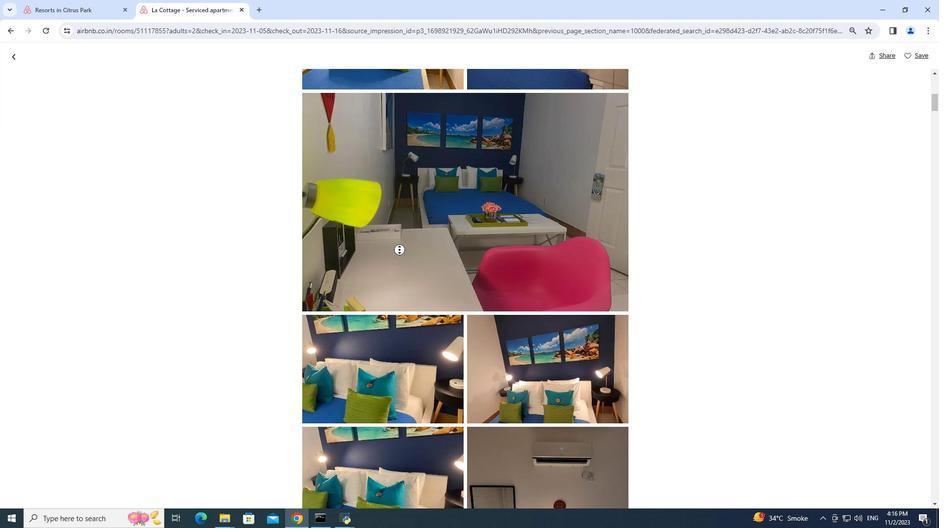 
Action: Mouse scrolled (399, 250) with delta (0, 0)
Screenshot: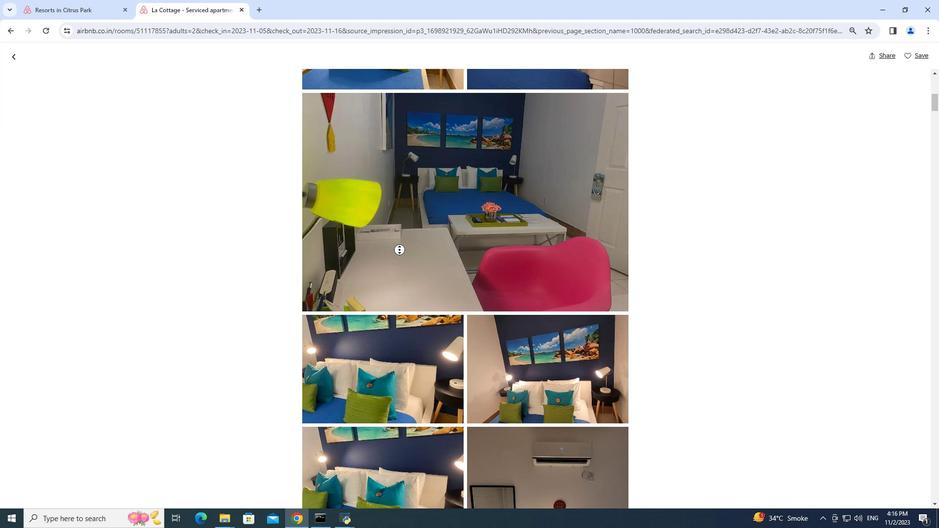 
Action: Mouse scrolled (399, 250) with delta (0, 0)
Screenshot: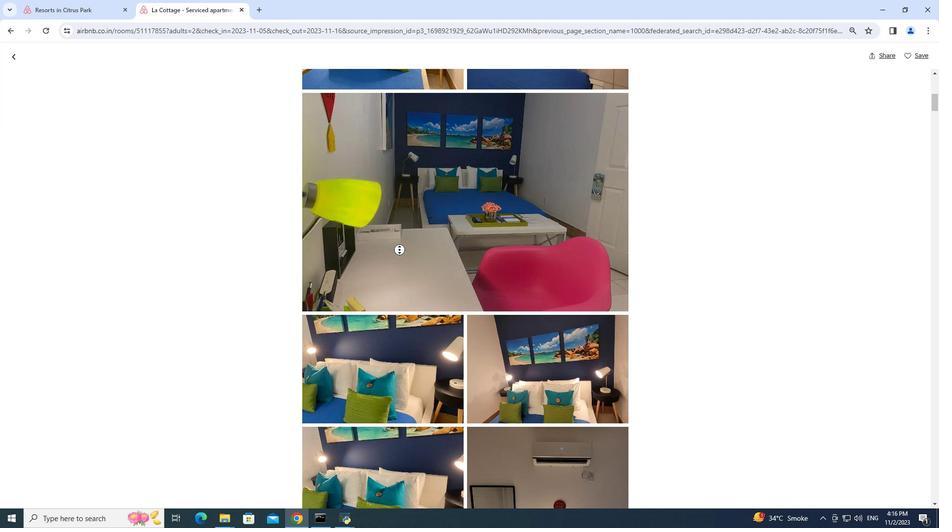 
Action: Mouse scrolled (399, 250) with delta (0, 0)
Screenshot: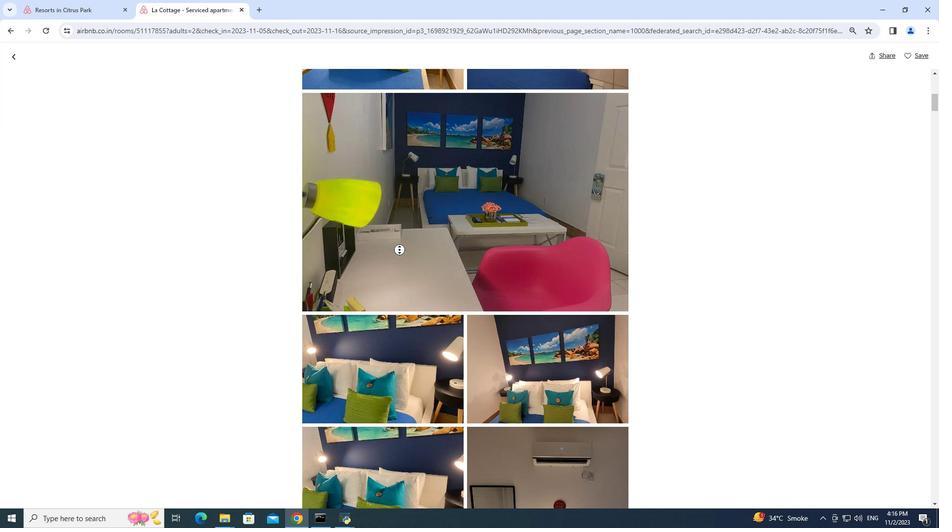 
Action: Mouse scrolled (399, 250) with delta (0, 0)
Screenshot: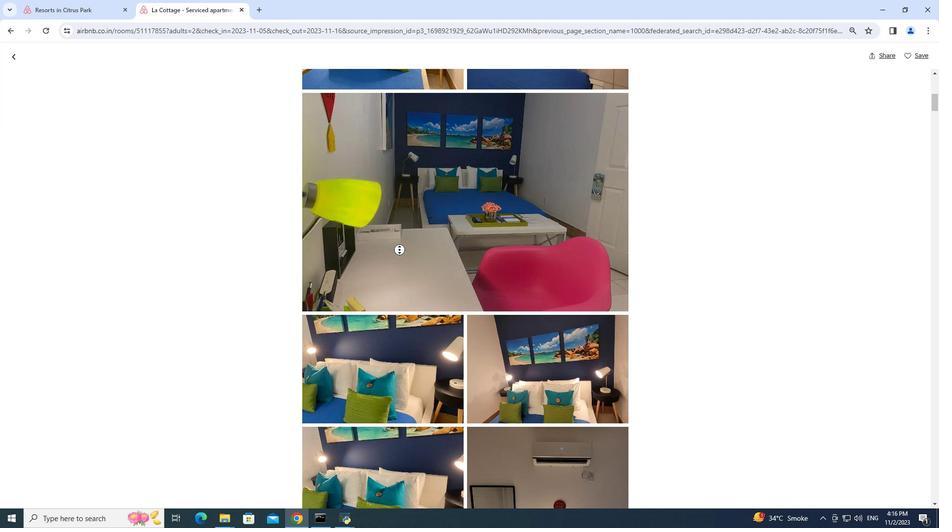 
Action: Mouse moved to (399, 249)
Screenshot: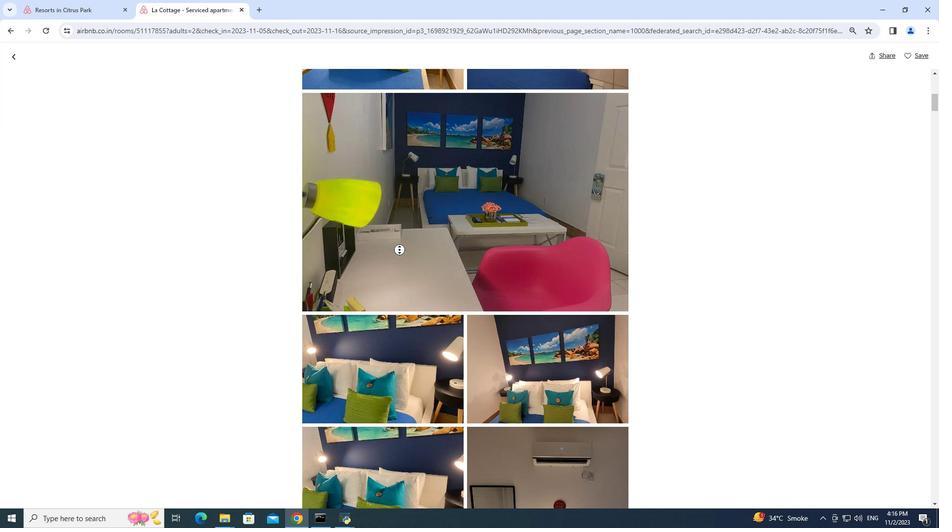 
Action: Mouse scrolled (399, 250) with delta (0, 0)
Screenshot: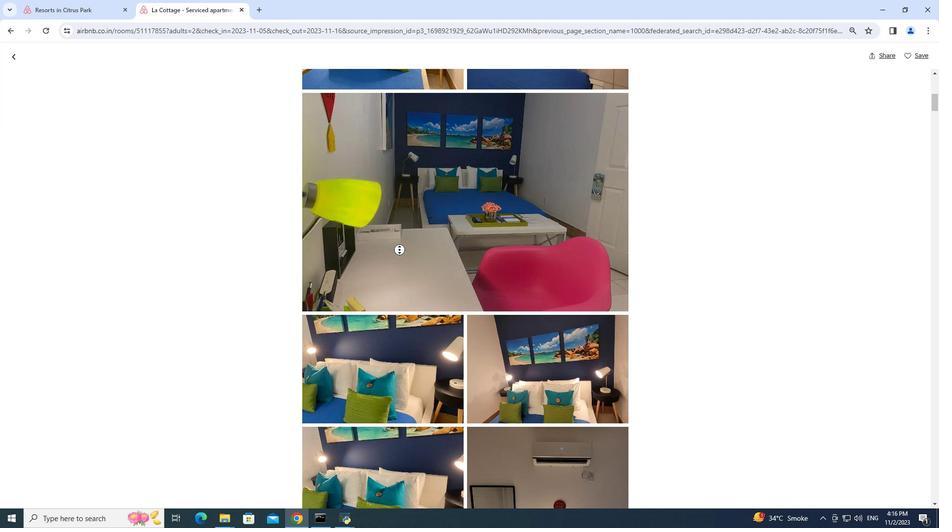 
Action: Mouse scrolled (399, 250) with delta (0, 0)
Screenshot: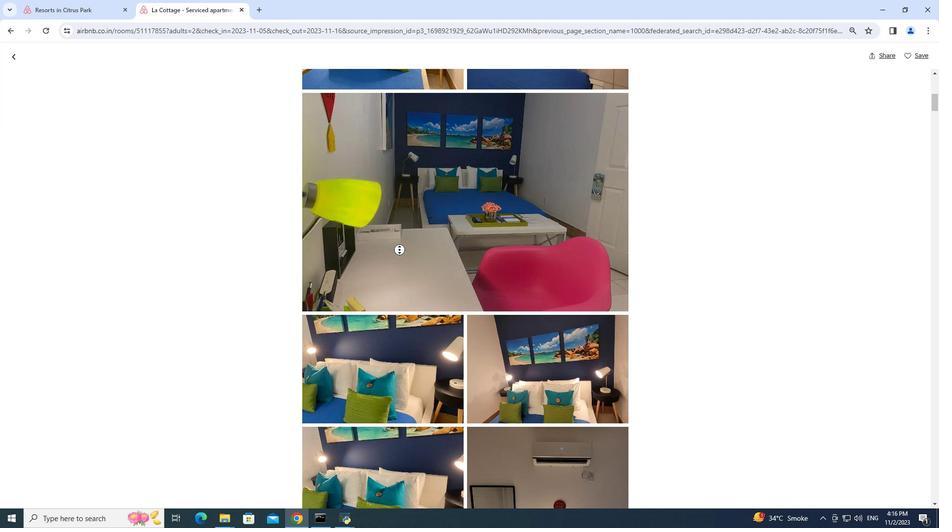 
Action: Mouse scrolled (399, 250) with delta (0, 0)
Screenshot: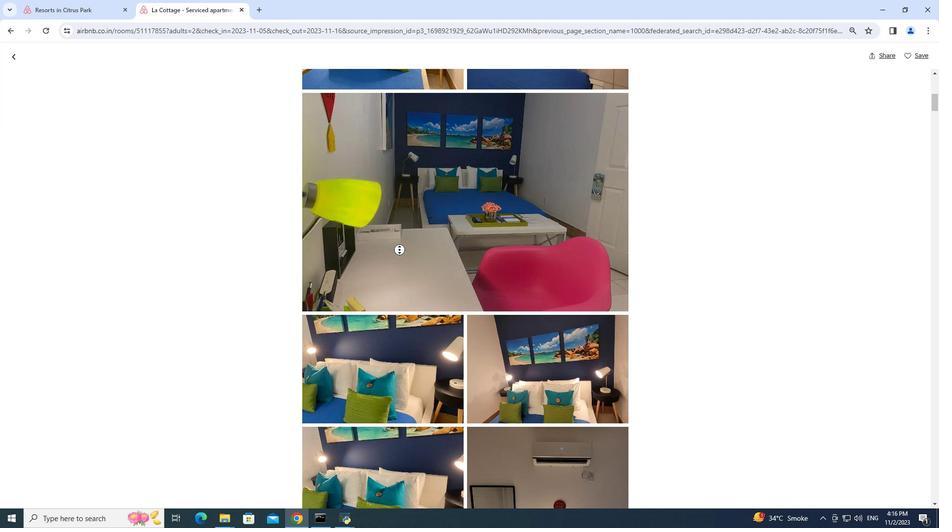 
Action: Mouse moved to (15, 61)
Screenshot: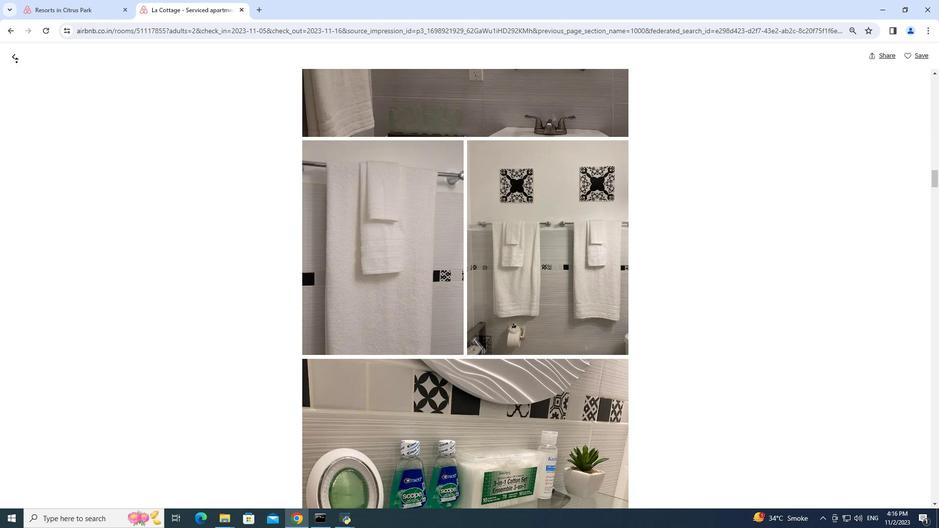 
Action: Mouse pressed left at (15, 61)
Screenshot: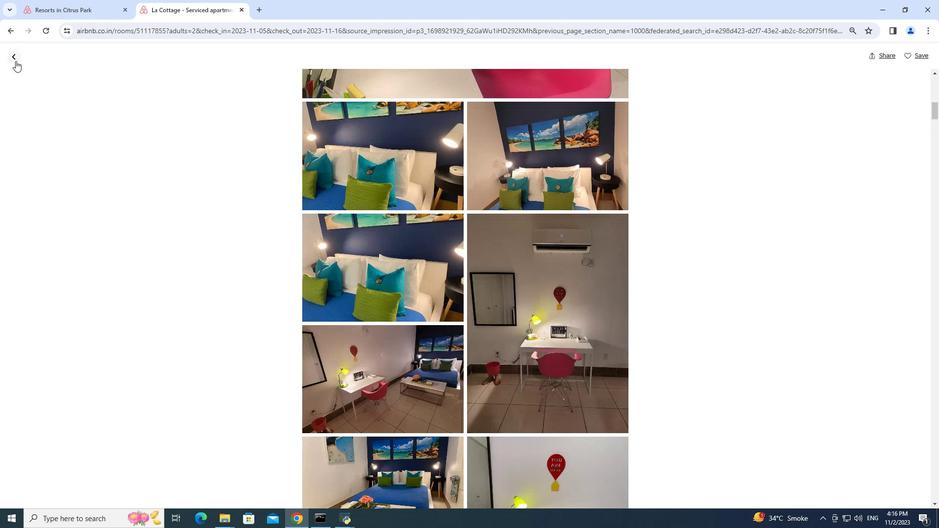 
Action: Mouse pressed left at (15, 61)
Screenshot: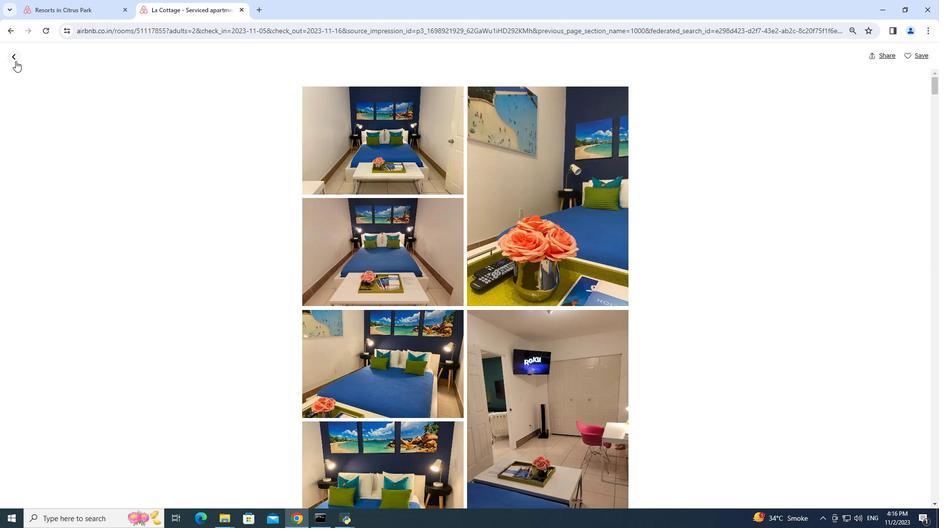 
Action: Mouse moved to (455, 358)
Screenshot: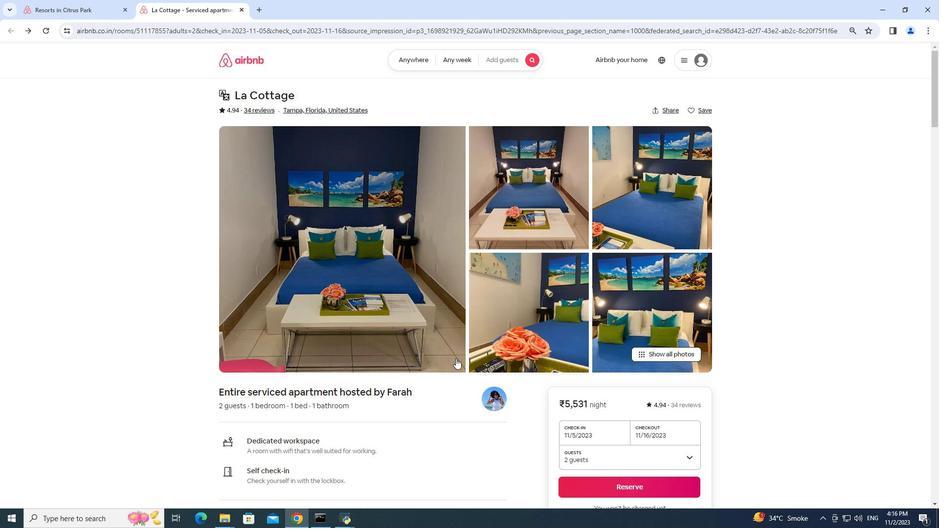
Action: Mouse scrolled (455, 358) with delta (0, 0)
Screenshot: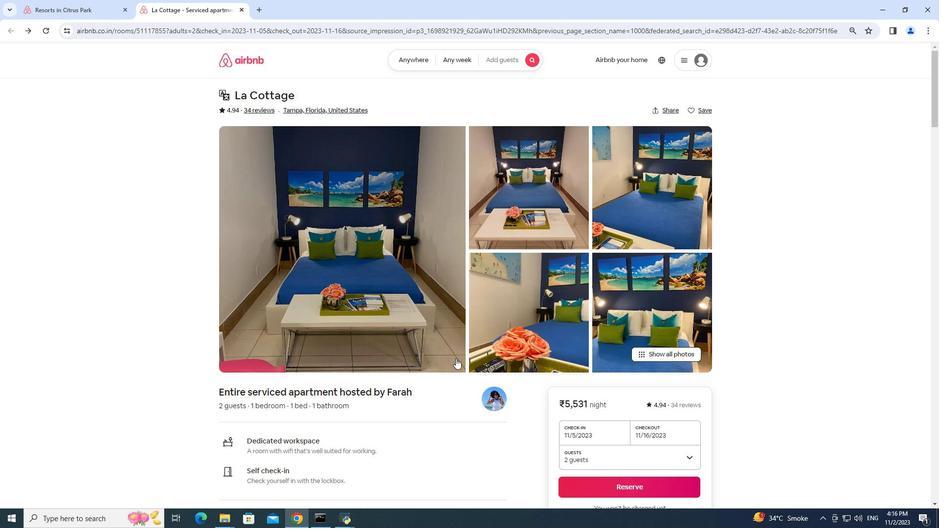 
Action: Mouse scrolled (455, 358) with delta (0, 0)
Screenshot: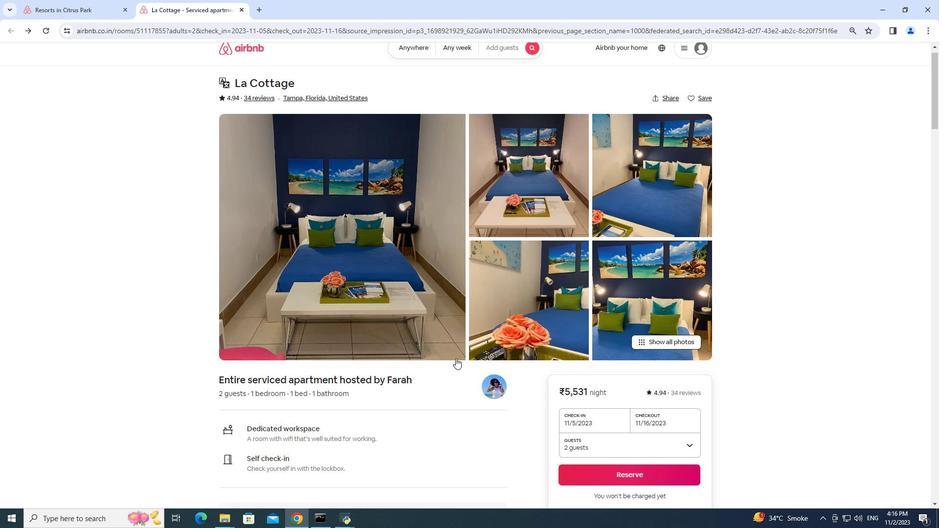 
Action: Mouse moved to (347, 344)
Screenshot: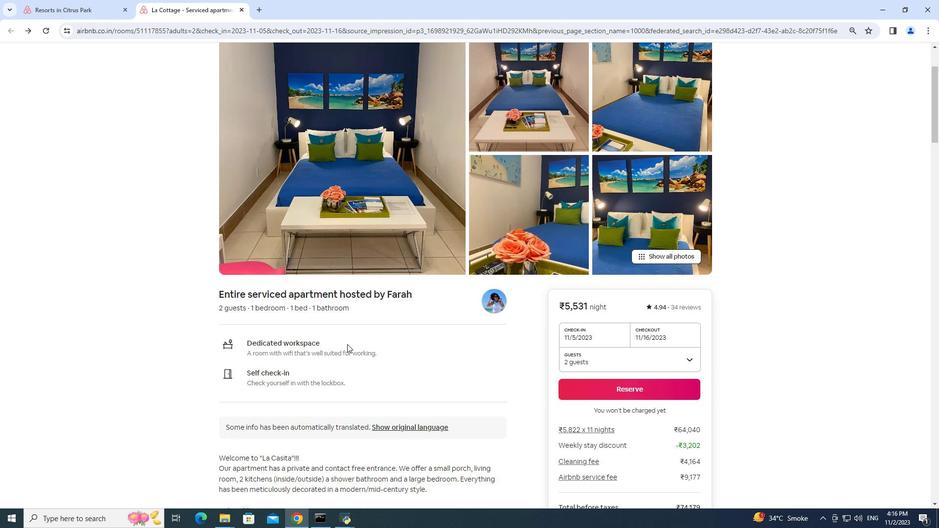 
Action: Mouse scrolled (347, 343) with delta (0, 0)
Screenshot: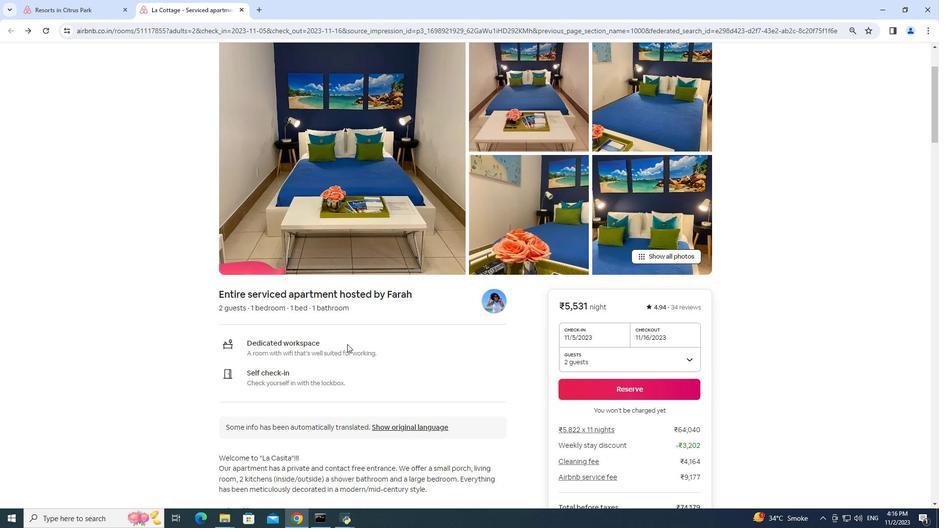 
Action: Mouse scrolled (347, 343) with delta (0, 0)
Screenshot: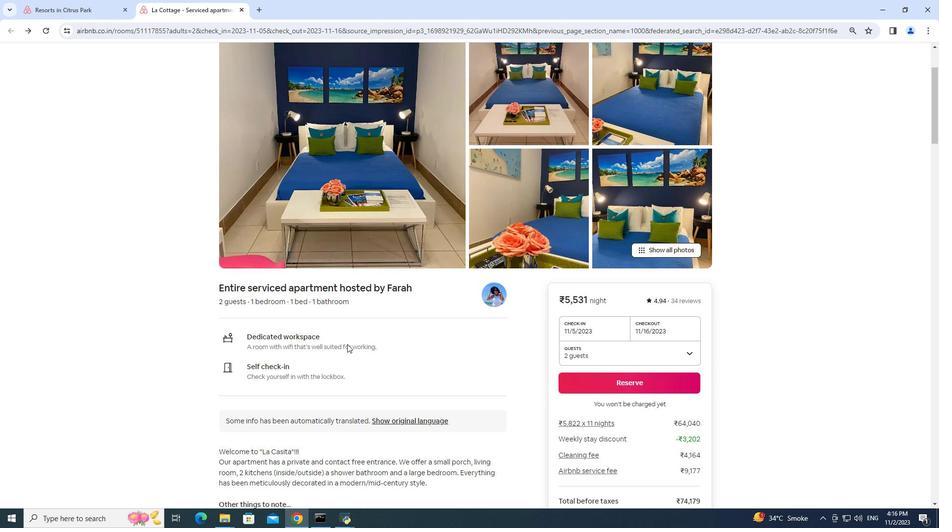 
Action: Mouse moved to (255, 428)
Screenshot: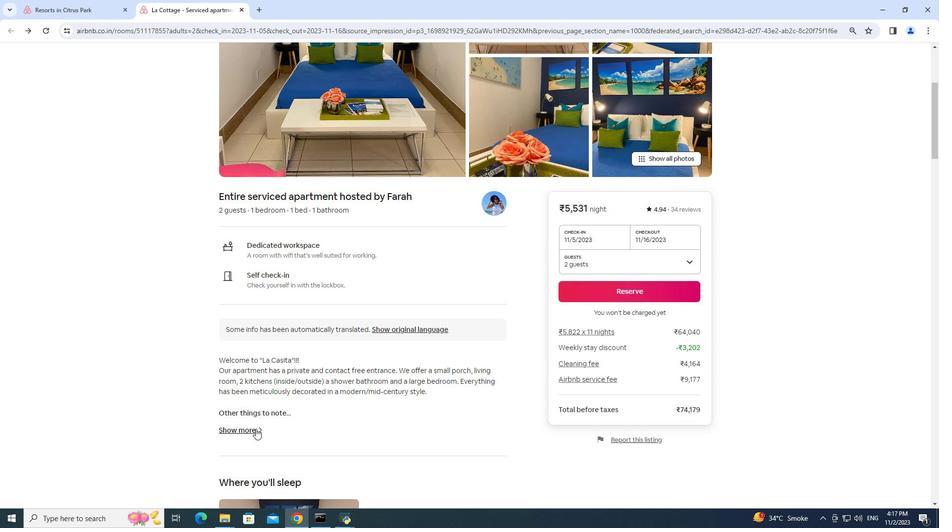 
Action: Mouse pressed left at (255, 428)
Screenshot: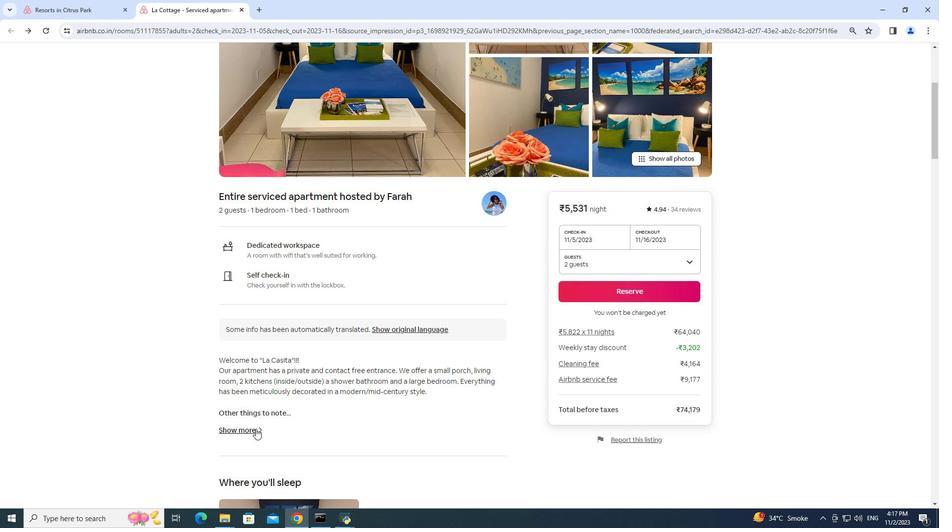 
Action: Mouse moved to (312, 197)
Screenshot: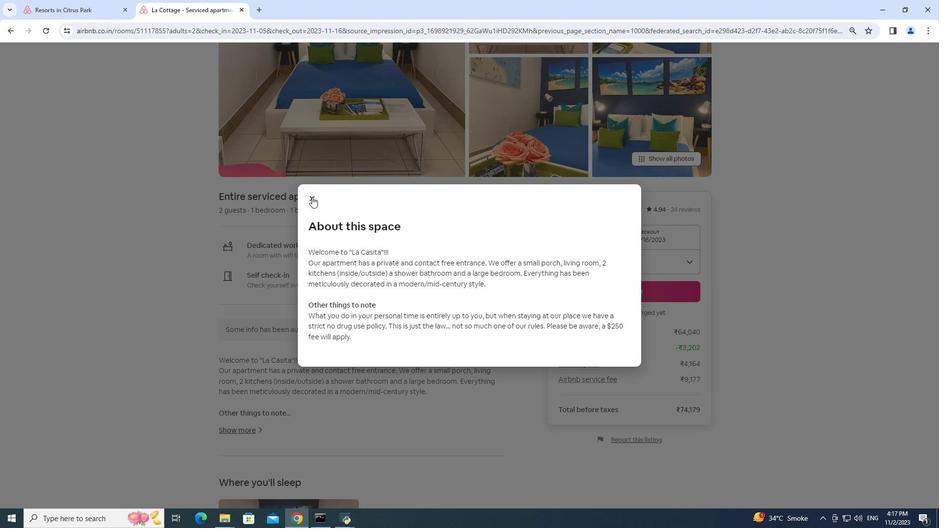 
Action: Mouse pressed left at (312, 197)
Screenshot: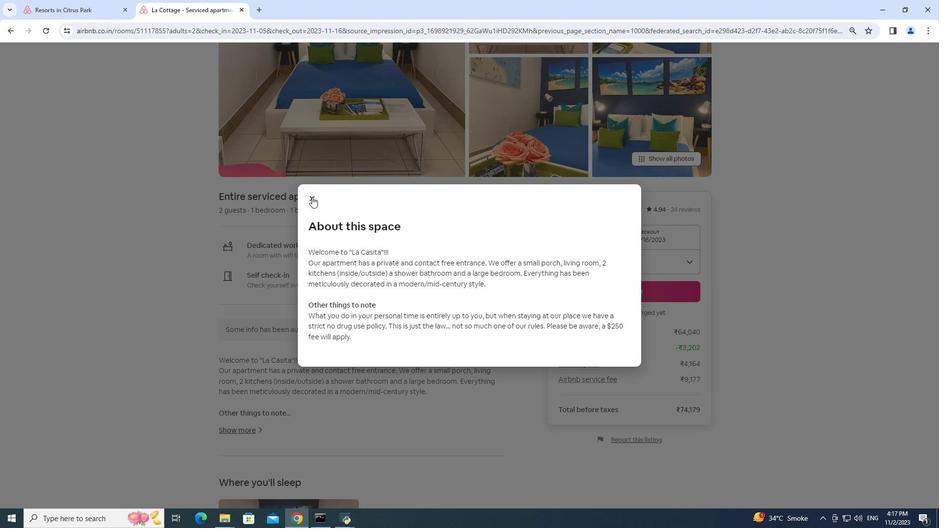 
Action: Mouse moved to (376, 310)
Screenshot: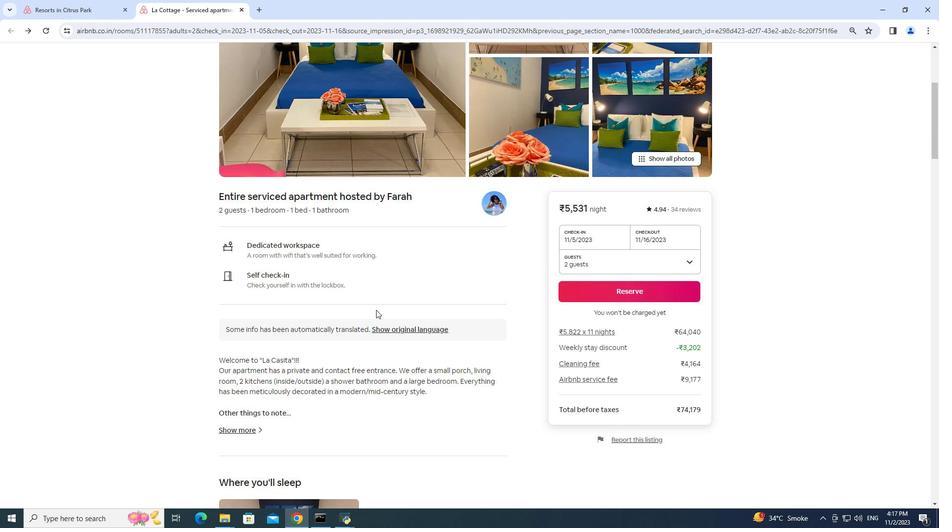 
Action: Mouse scrolled (376, 309) with delta (0, 0)
Screenshot: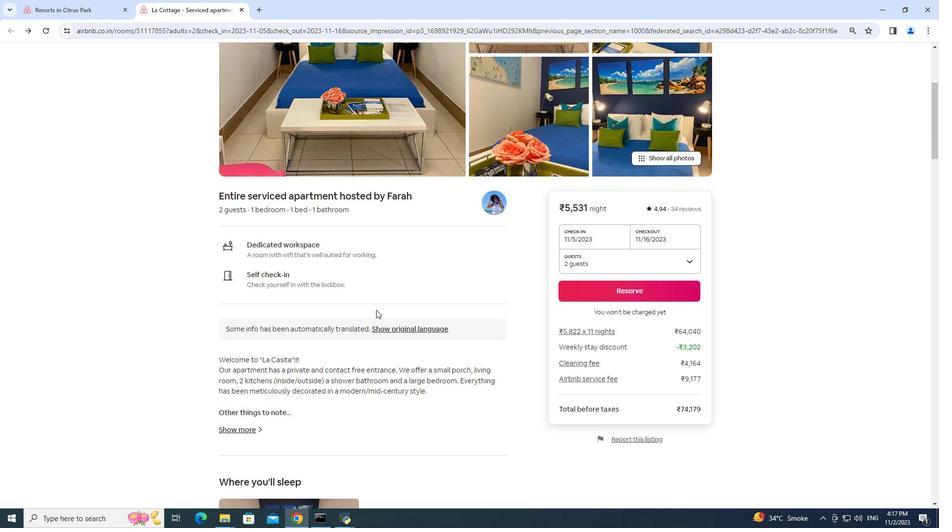 
Action: Mouse scrolled (376, 309) with delta (0, 0)
Screenshot: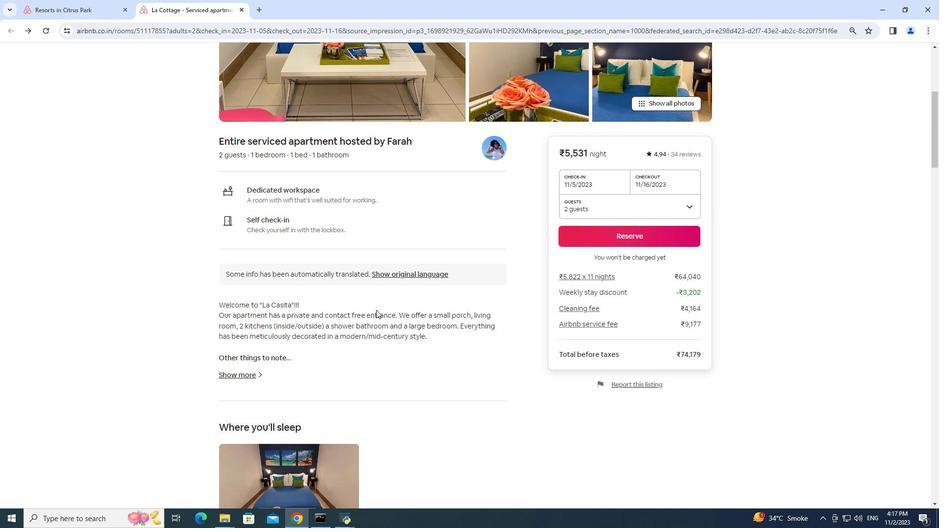 
Action: Mouse scrolled (376, 309) with delta (0, 0)
Screenshot: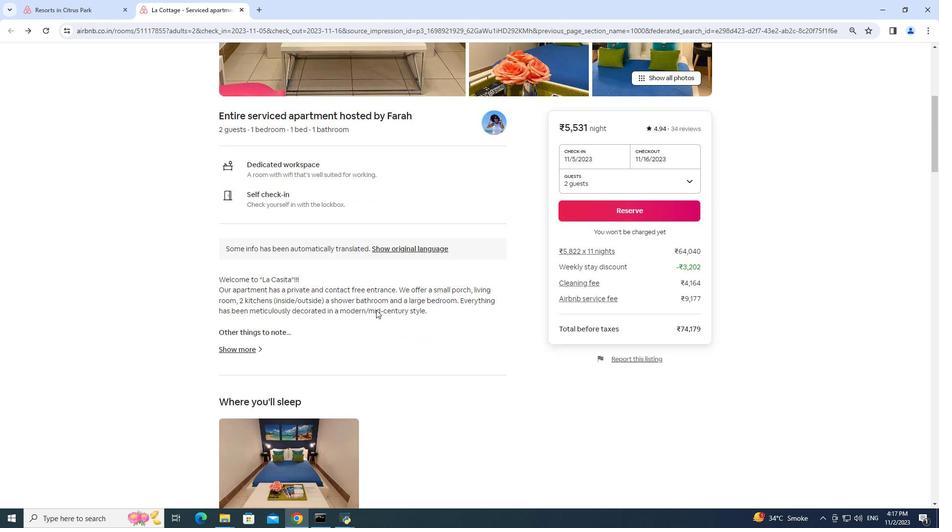 
Action: Mouse scrolled (376, 309) with delta (0, 0)
Screenshot: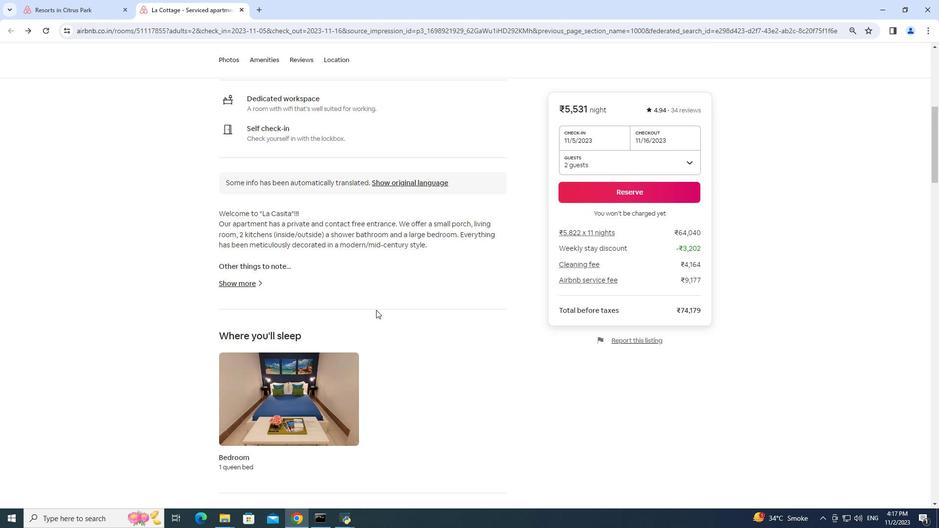 
Action: Mouse moved to (376, 310)
Screenshot: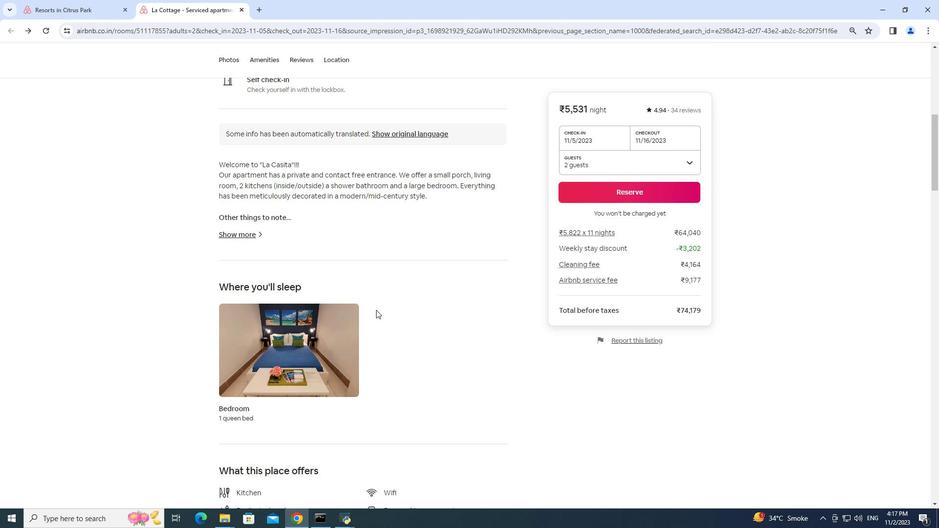 
Action: Mouse scrolled (376, 309) with delta (0, 0)
Screenshot: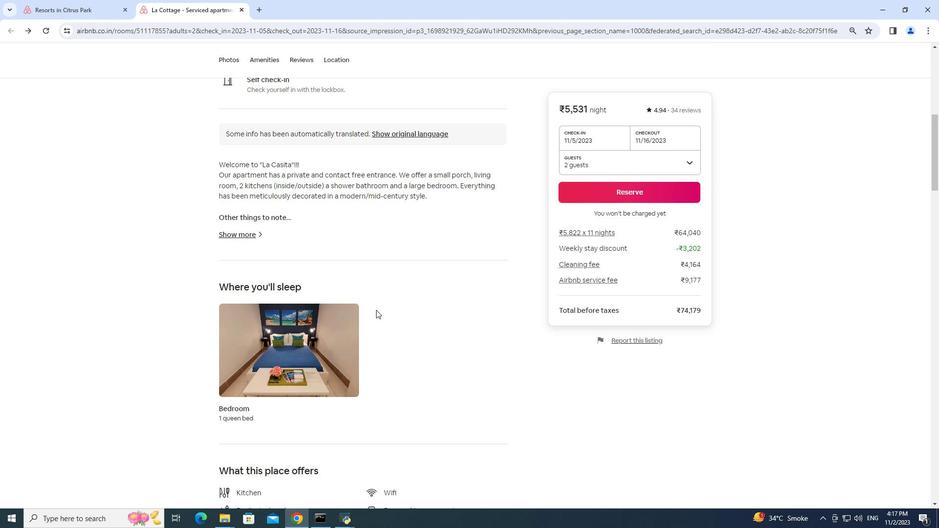 
Action: Mouse scrolled (376, 309) with delta (0, 0)
Screenshot: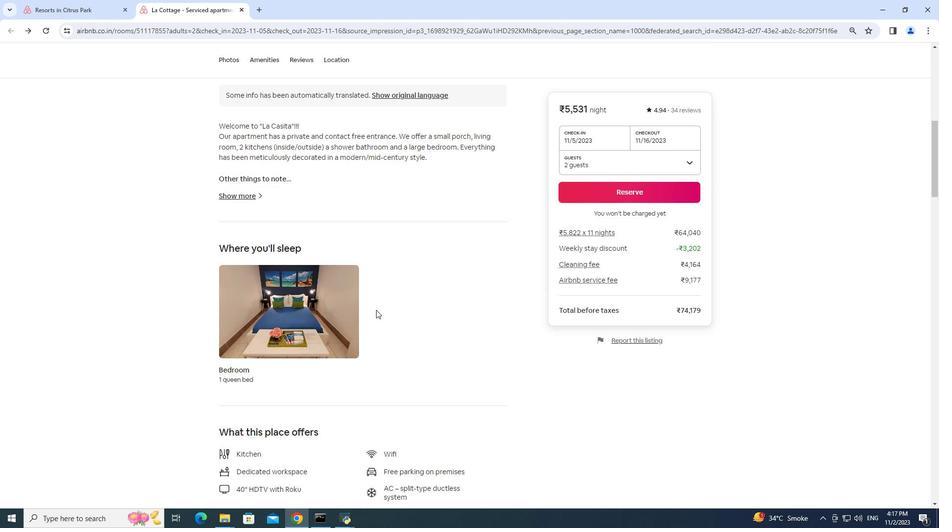 
Action: Mouse moved to (376, 310)
Screenshot: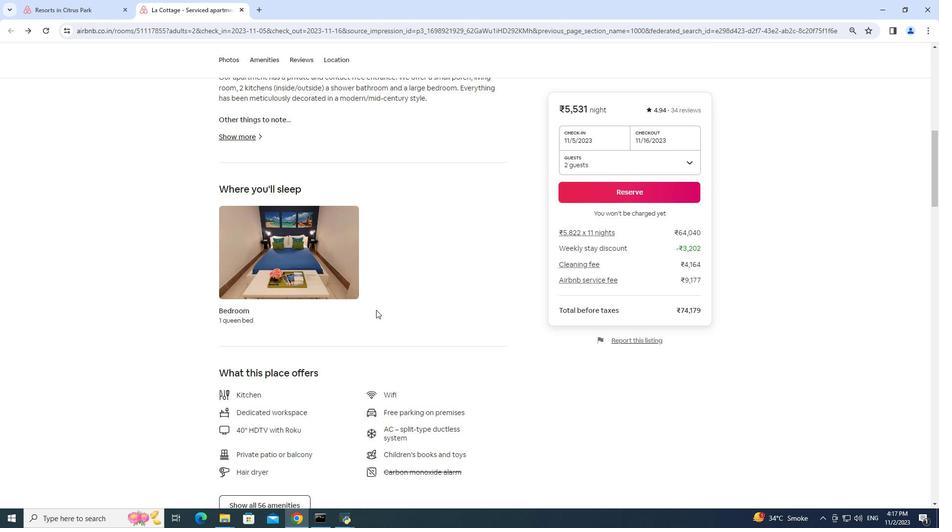 
Action: Mouse scrolled (376, 309) with delta (0, 0)
Screenshot: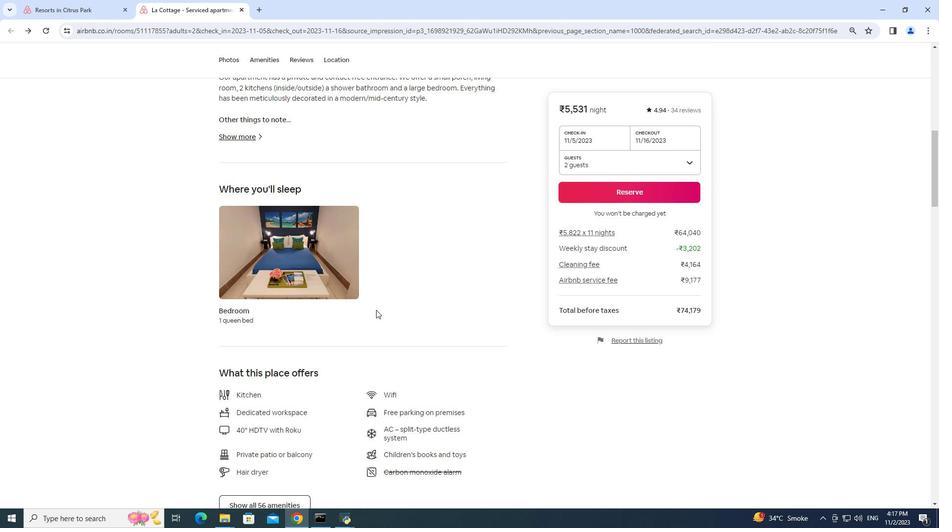 
Action: Mouse scrolled (376, 309) with delta (0, 0)
Screenshot: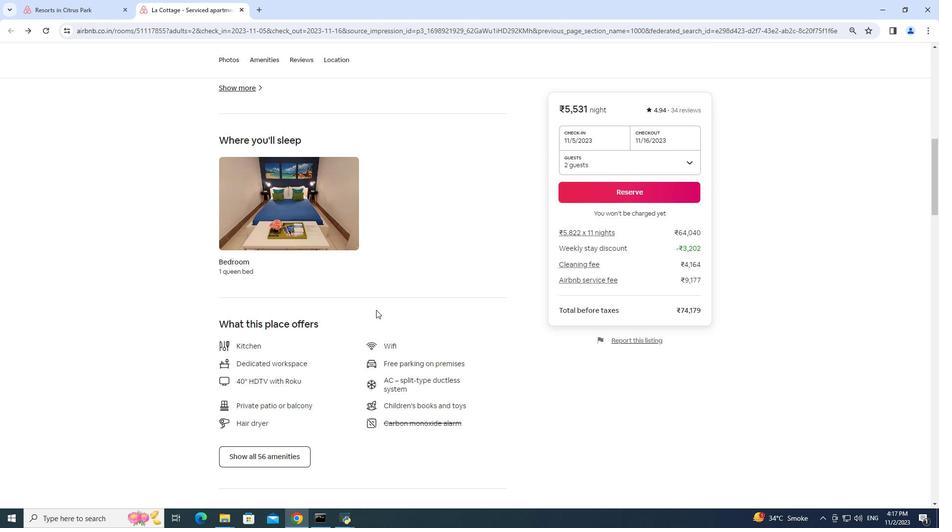
Action: Mouse moved to (362, 312)
Screenshot: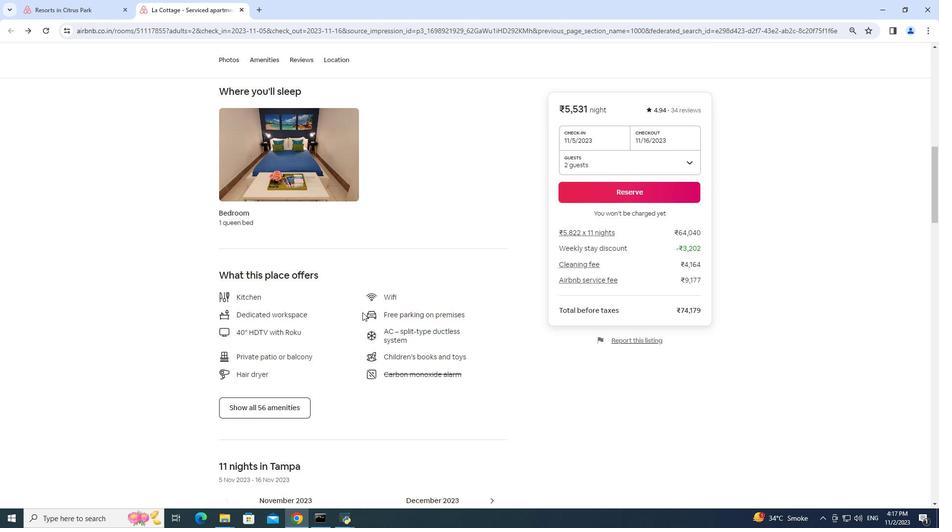 
Action: Mouse scrolled (362, 312) with delta (0, 0)
Screenshot: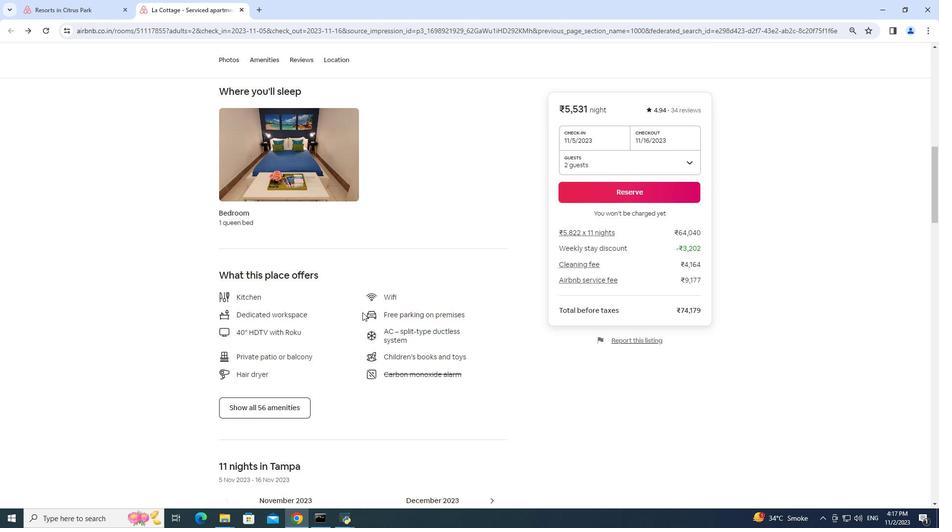 
Action: Mouse moved to (340, 317)
Screenshot: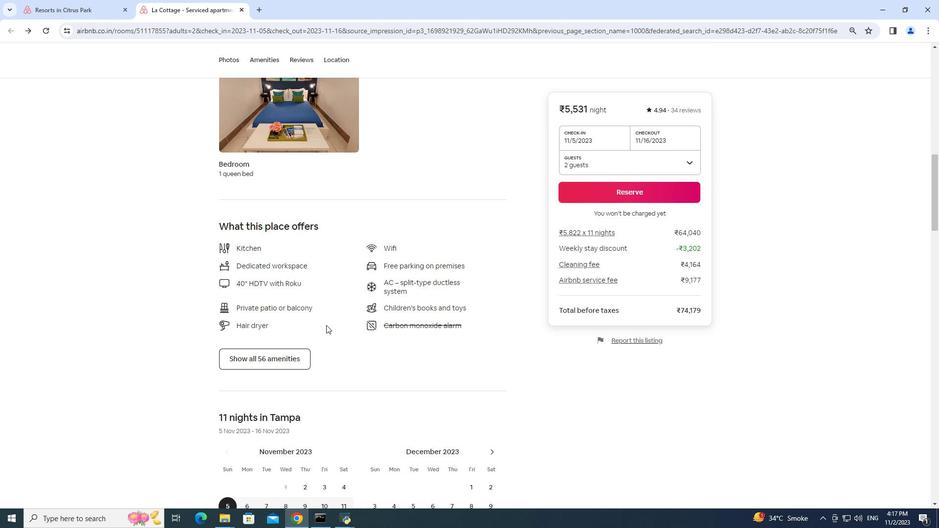 
Action: Mouse scrolled (340, 317) with delta (0, 0)
Screenshot: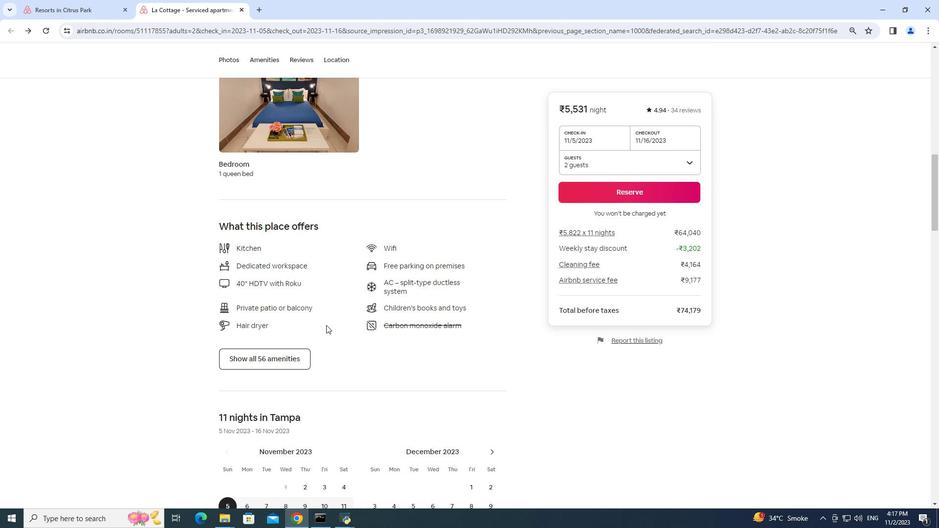 
Action: Mouse moved to (282, 315)
Screenshot: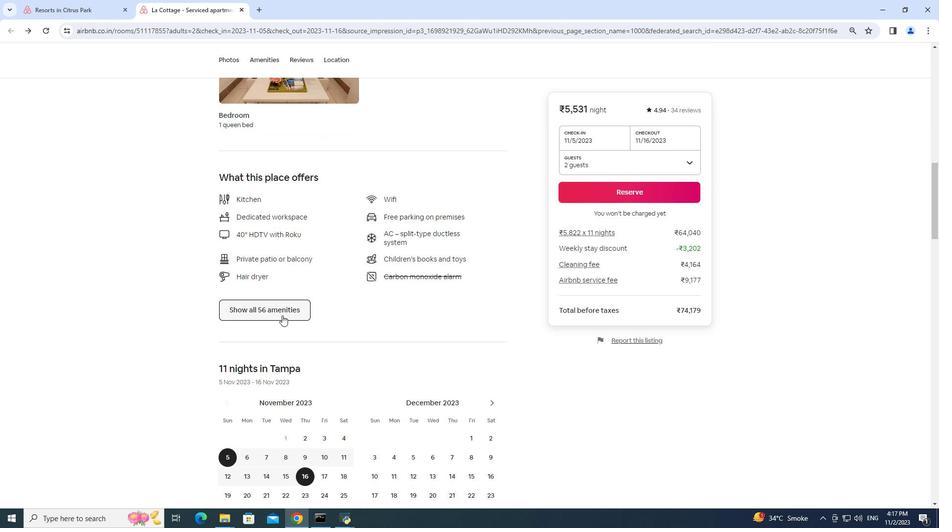 
Action: Mouse pressed left at (282, 315)
Screenshot: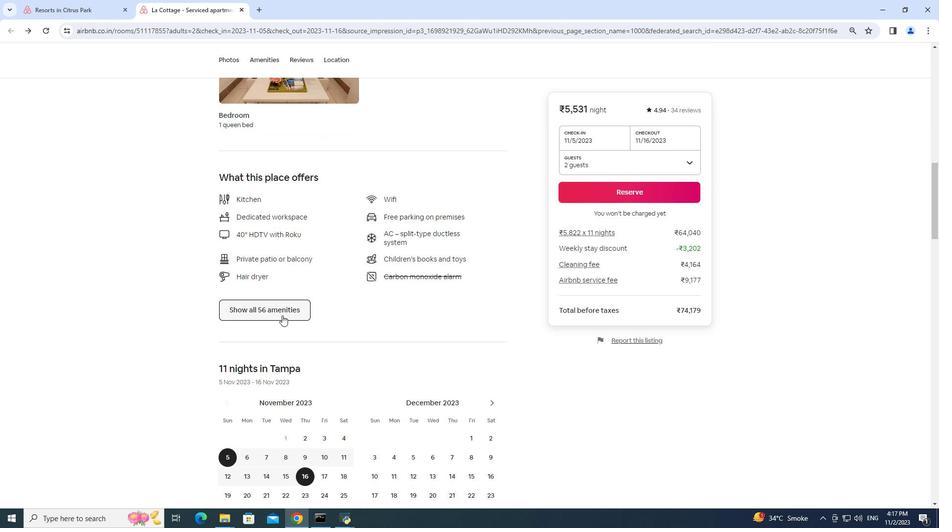 
Action: Mouse moved to (346, 291)
Screenshot: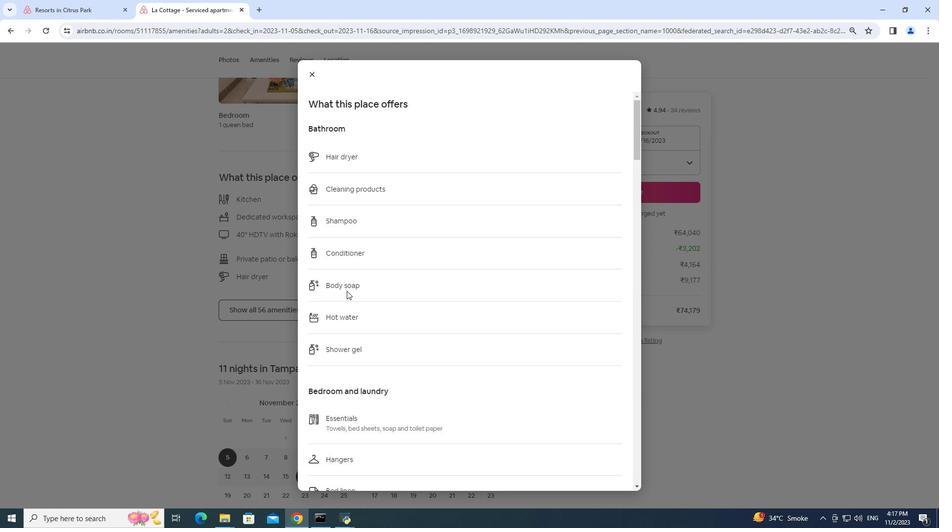 
Action: Mouse scrolled (346, 290) with delta (0, 0)
Screenshot: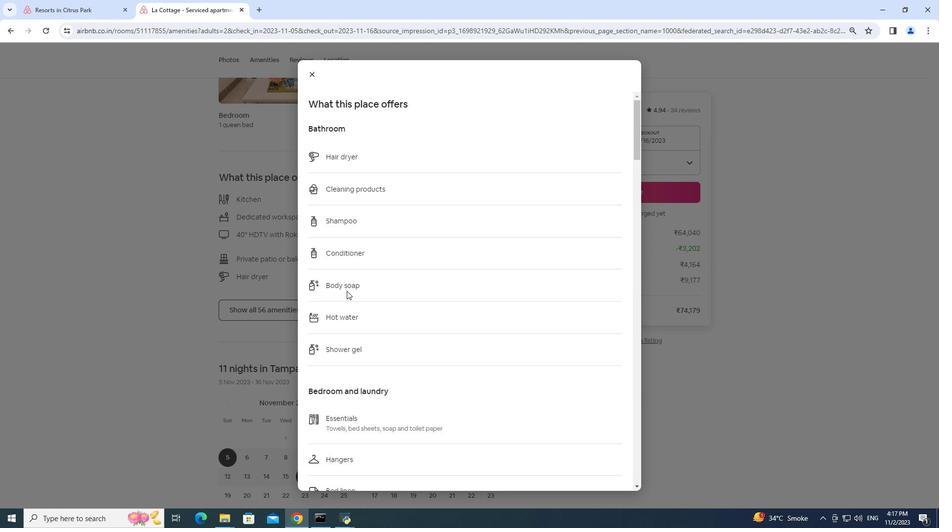 
Action: Mouse scrolled (346, 290) with delta (0, 0)
Screenshot: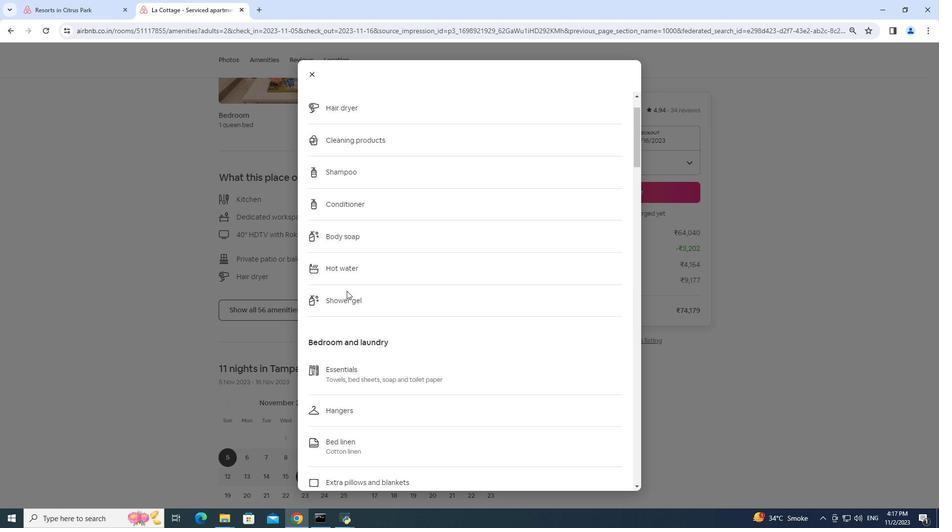 
Action: Mouse scrolled (346, 290) with delta (0, 0)
Screenshot: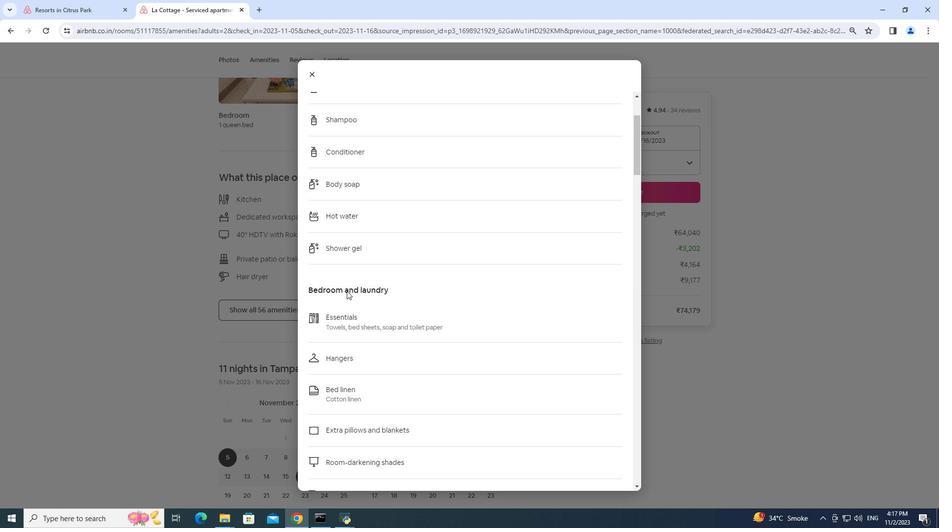 
Action: Mouse scrolled (346, 290) with delta (0, 0)
Screenshot: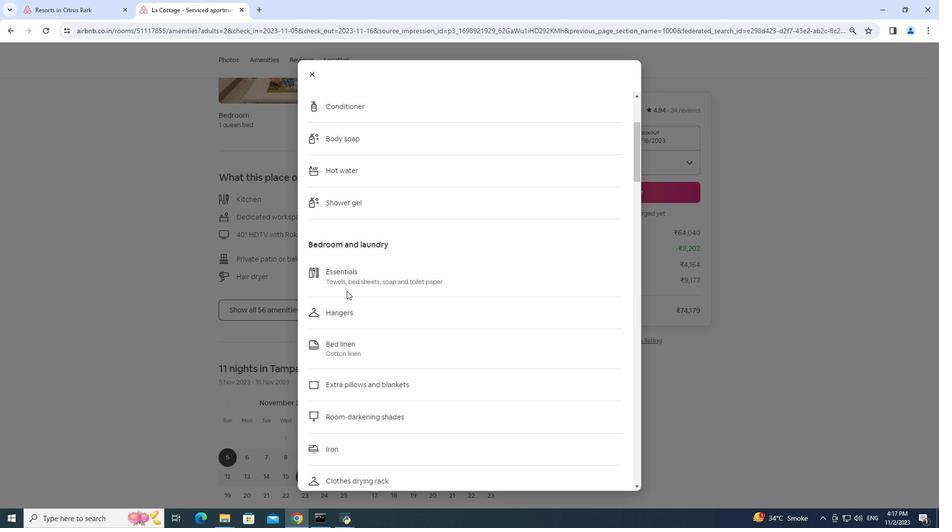 
Action: Mouse scrolled (346, 290) with delta (0, 0)
Screenshot: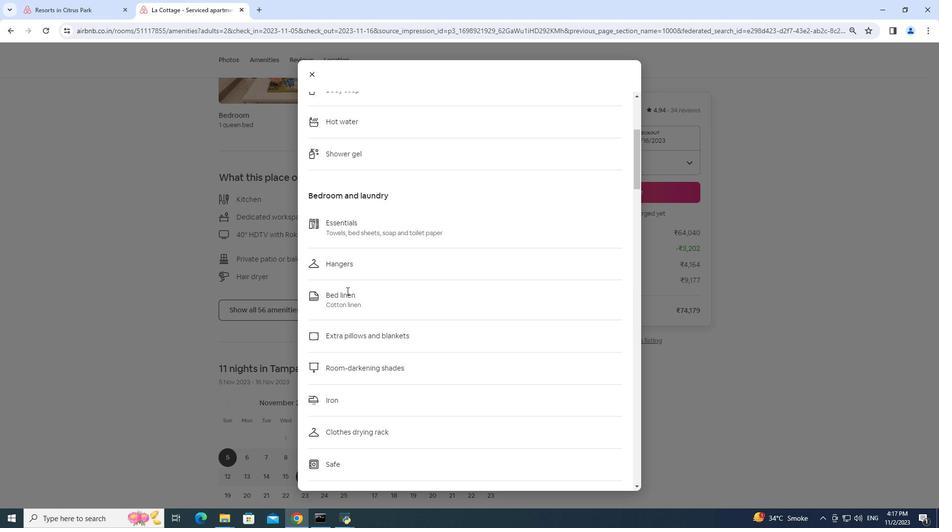 
Action: Mouse scrolled (346, 290) with delta (0, 0)
Screenshot: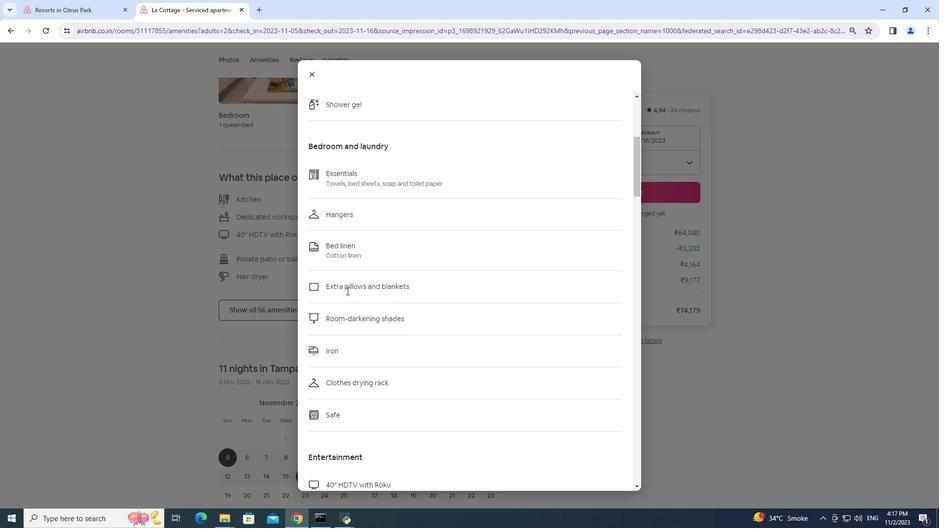 
Action: Mouse scrolled (346, 290) with delta (0, 0)
Screenshot: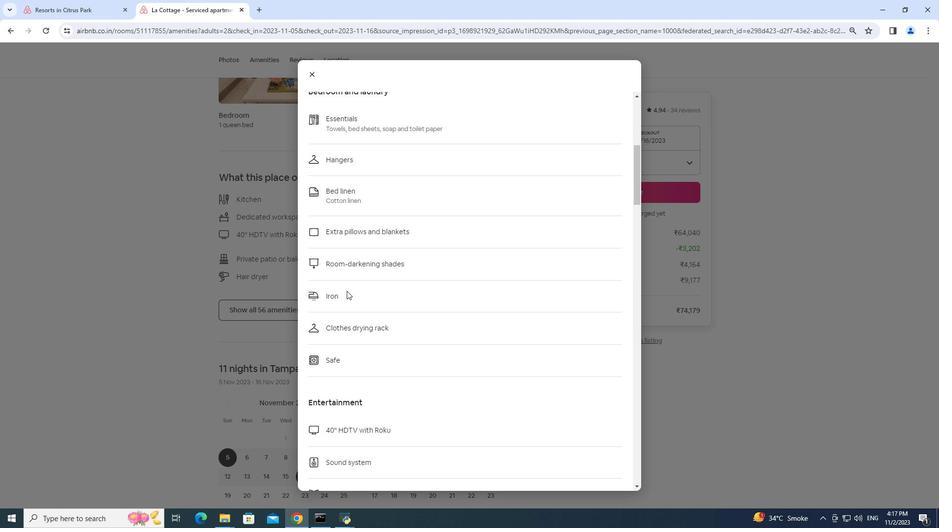 
Action: Mouse scrolled (346, 290) with delta (0, 0)
Screenshot: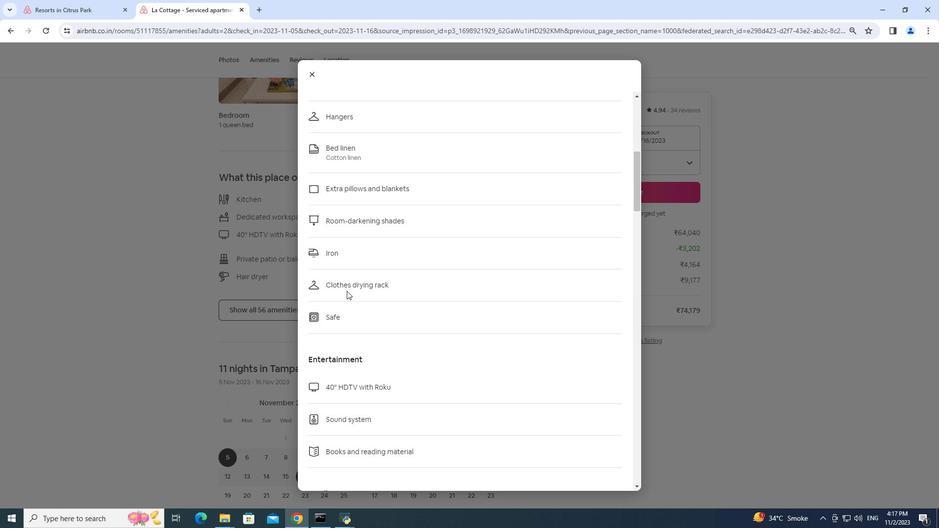 
Action: Mouse scrolled (346, 290) with delta (0, 0)
Screenshot: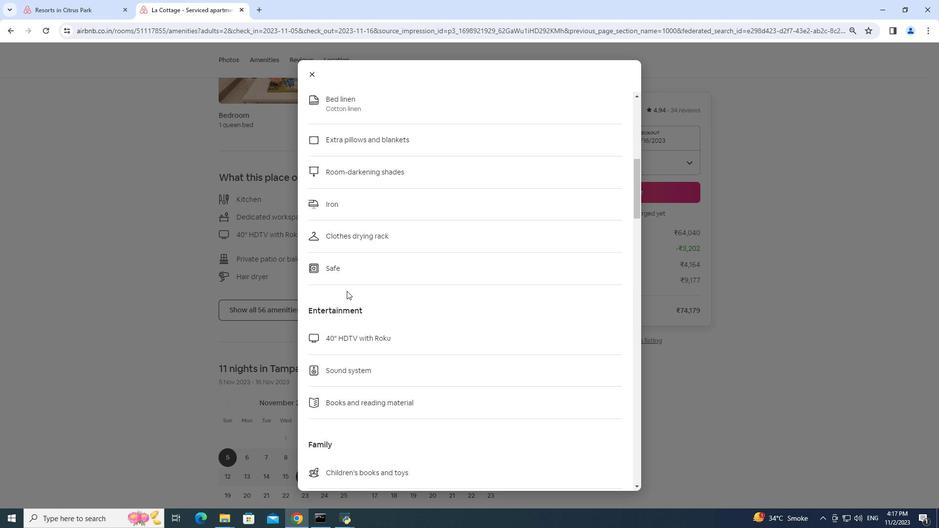 
Action: Mouse scrolled (346, 290) with delta (0, 0)
Screenshot: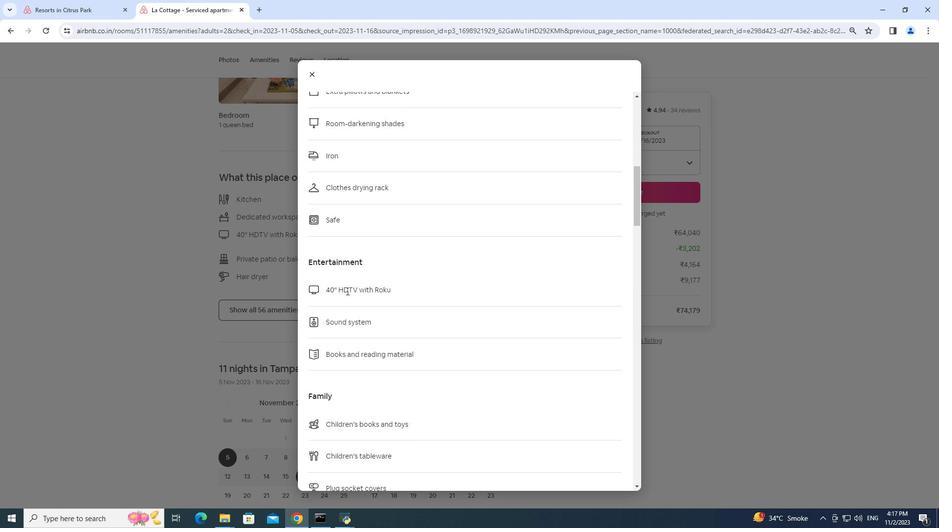 
Action: Mouse scrolled (346, 290) with delta (0, 0)
Screenshot: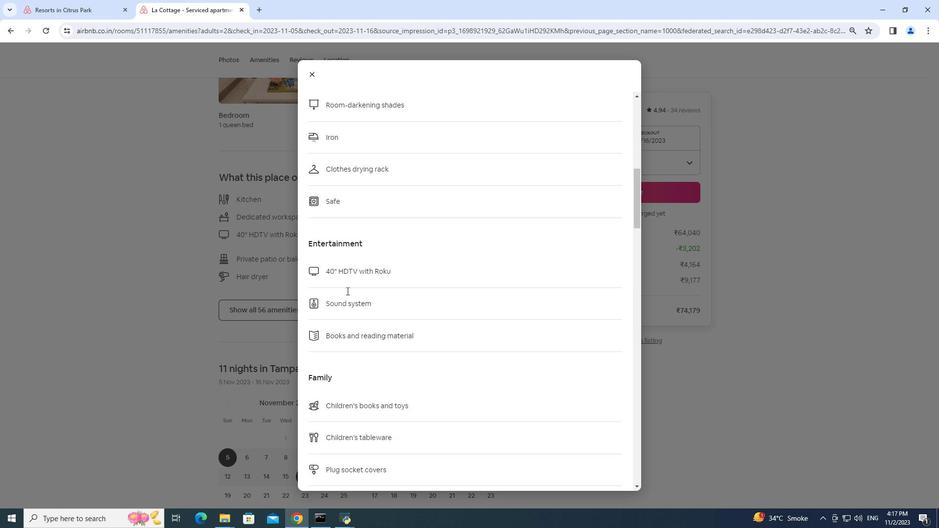
Action: Mouse scrolled (346, 290) with delta (0, 0)
Screenshot: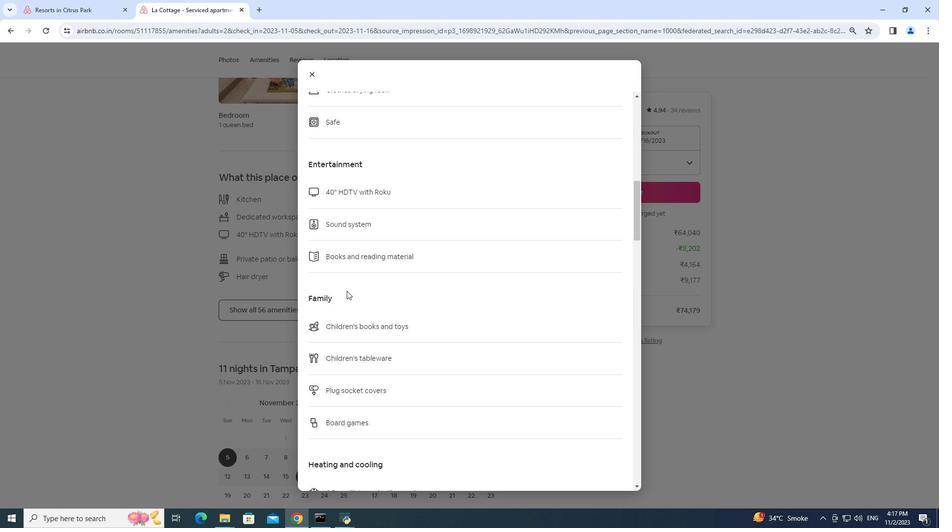 
Action: Mouse scrolled (346, 290) with delta (0, 0)
Screenshot: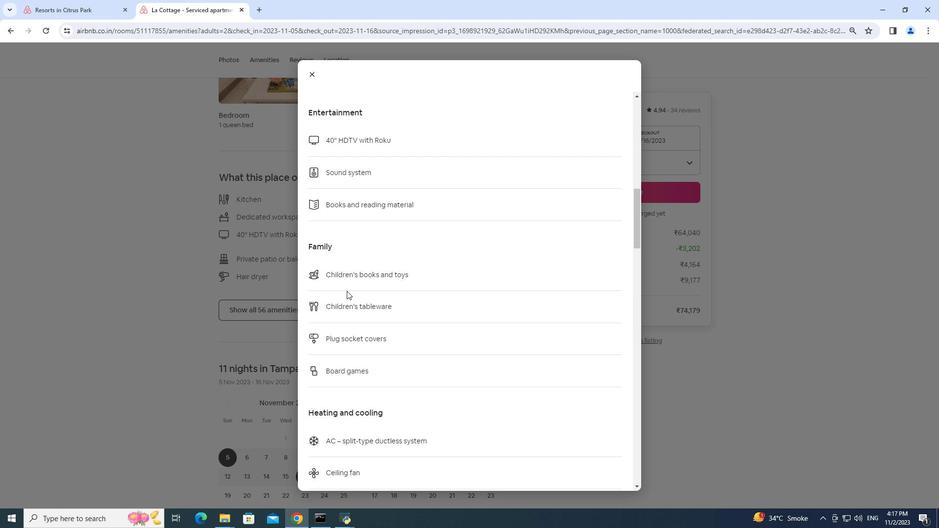 
Action: Mouse scrolled (346, 290) with delta (0, 0)
Screenshot: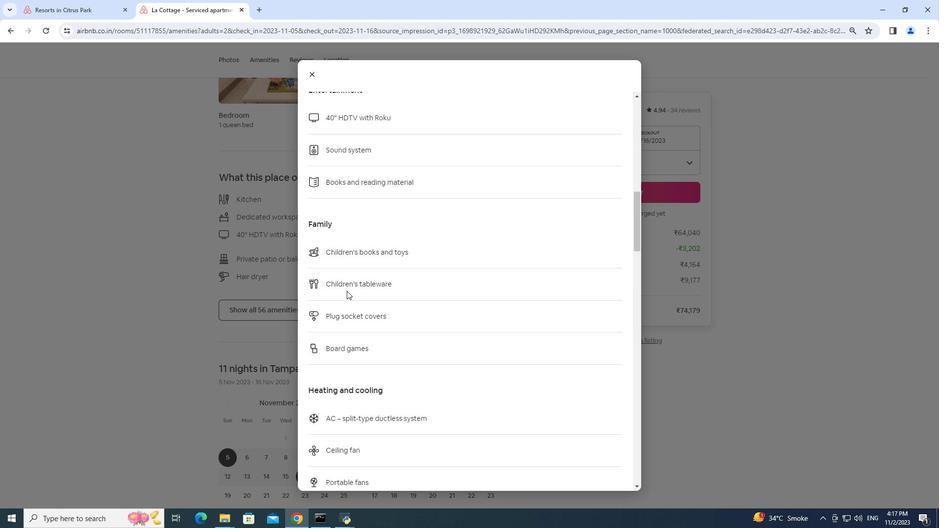 
Action: Mouse scrolled (346, 290) with delta (0, 0)
Screenshot: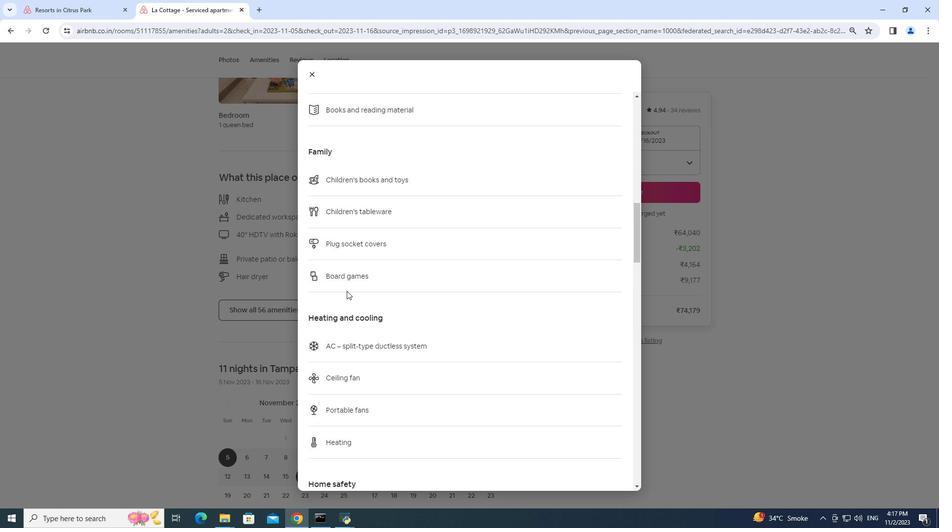
Action: Mouse scrolled (346, 290) with delta (0, 0)
Screenshot: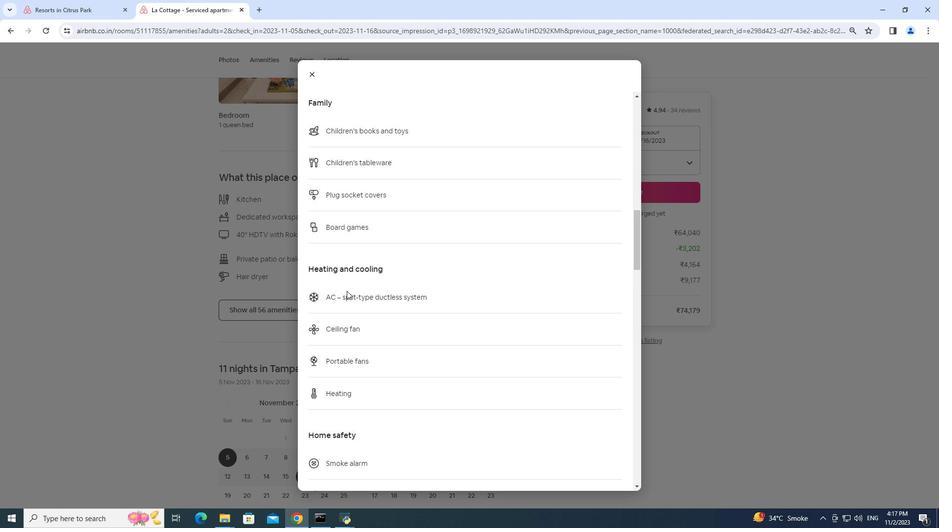 
Action: Mouse scrolled (346, 290) with delta (0, 0)
Screenshot: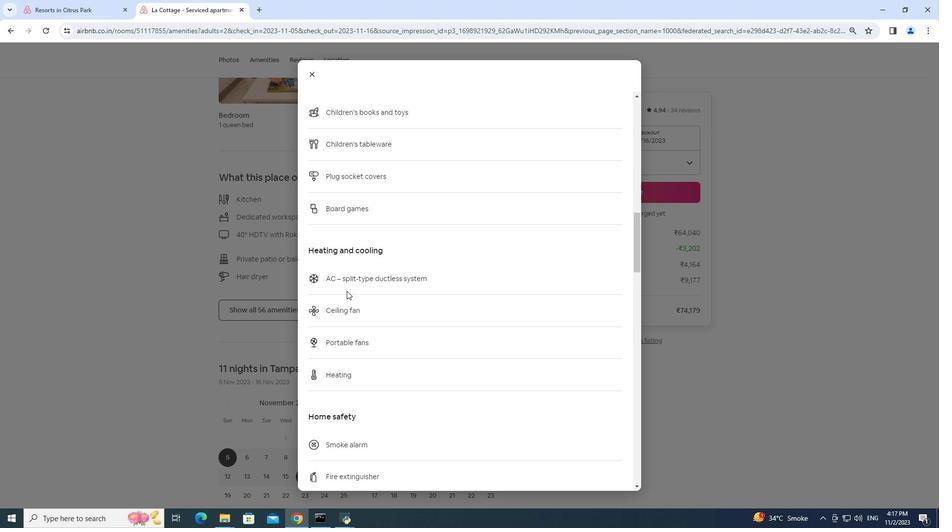 
Action: Mouse scrolled (346, 290) with delta (0, 0)
Screenshot: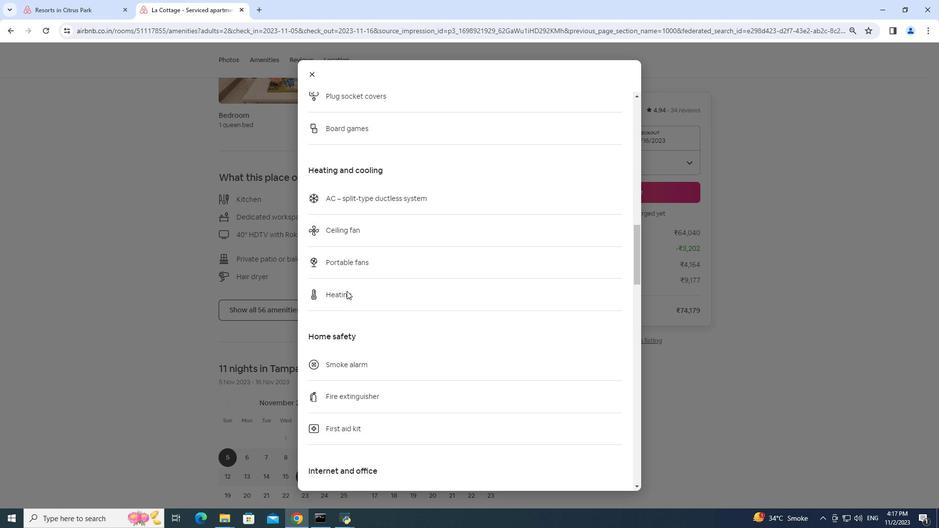 
Action: Mouse scrolled (346, 290) with delta (0, 0)
Screenshot: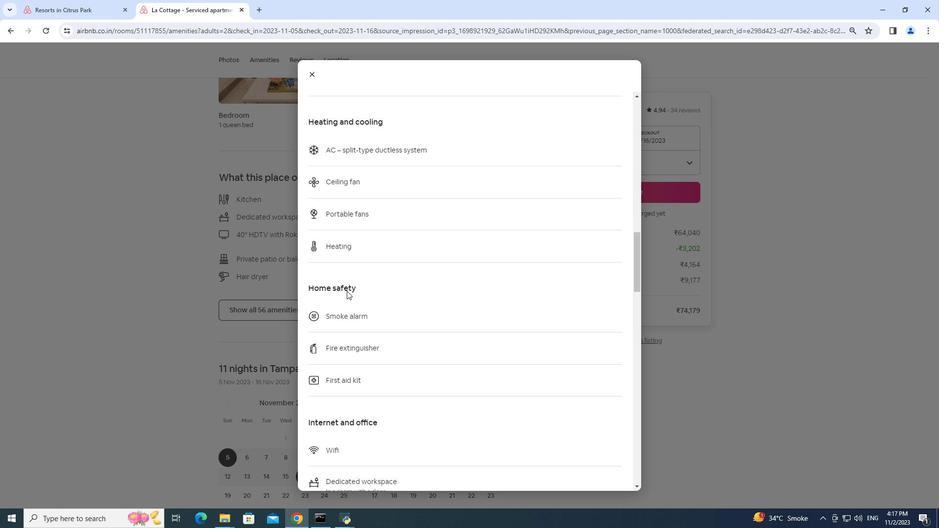 
Action: Mouse scrolled (346, 290) with delta (0, 0)
Screenshot: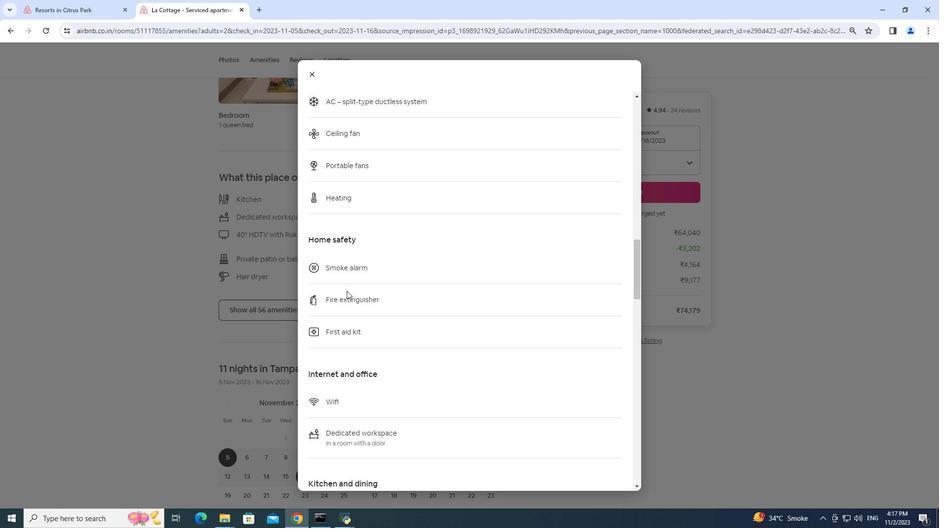 
Action: Mouse scrolled (346, 290) with delta (0, 0)
Screenshot: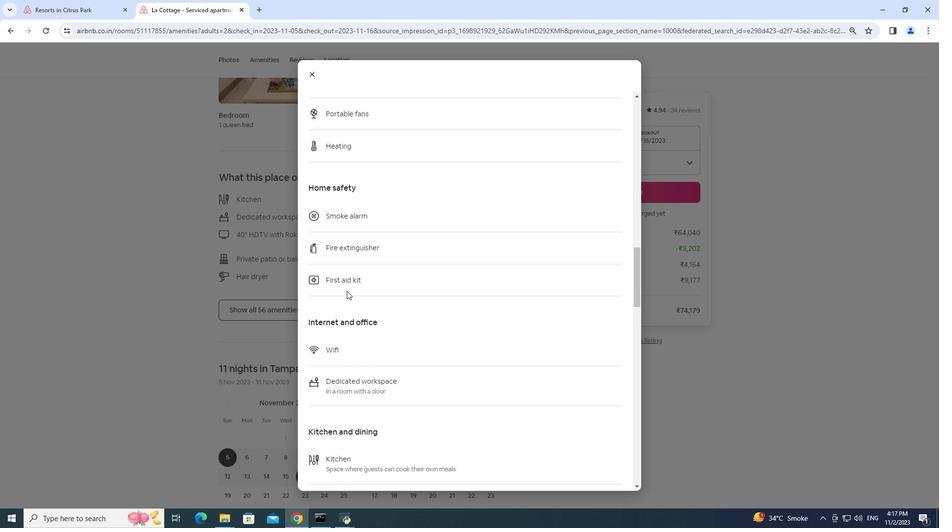 
Action: Mouse scrolled (346, 290) with delta (0, 0)
Screenshot: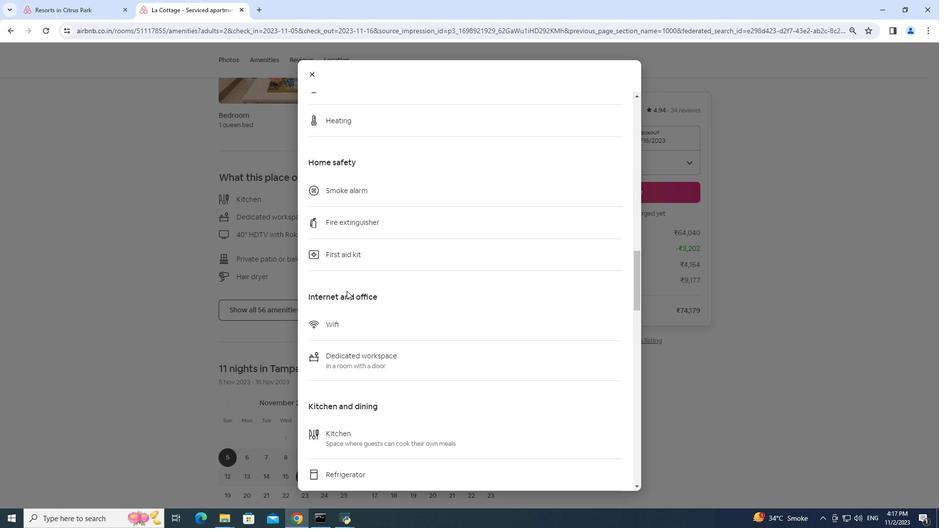 
Action: Mouse scrolled (346, 290) with delta (0, 0)
Screenshot: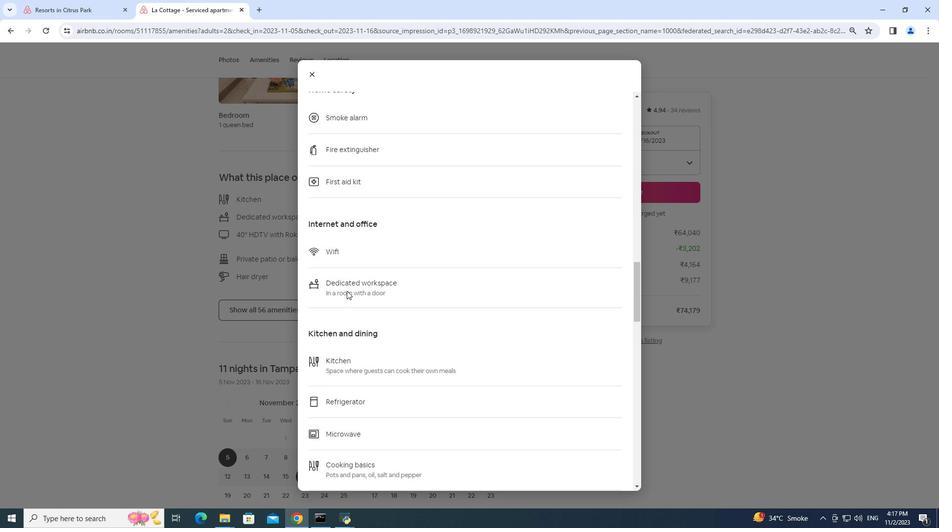 
Action: Mouse scrolled (346, 290) with delta (0, 0)
Screenshot: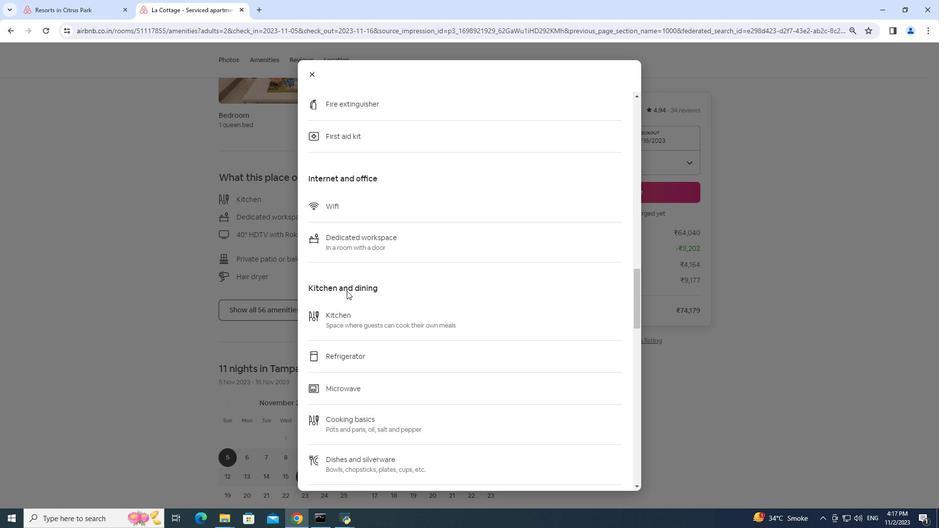 
Action: Mouse scrolled (346, 290) with delta (0, 0)
Screenshot: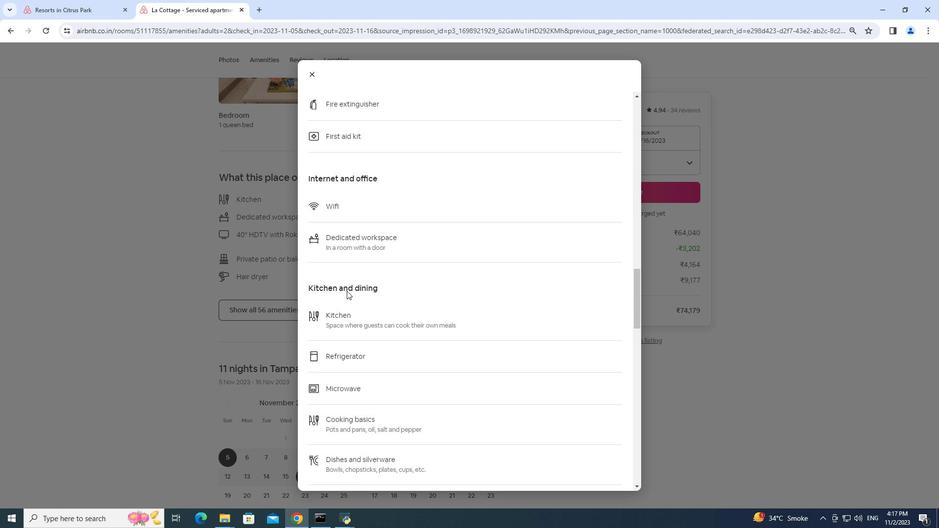 
Action: Mouse scrolled (346, 290) with delta (0, 0)
Screenshot: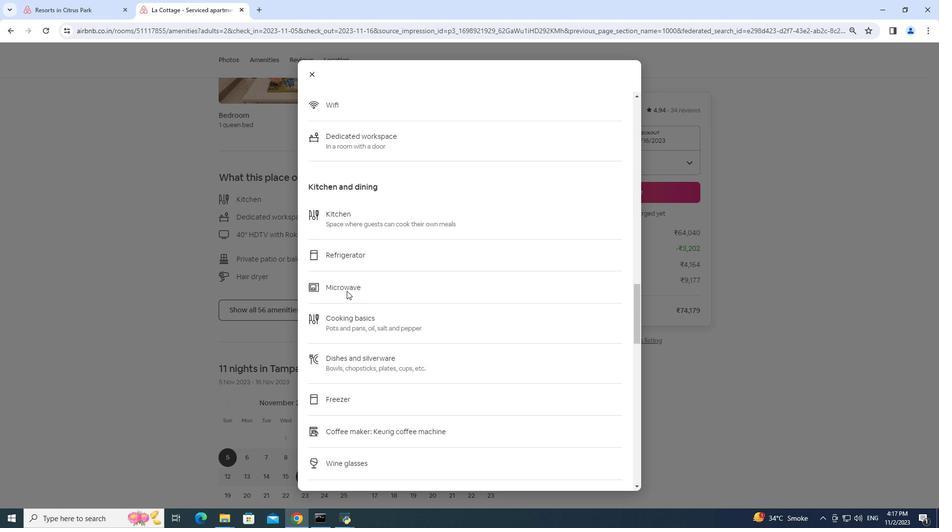 
Action: Mouse scrolled (346, 290) with delta (0, 0)
Screenshot: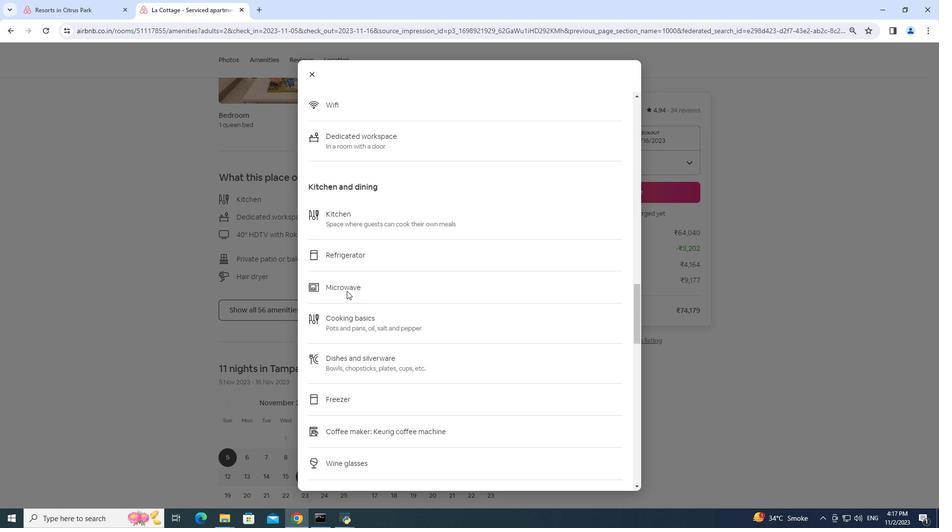 
Action: Mouse scrolled (346, 290) with delta (0, 0)
Screenshot: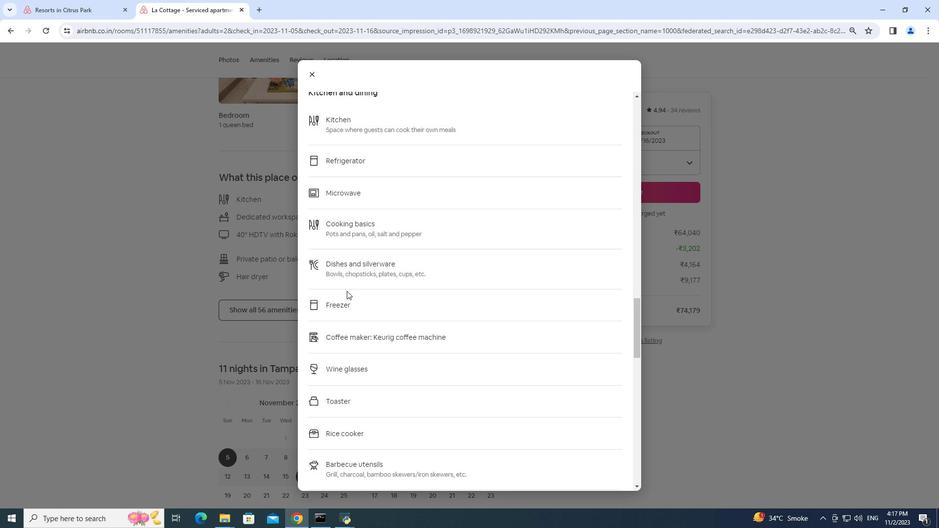 
Action: Mouse scrolled (346, 290) with delta (0, 0)
Screenshot: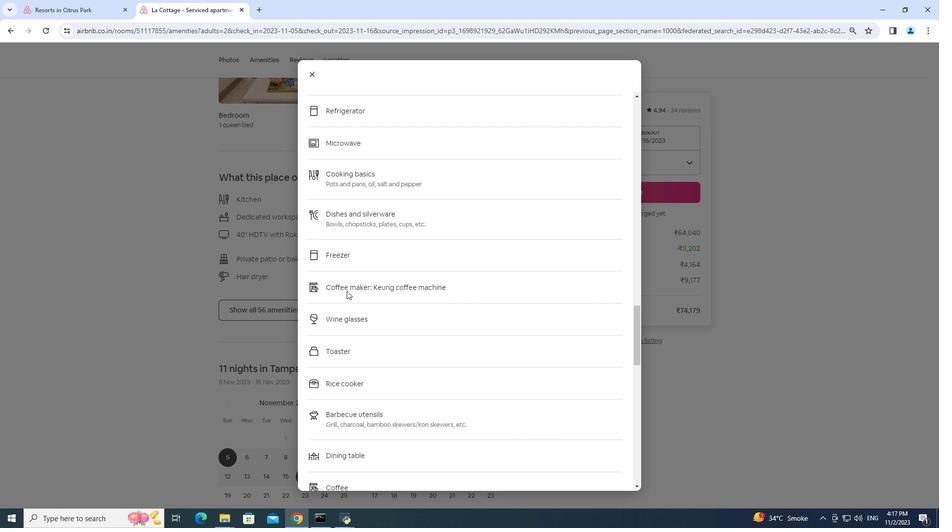 
Action: Mouse scrolled (346, 290) with delta (0, 0)
Screenshot: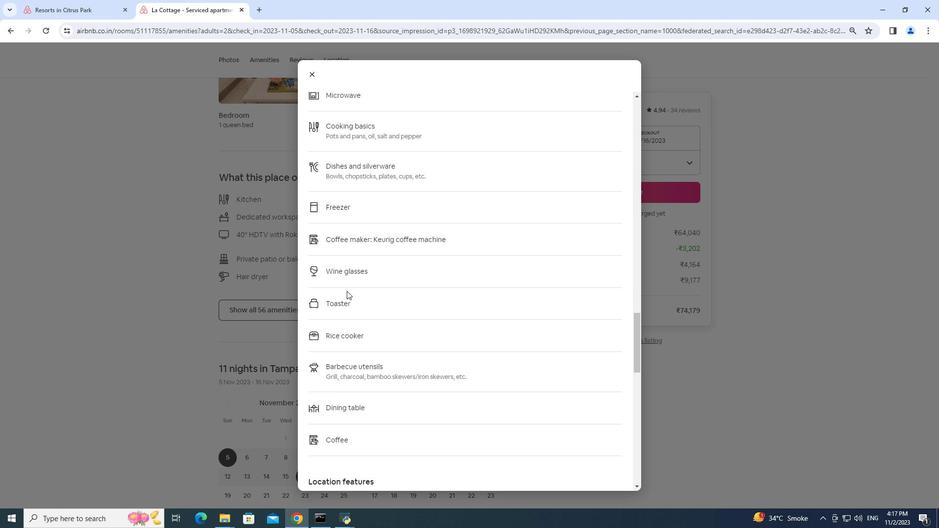 
Action: Mouse scrolled (346, 290) with delta (0, 0)
Screenshot: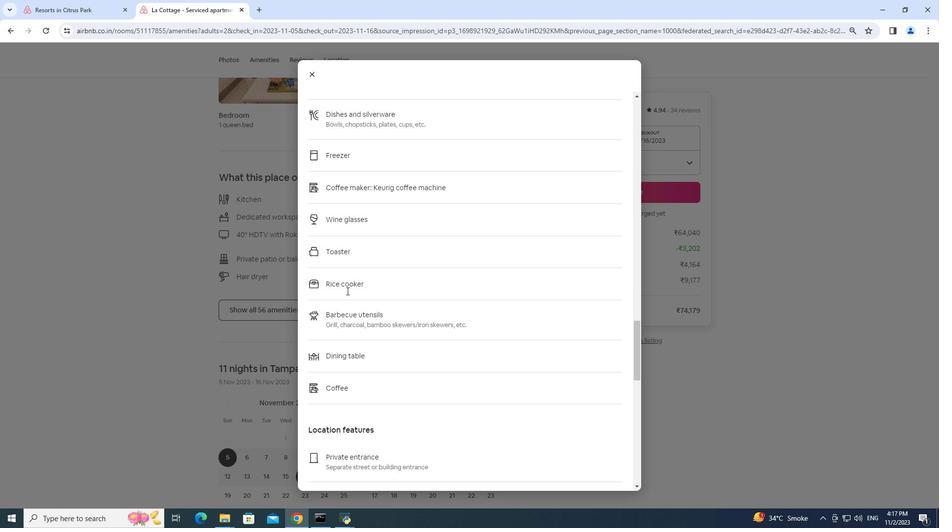
Action: Mouse scrolled (346, 290) with delta (0, 0)
Screenshot: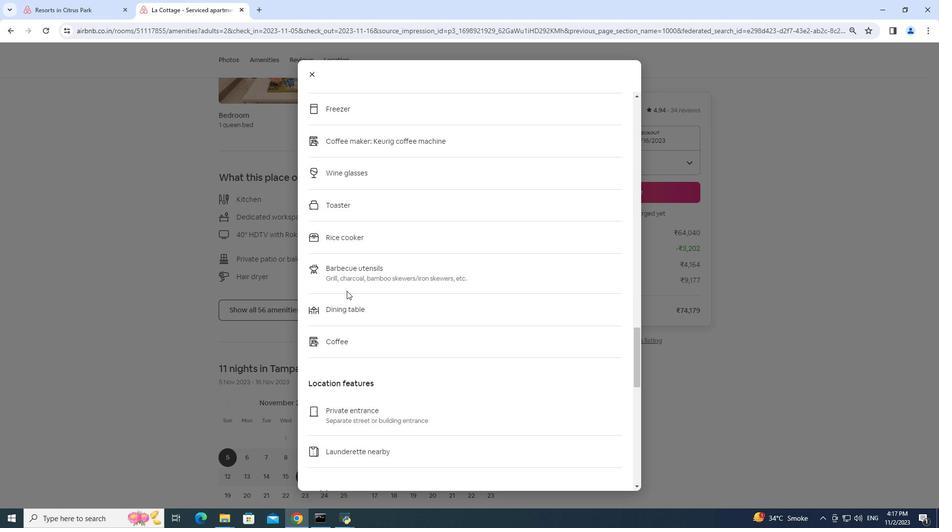 
Action: Mouse scrolled (346, 290) with delta (0, 0)
Screenshot: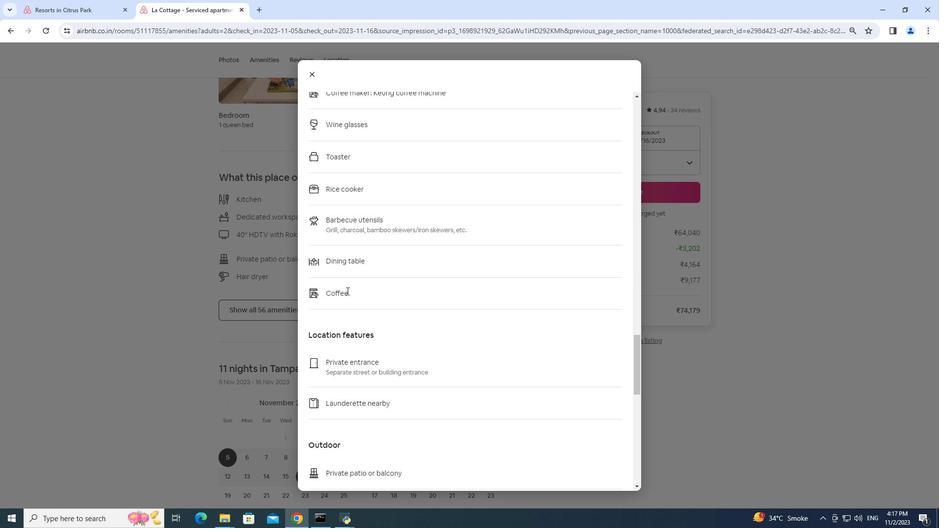 
Action: Mouse scrolled (346, 290) with delta (0, 0)
Screenshot: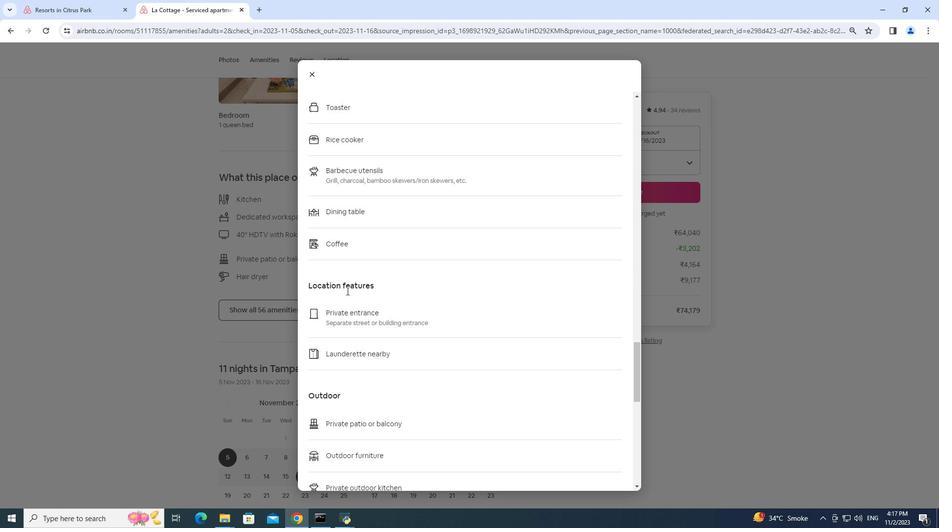 
Action: Mouse scrolled (346, 290) with delta (0, 0)
Screenshot: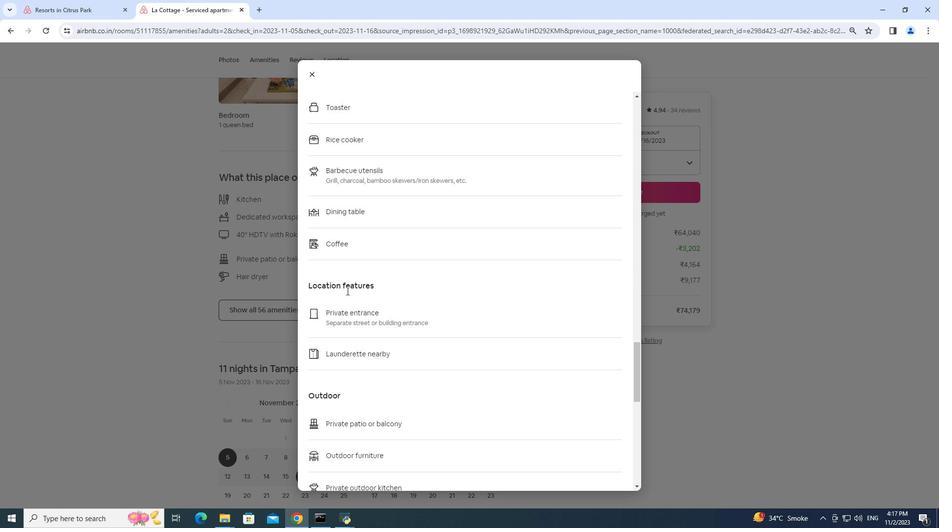 
Action: Mouse scrolled (346, 290) with delta (0, 0)
Screenshot: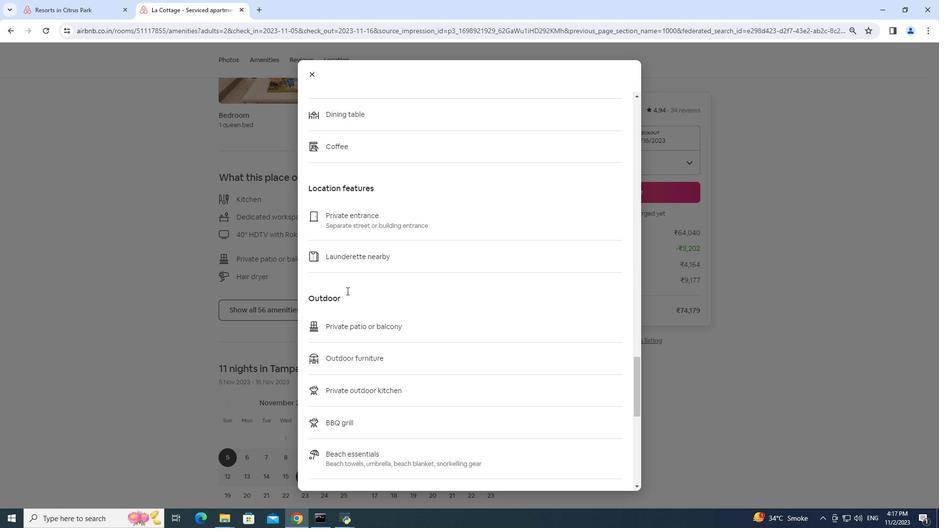 
Action: Mouse scrolled (346, 290) with delta (0, 0)
Screenshot: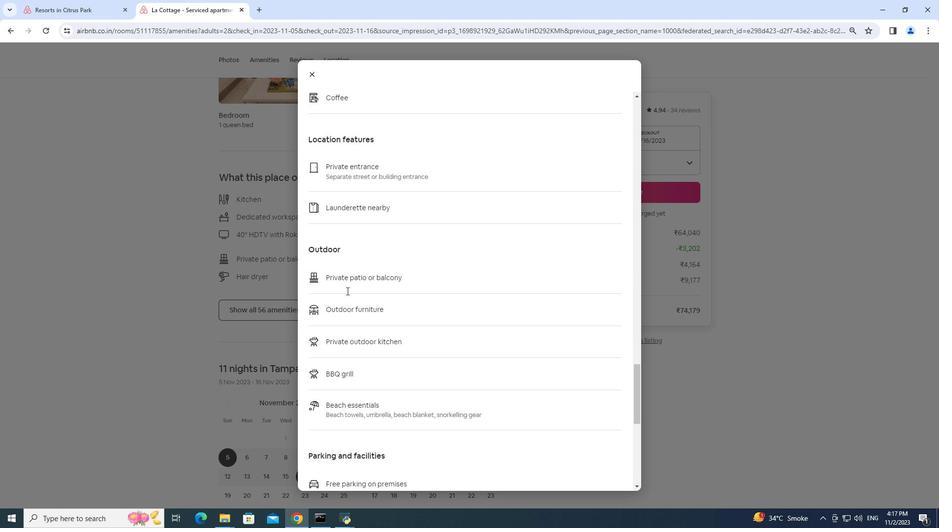 
Action: Mouse scrolled (346, 290) with delta (0, 0)
Screenshot: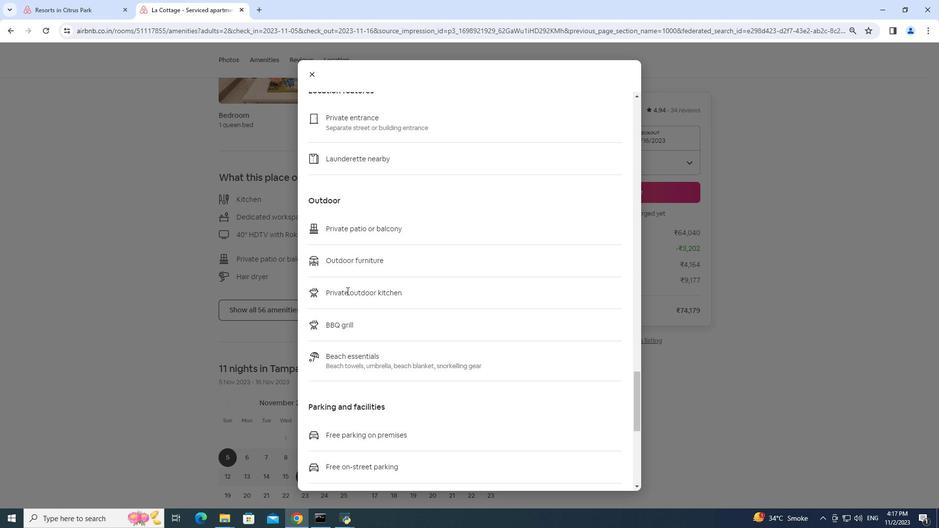 
Action: Mouse scrolled (346, 290) with delta (0, 0)
Screenshot: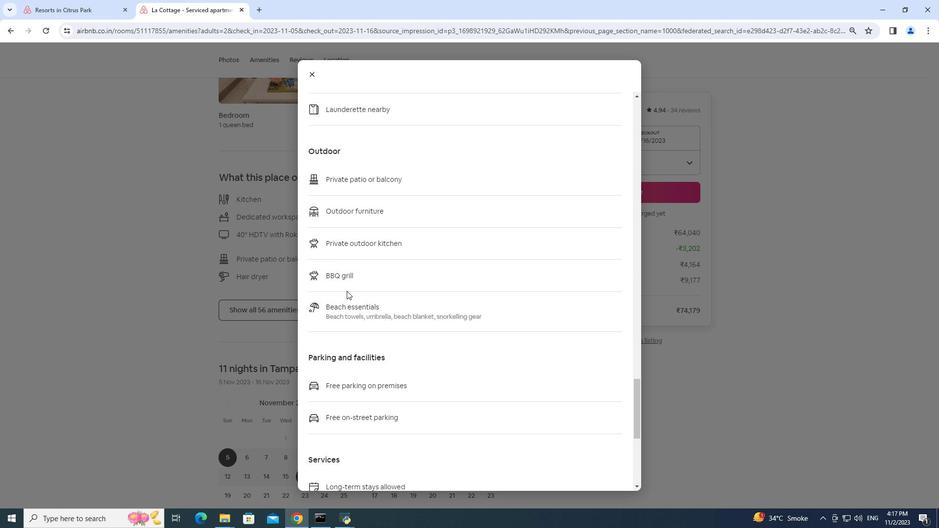 
Action: Mouse scrolled (346, 290) with delta (0, 0)
Screenshot: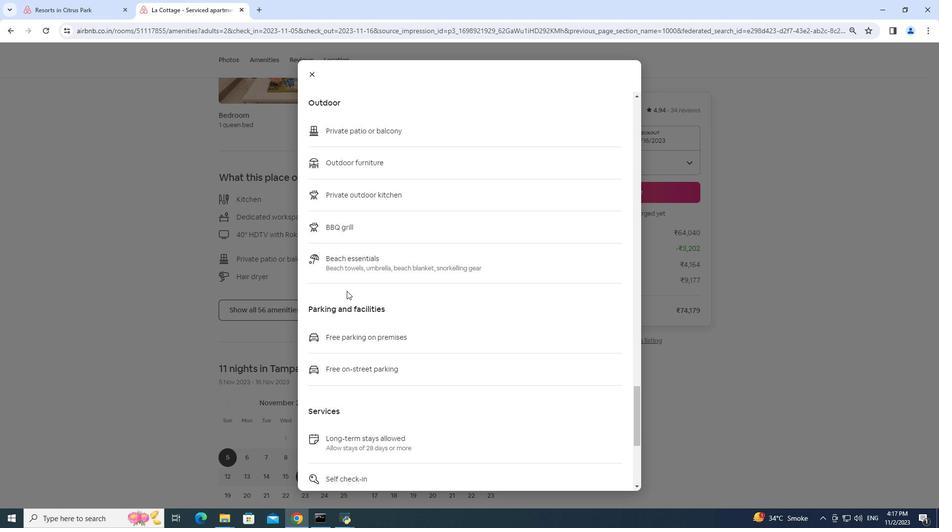 
Action: Mouse scrolled (346, 290) with delta (0, 0)
Screenshot: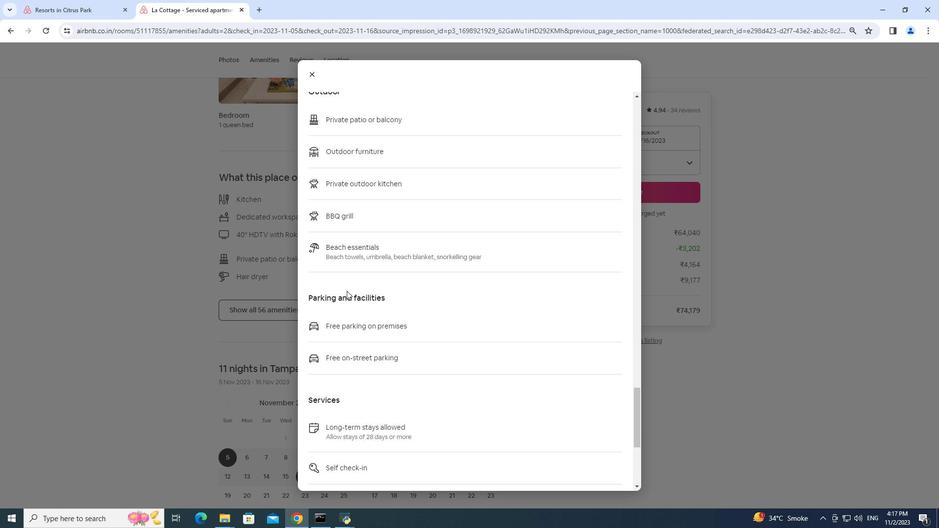 
Action: Mouse scrolled (346, 290) with delta (0, 0)
Screenshot: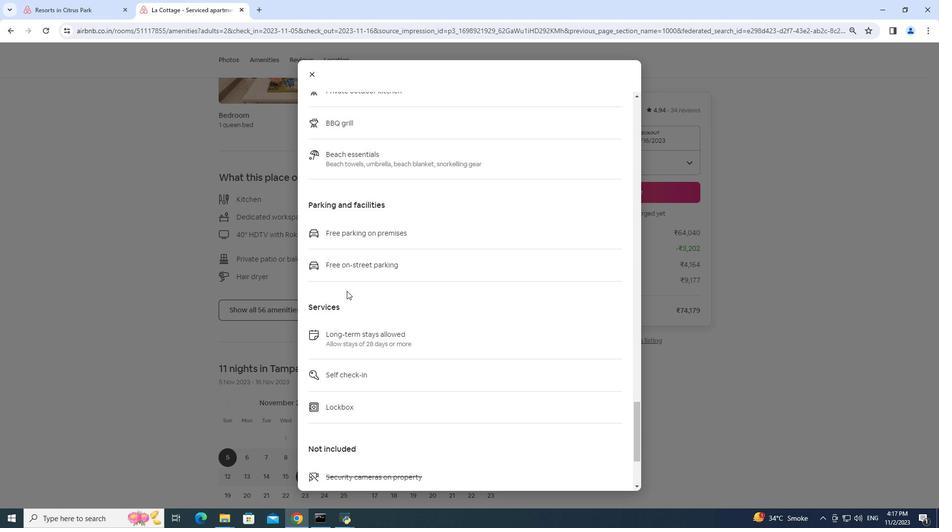 
Action: Mouse scrolled (346, 290) with delta (0, 0)
Screenshot: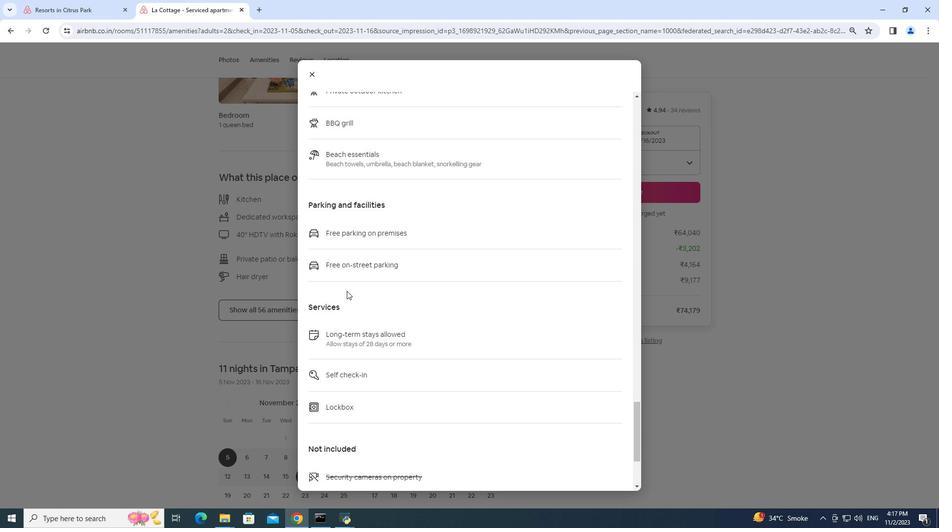 
Action: Mouse scrolled (346, 290) with delta (0, 0)
Screenshot: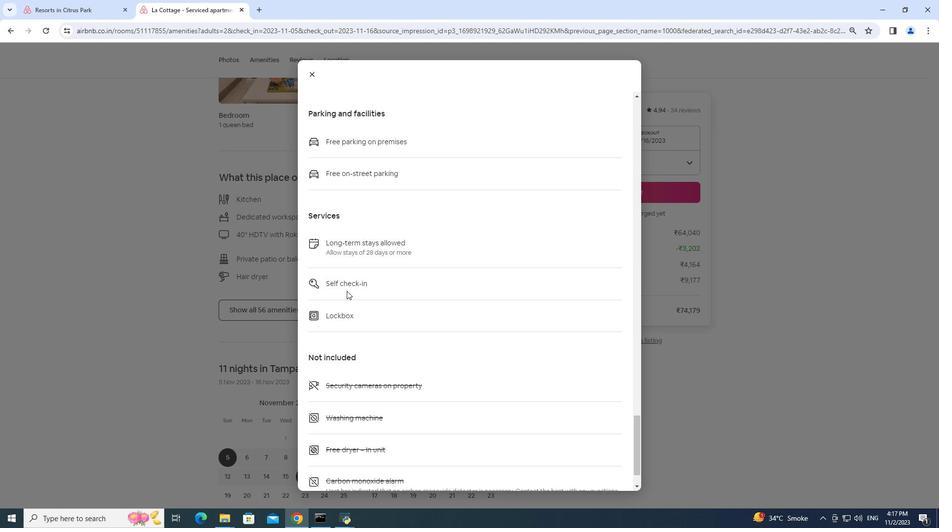 
Action: Mouse scrolled (346, 290) with delta (0, 0)
Screenshot: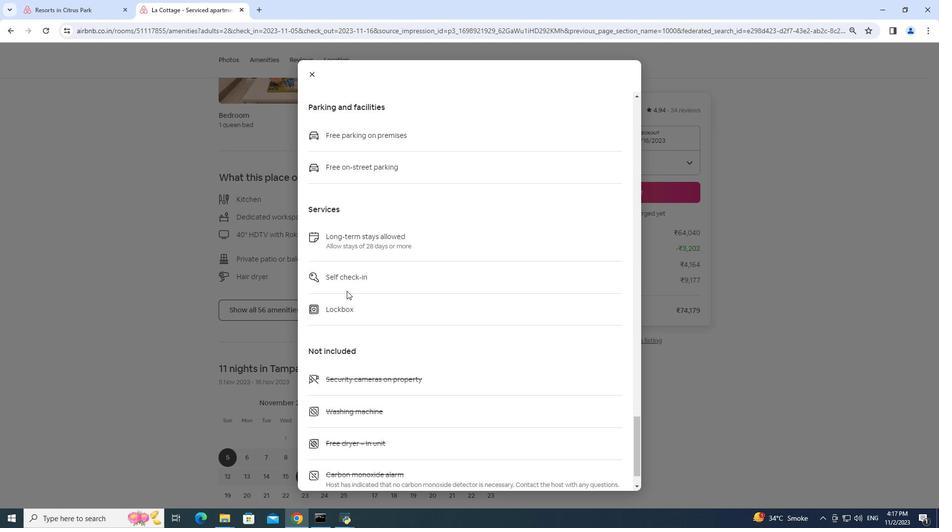 
Action: Mouse scrolled (346, 290) with delta (0, 0)
Screenshot: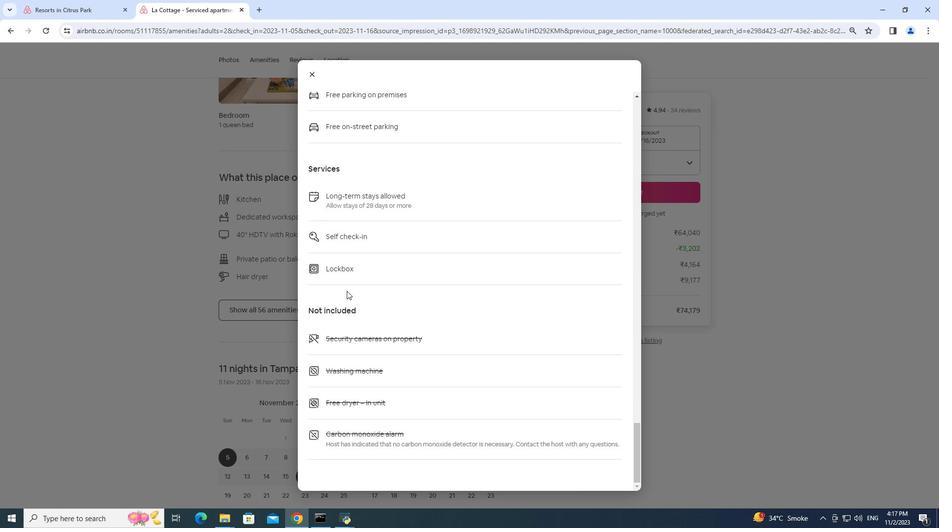 
Action: Mouse scrolled (346, 290) with delta (0, 0)
Screenshot: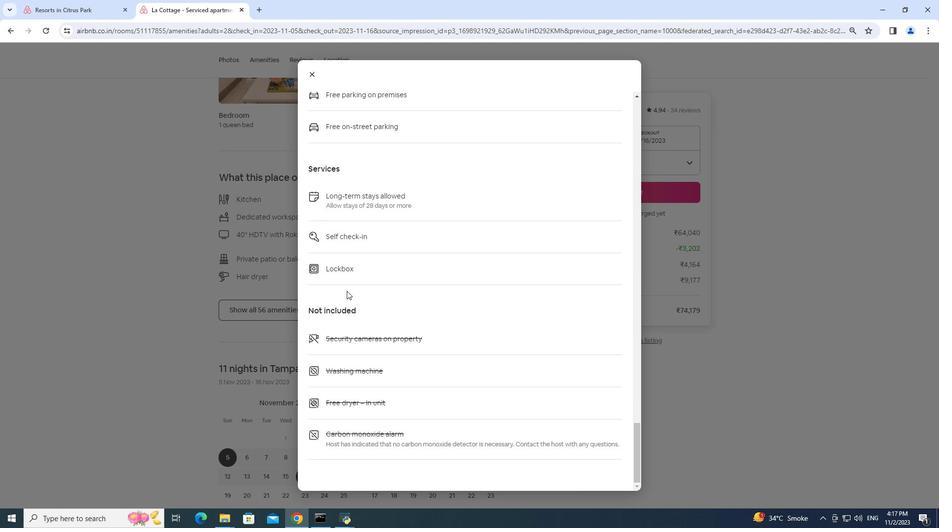 
Action: Mouse scrolled (346, 290) with delta (0, 0)
Screenshot: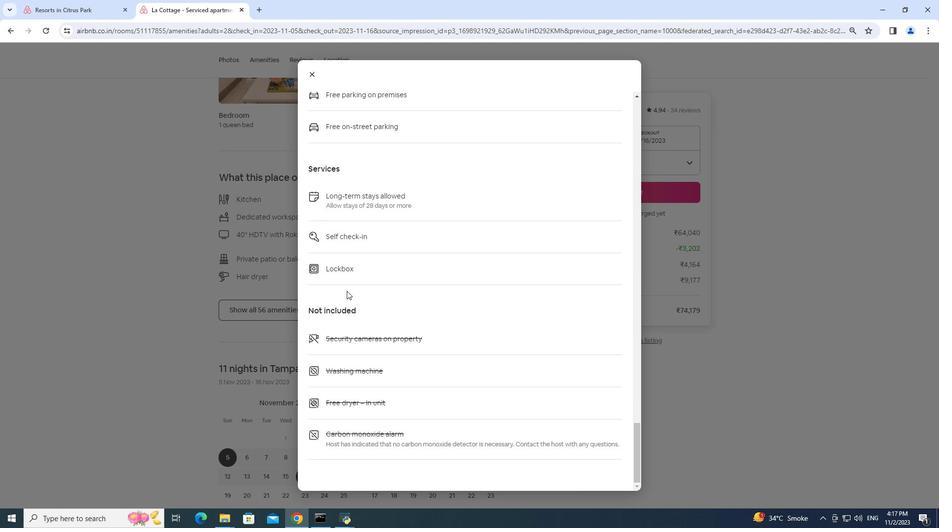
Action: Mouse scrolled (346, 290) with delta (0, 0)
Screenshot: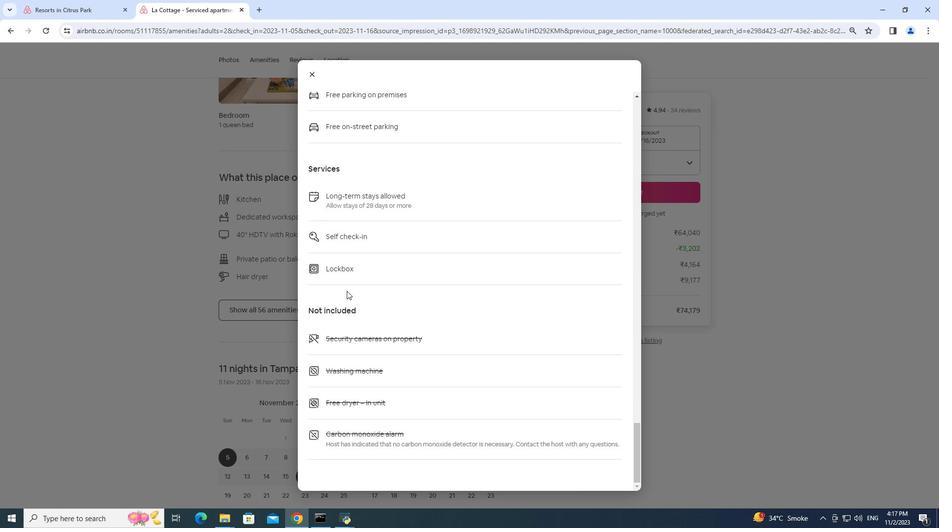 
Action: Mouse scrolled (346, 290) with delta (0, 0)
Screenshot: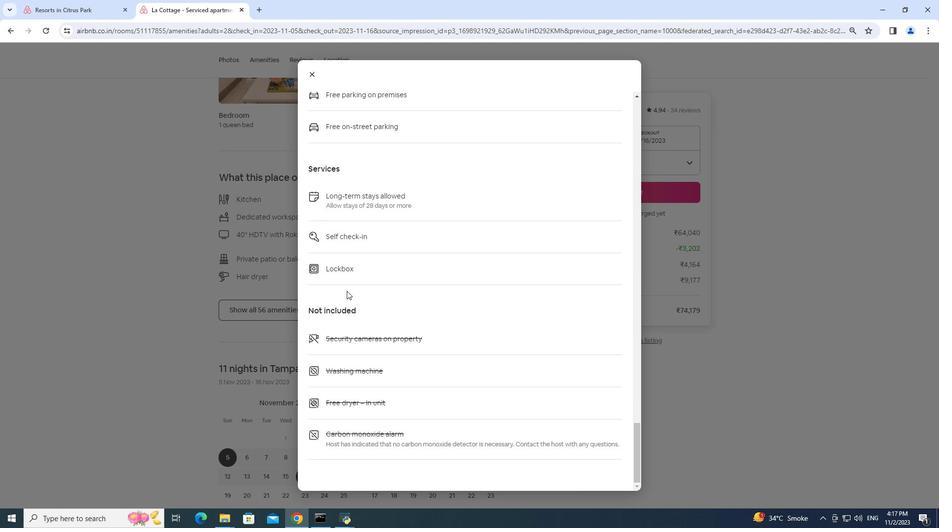 
Action: Mouse moved to (349, 288)
Screenshot: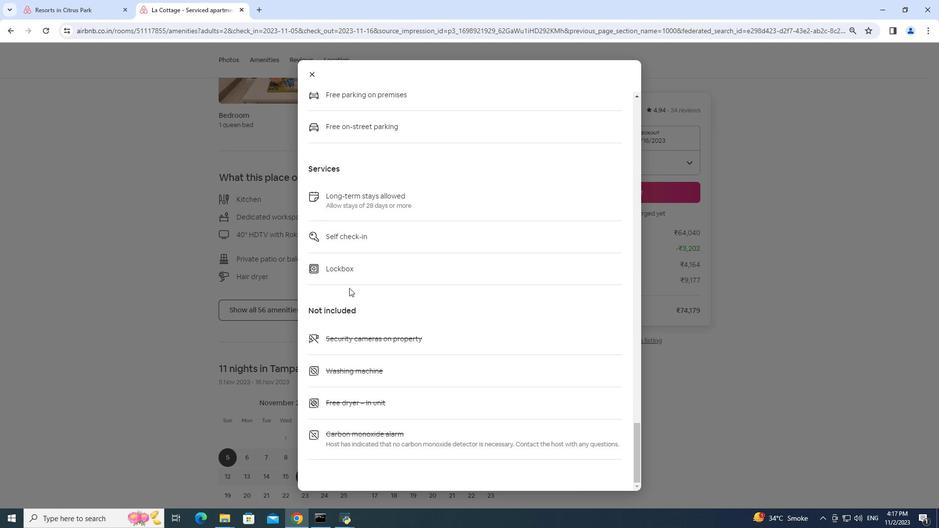 
Action: Mouse scrolled (349, 287) with delta (0, 0)
Screenshot: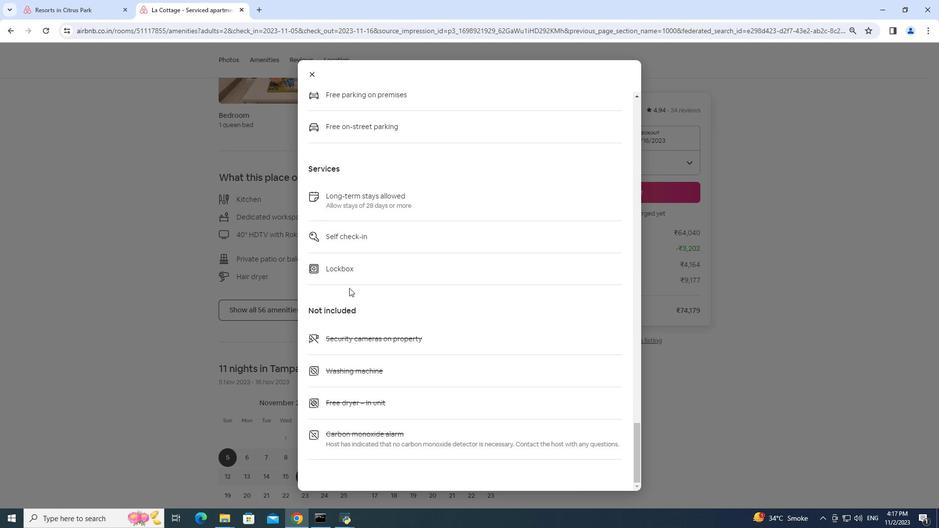 
Action: Mouse scrolled (349, 287) with delta (0, 0)
Screenshot: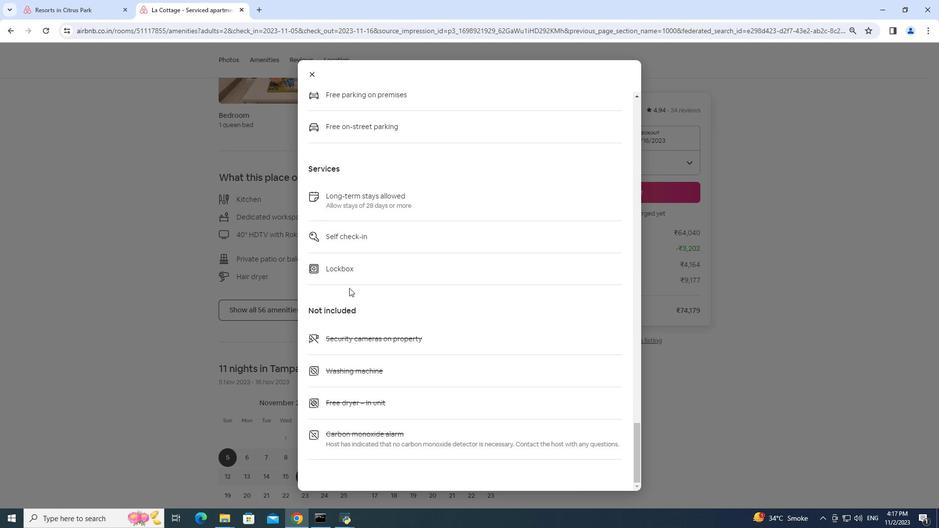 
Action: Mouse scrolled (349, 287) with delta (0, 0)
Screenshot: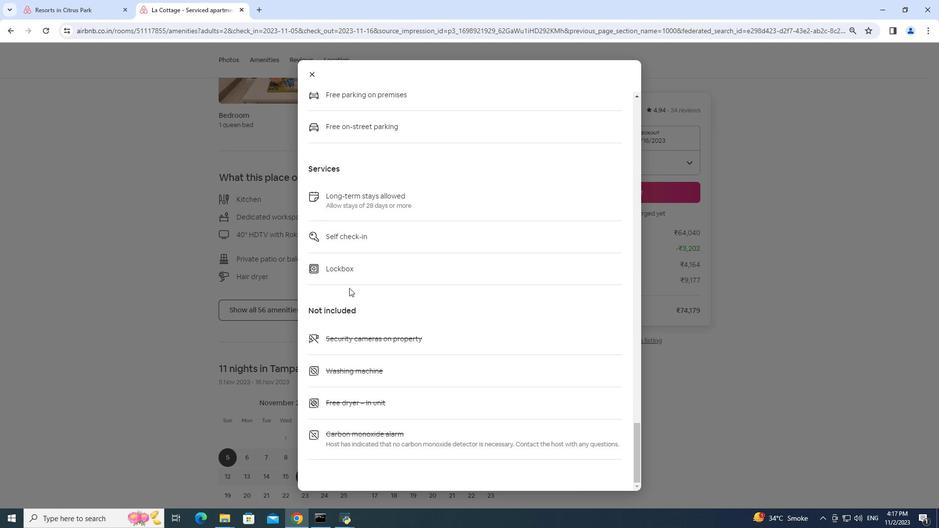 
Action: Mouse moved to (313, 73)
Screenshot: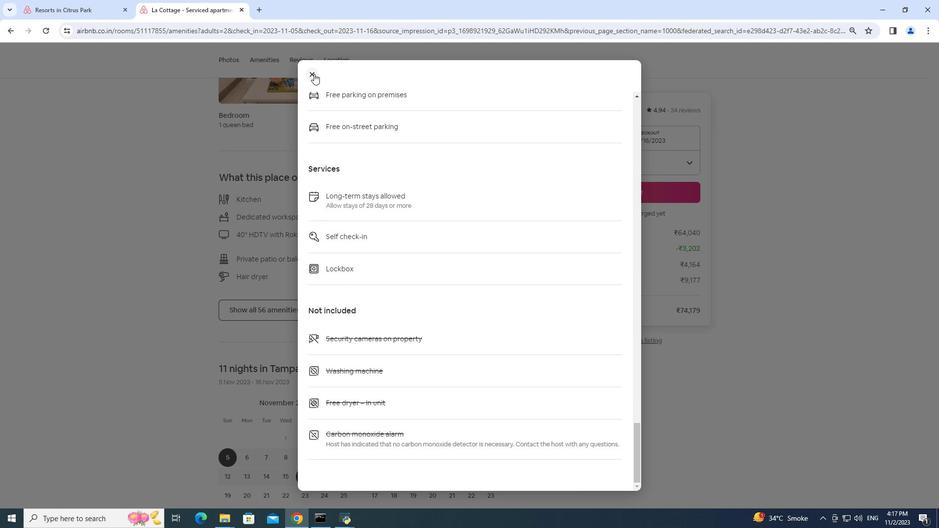 
Action: Mouse pressed left at (313, 73)
Screenshot: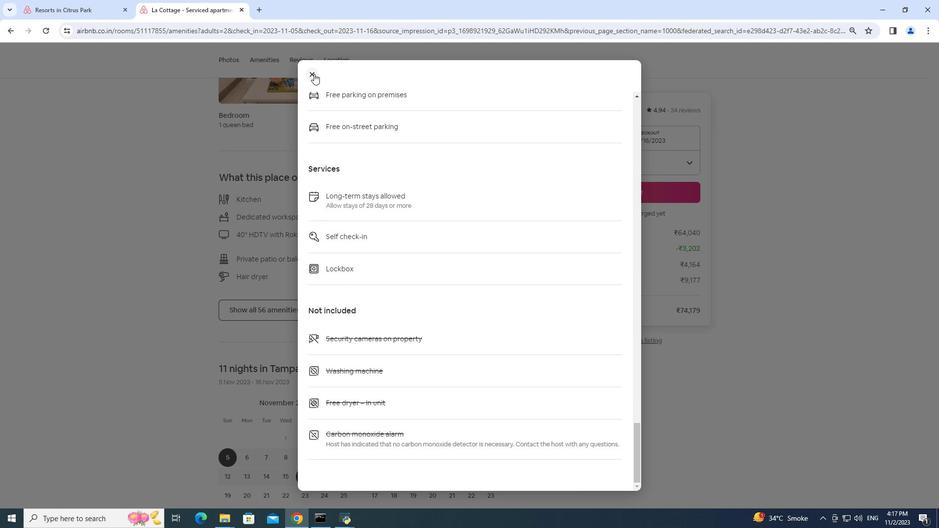 
Action: Mouse moved to (413, 364)
Screenshot: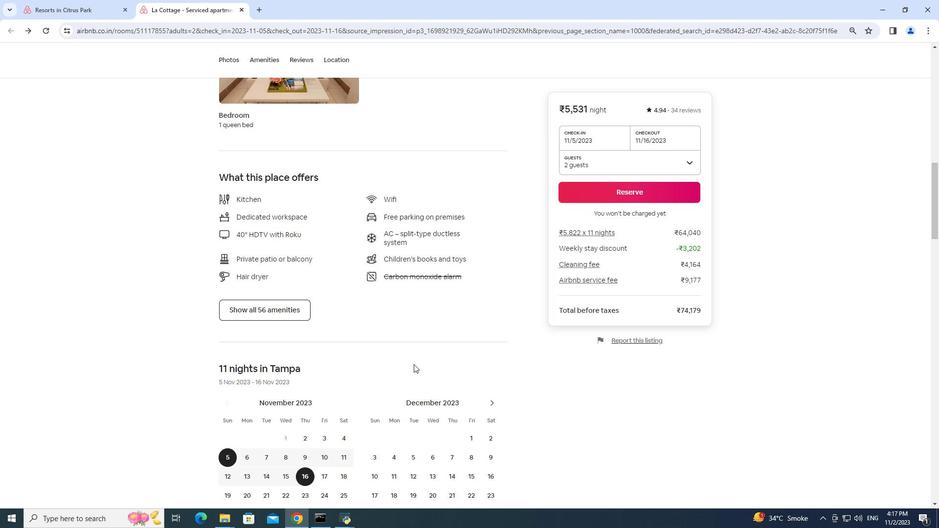 
Action: Mouse scrolled (413, 363) with delta (0, 0)
Screenshot: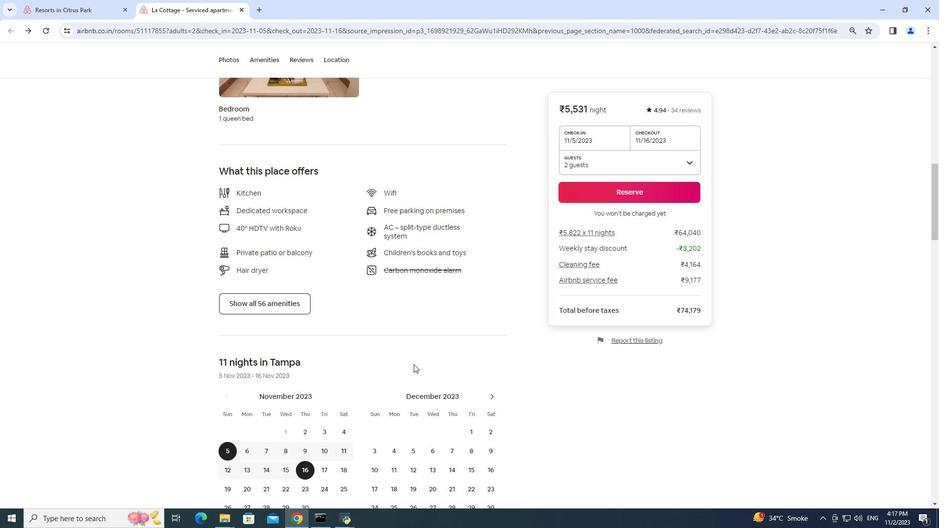
Action: Mouse scrolled (413, 363) with delta (0, 0)
Screenshot: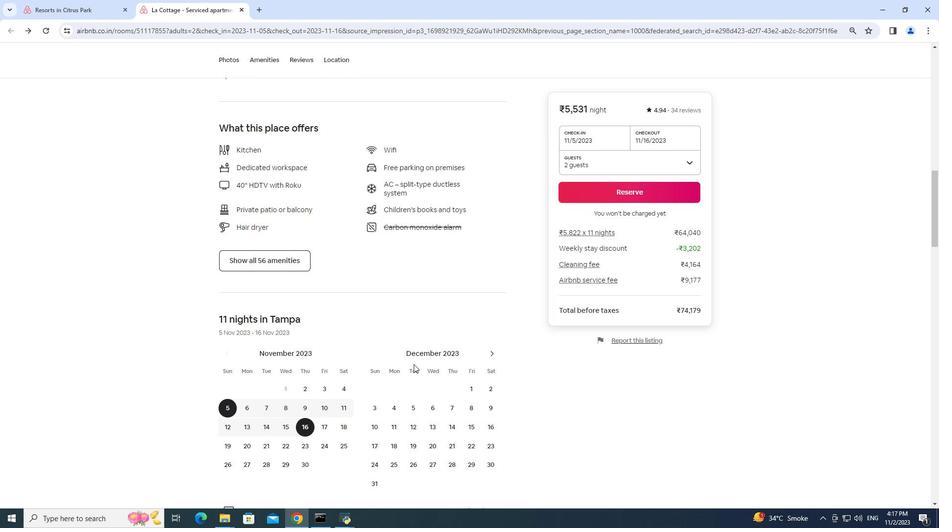 
Action: Mouse scrolled (413, 363) with delta (0, 0)
Screenshot: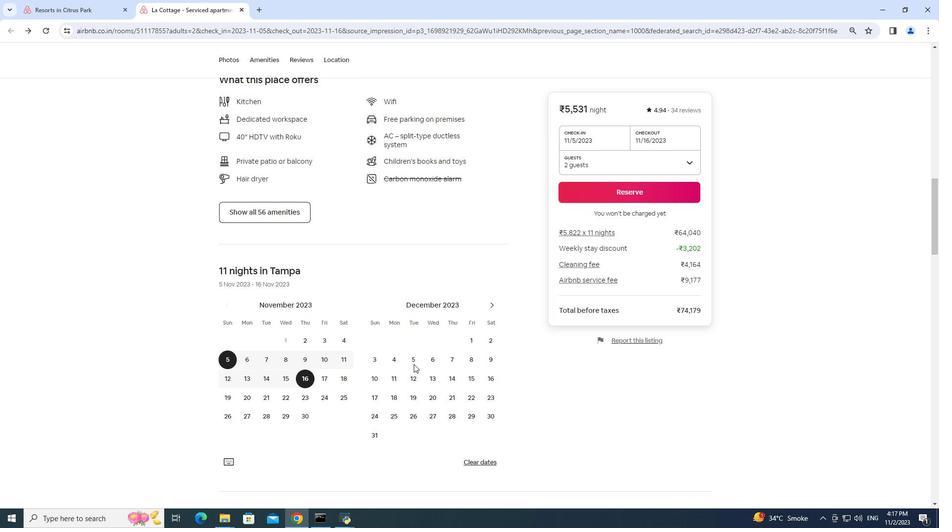 
Action: Mouse scrolled (413, 363) with delta (0, 0)
Screenshot: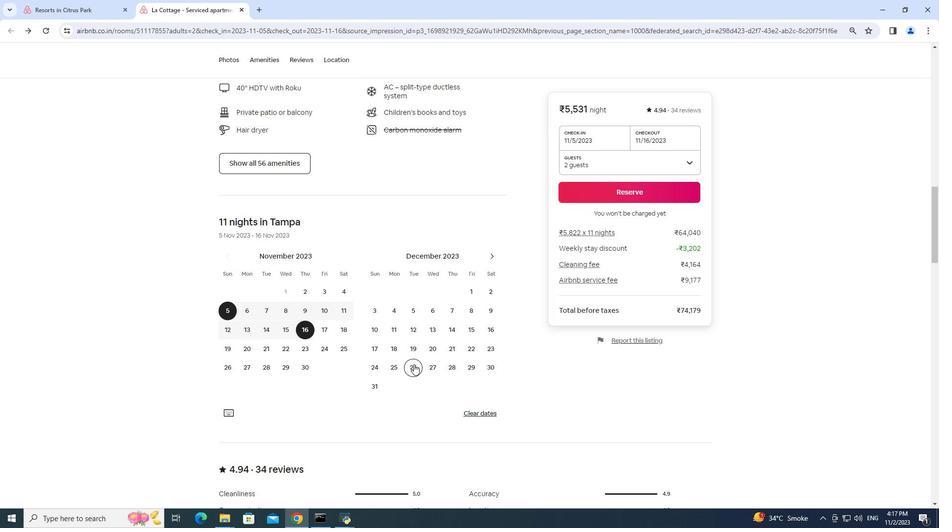 
Action: Mouse scrolled (413, 363) with delta (0, 0)
